 Task: Look for space in Canterbury, United Kingdom from 1st June, 2023 to 9th June, 2023 for 4 adults in price range Rs.6000 to Rs.12000. Place can be entire place with 2 bedrooms having 2 beds and 2 bathrooms. Property type can be house, flat, guest house. Booking option can be shelf check-in. Required host language is English.
Action: Mouse moved to (501, 74)
Screenshot: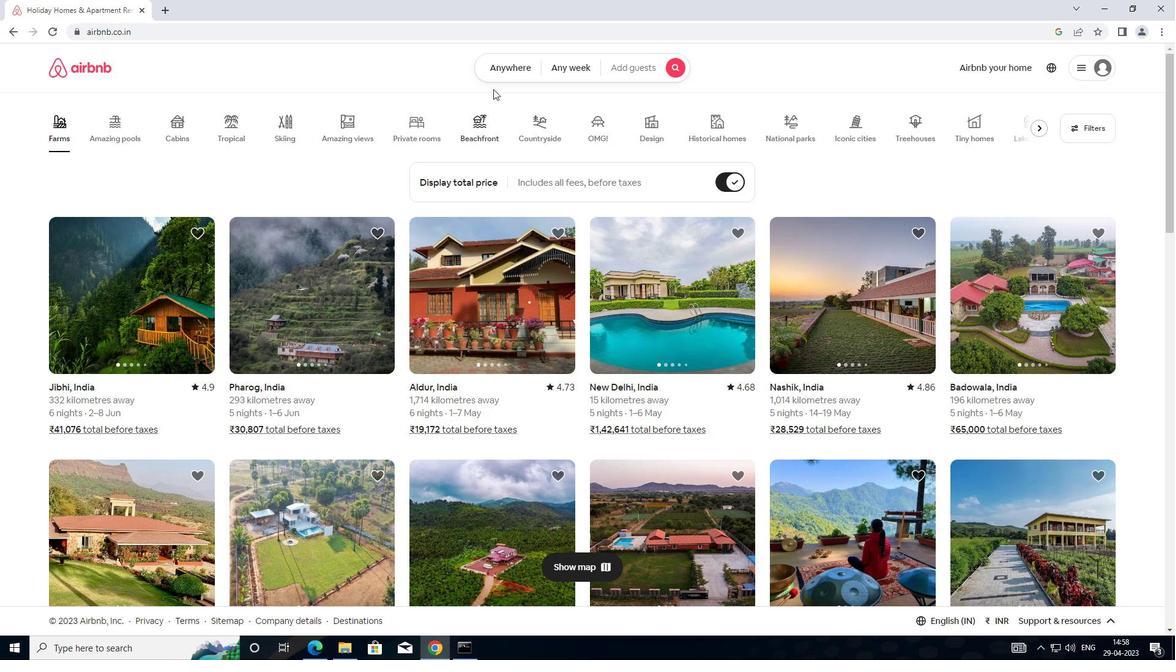 
Action: Mouse pressed left at (501, 74)
Screenshot: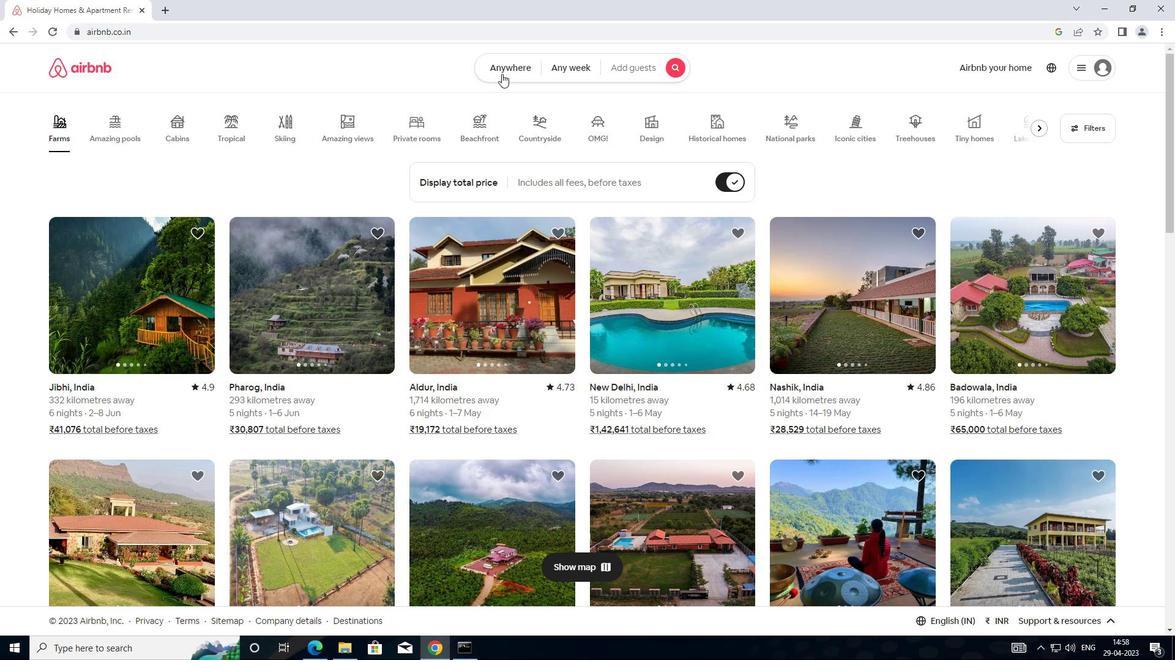
Action: Mouse moved to (400, 119)
Screenshot: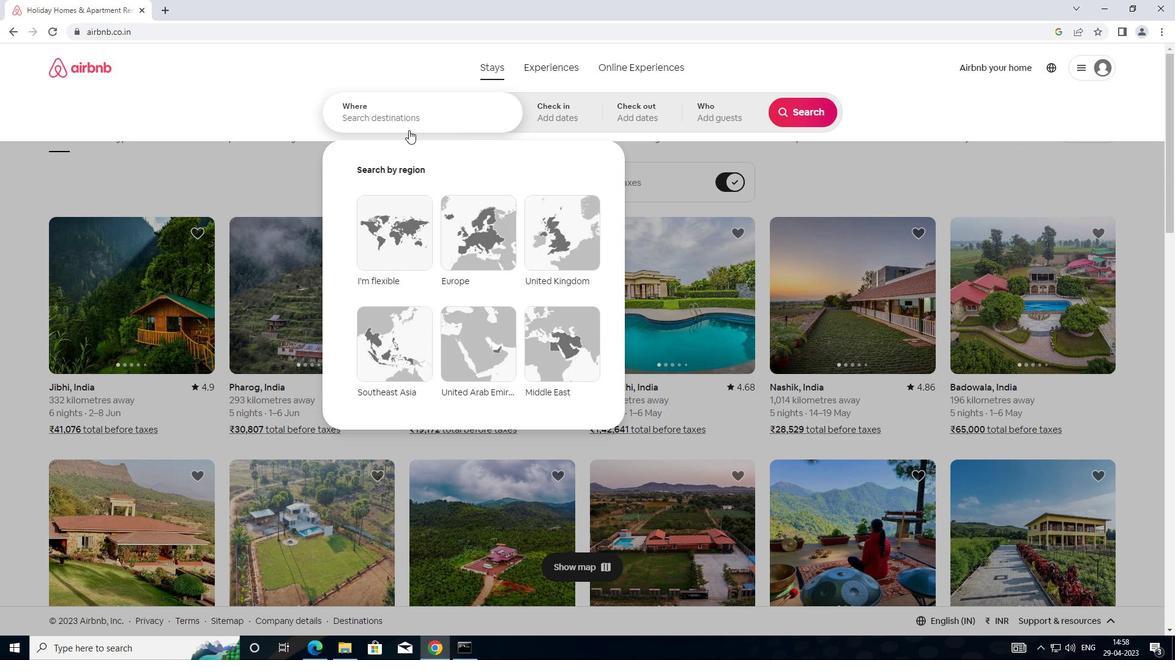 
Action: Mouse pressed left at (400, 119)
Screenshot: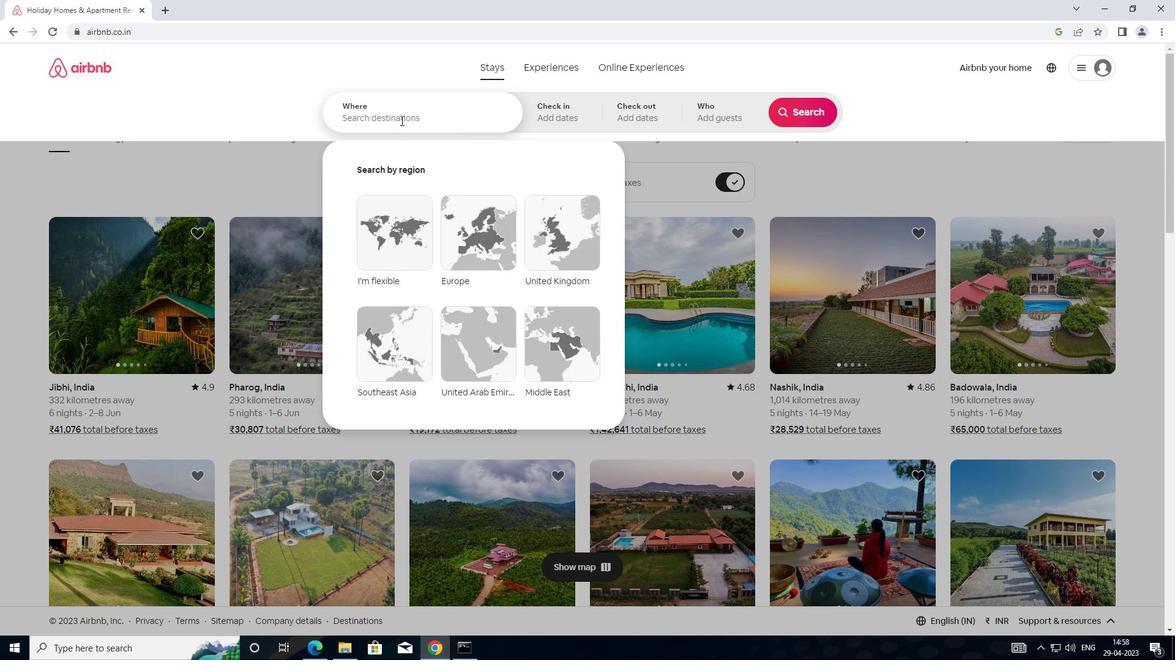 
Action: Mouse moved to (505, 126)
Screenshot: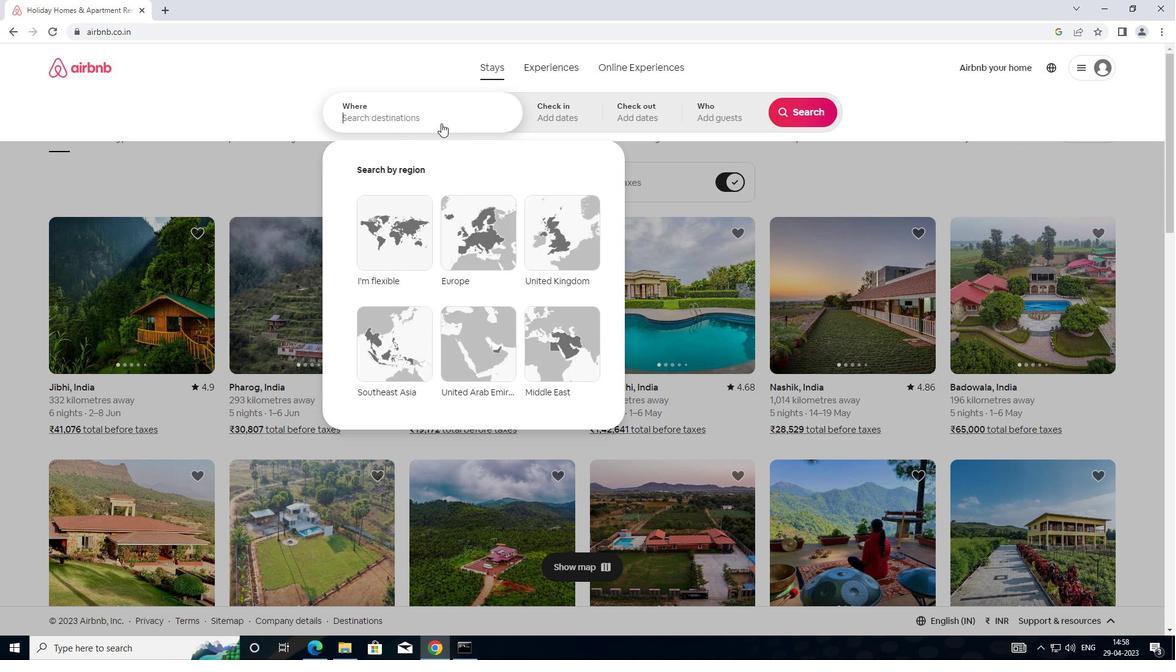 
Action: Key pressed <Key.shift>CANTERBURY,<Key.shift>UNITED<Key.space>KIN
Screenshot: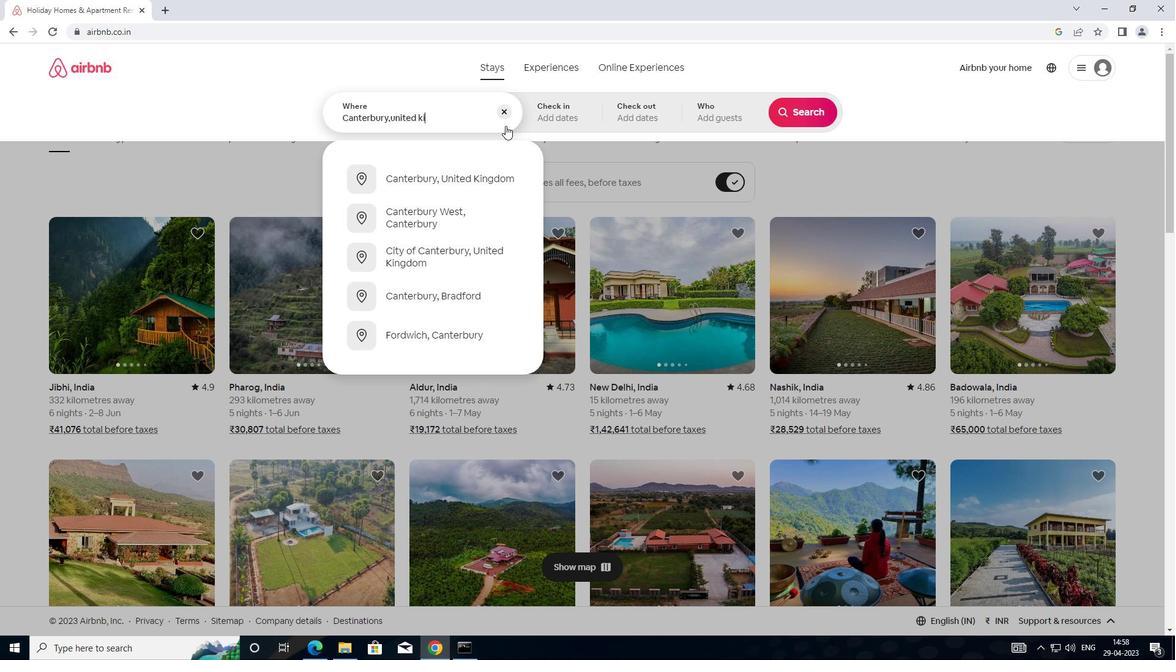 
Action: Mouse moved to (470, 181)
Screenshot: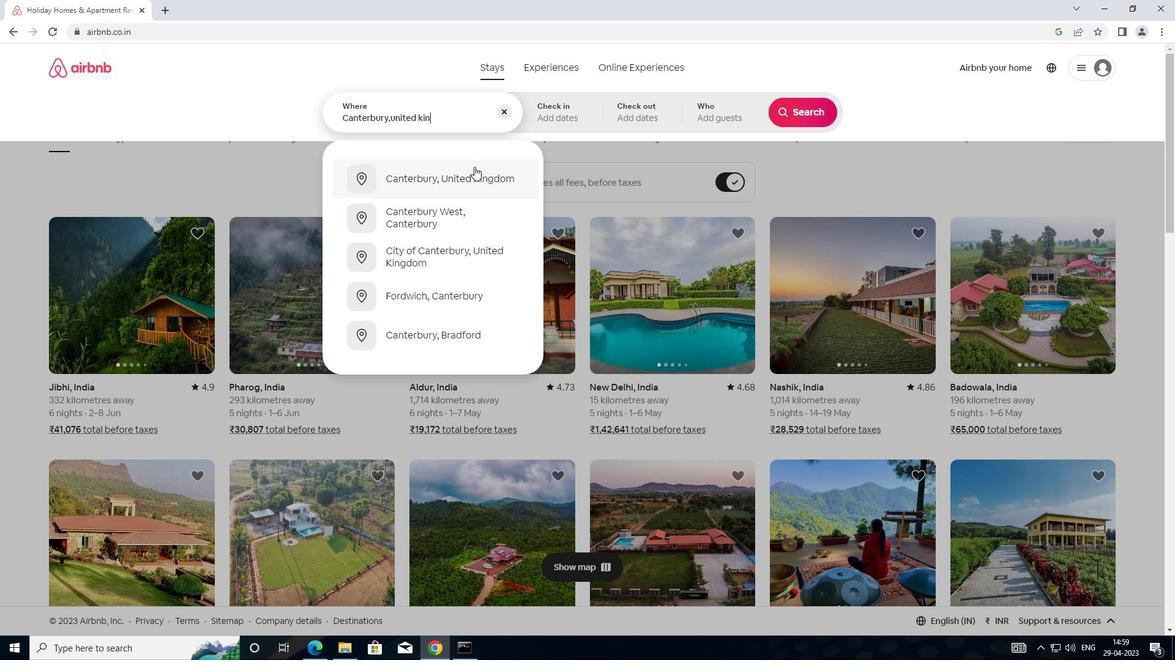 
Action: Mouse pressed left at (470, 181)
Screenshot: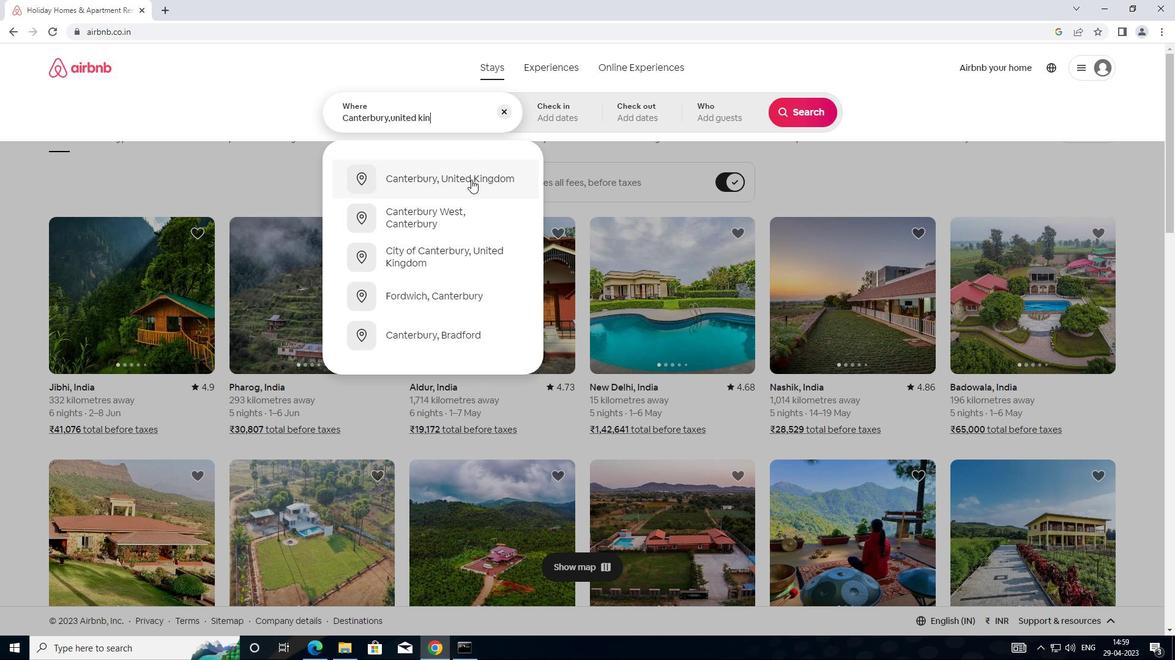 
Action: Mouse moved to (805, 206)
Screenshot: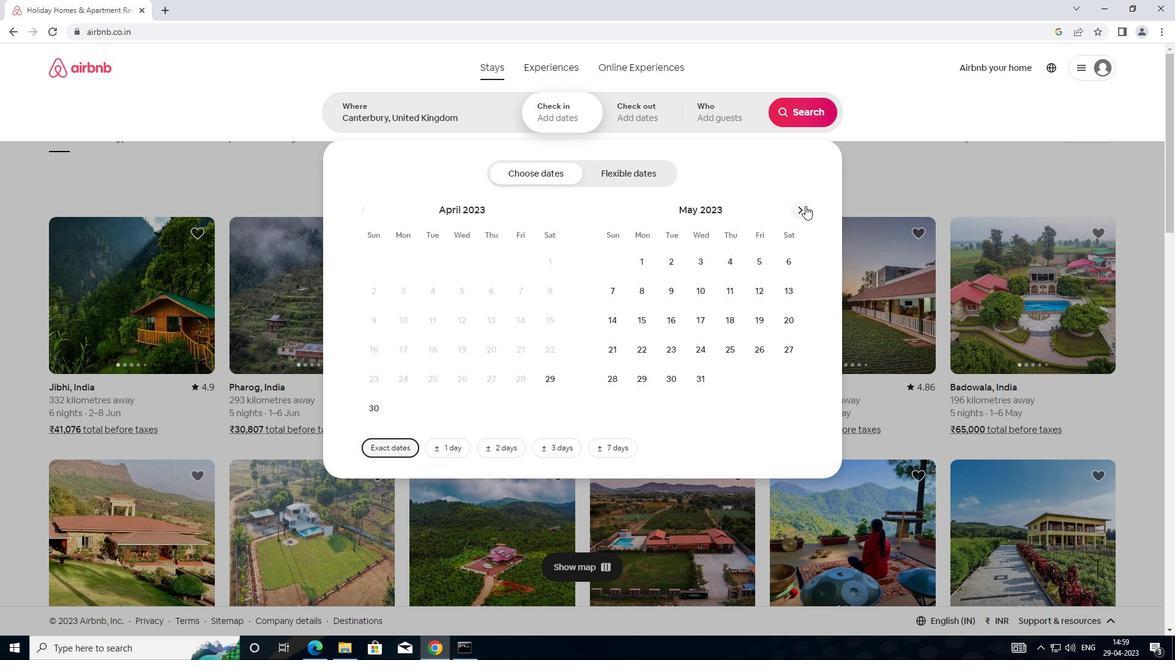 
Action: Mouse pressed left at (805, 206)
Screenshot: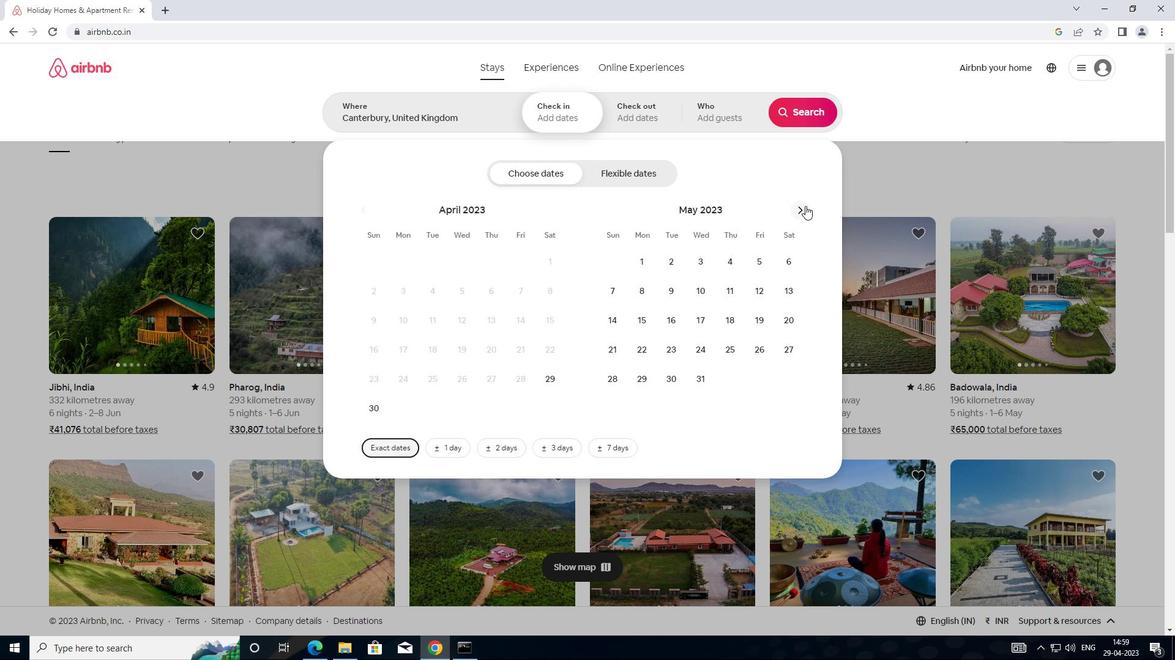 
Action: Mouse pressed left at (805, 206)
Screenshot: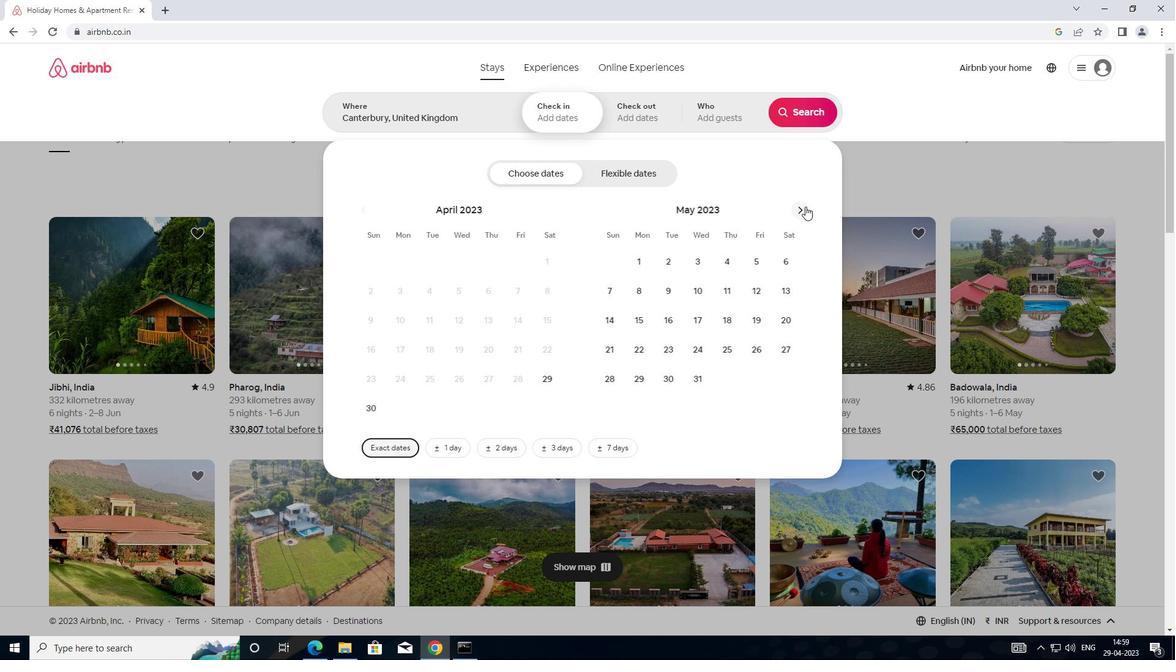 
Action: Mouse moved to (498, 257)
Screenshot: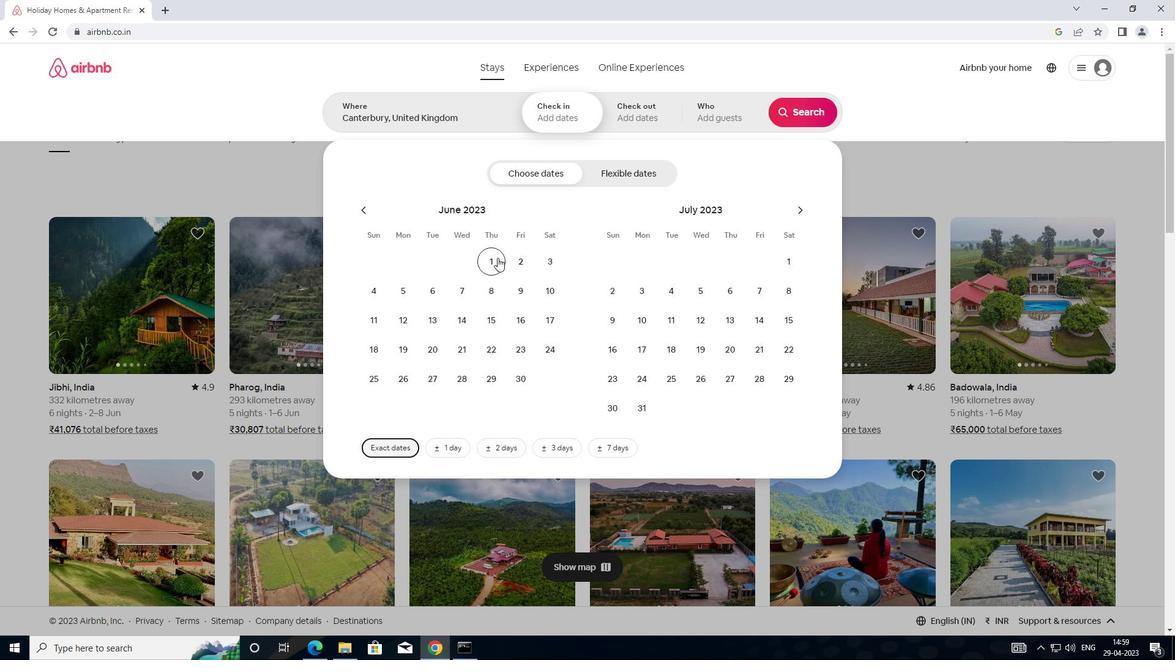 
Action: Mouse pressed left at (498, 257)
Screenshot: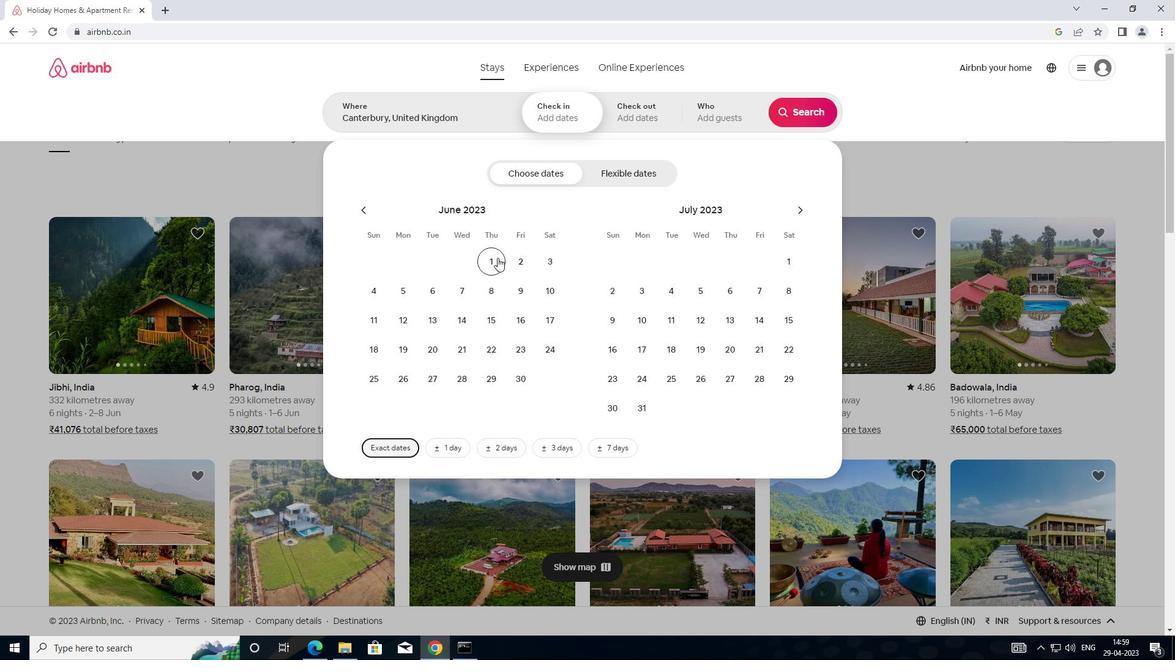 
Action: Mouse moved to (525, 288)
Screenshot: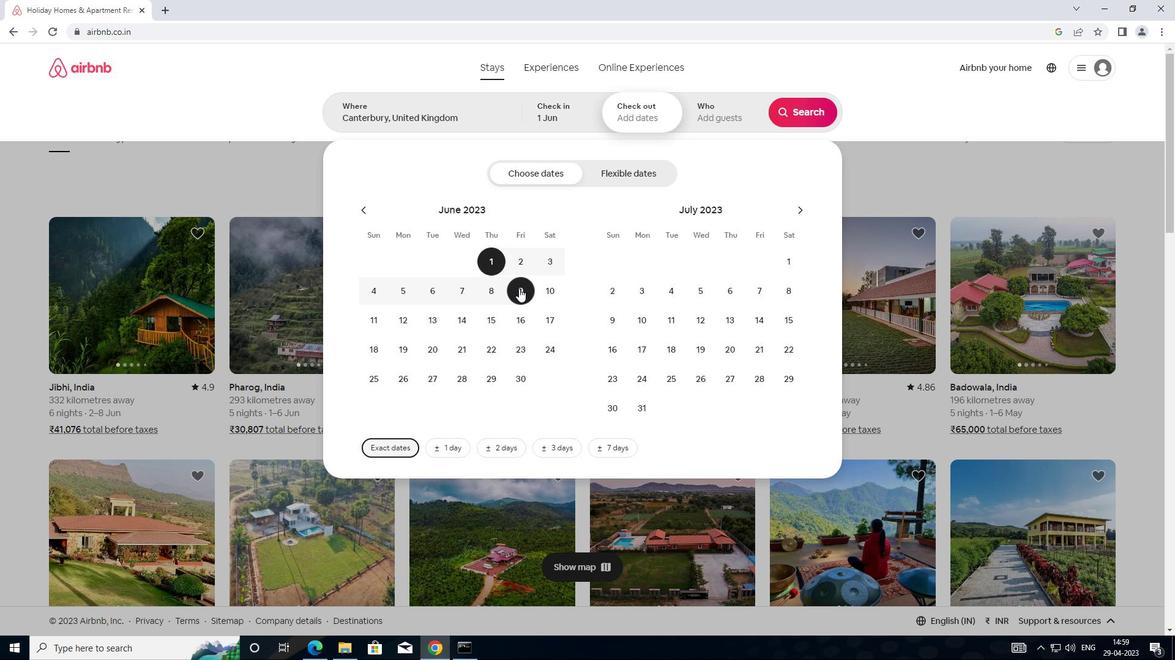 
Action: Mouse pressed left at (525, 288)
Screenshot: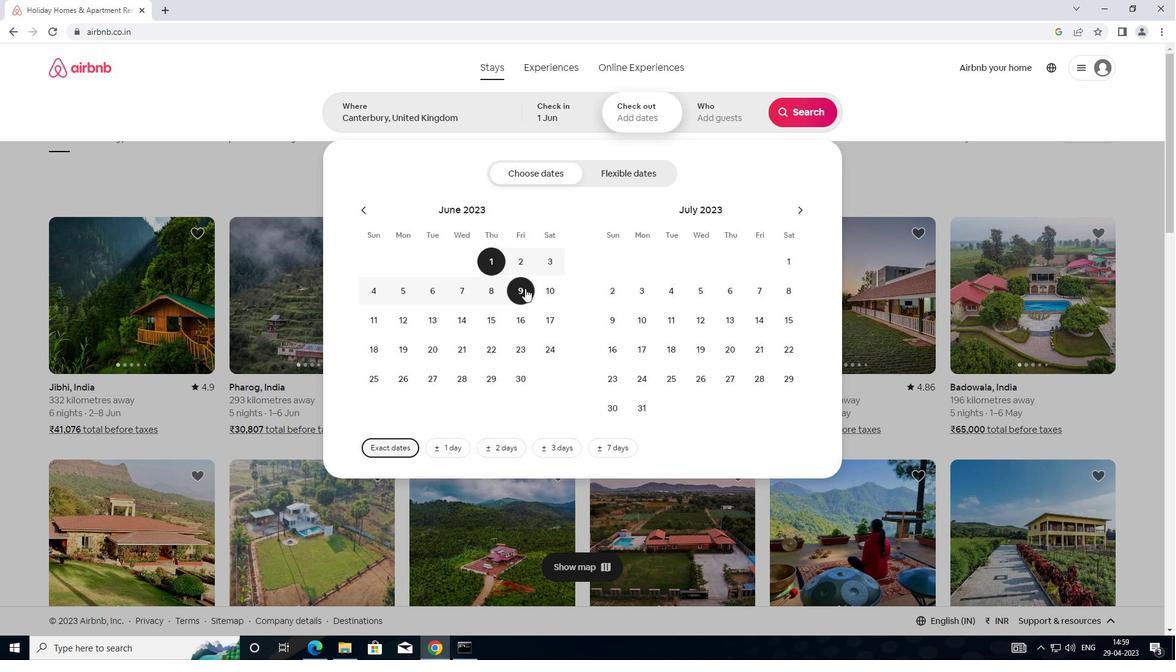 
Action: Mouse moved to (734, 107)
Screenshot: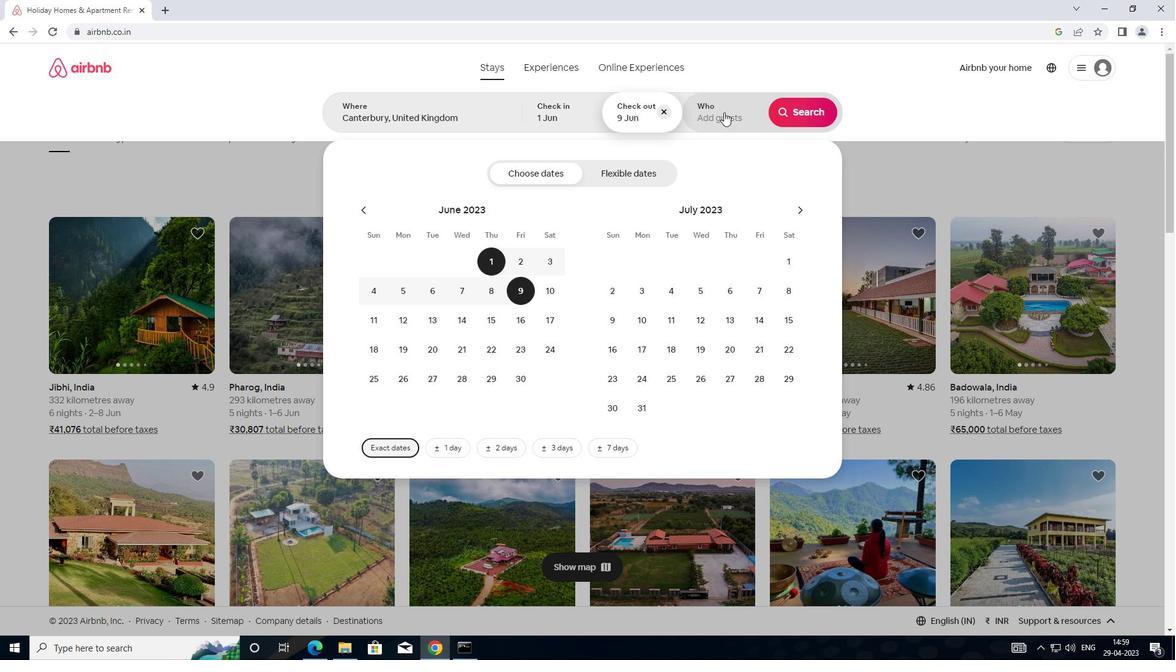 
Action: Mouse pressed left at (734, 107)
Screenshot: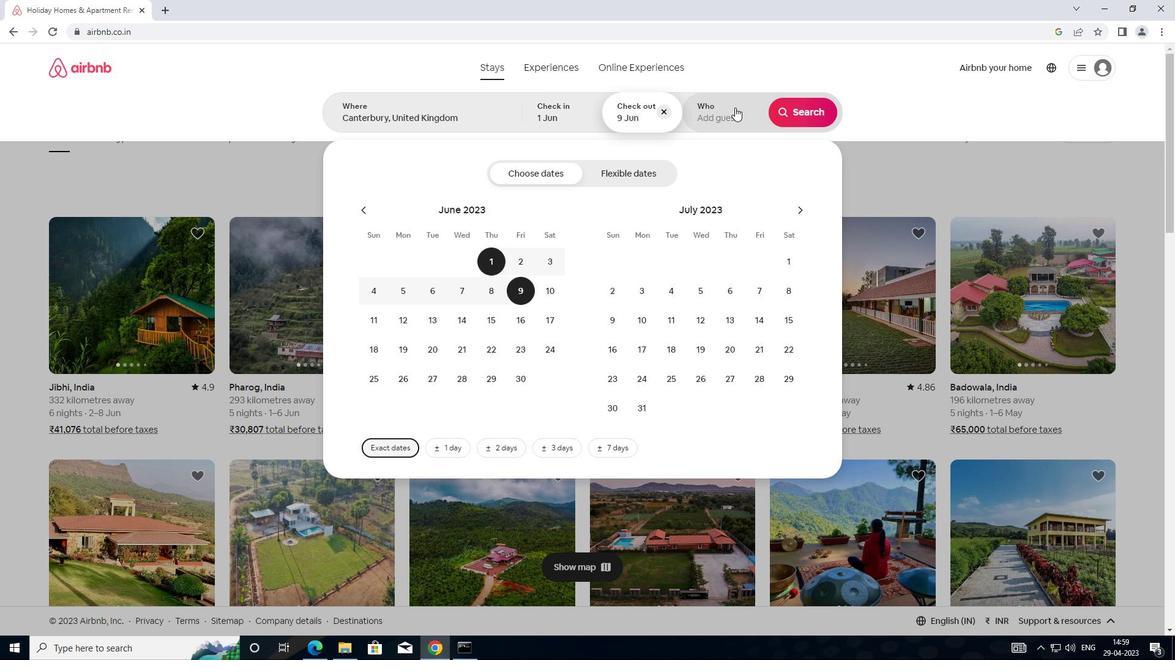 
Action: Mouse moved to (805, 179)
Screenshot: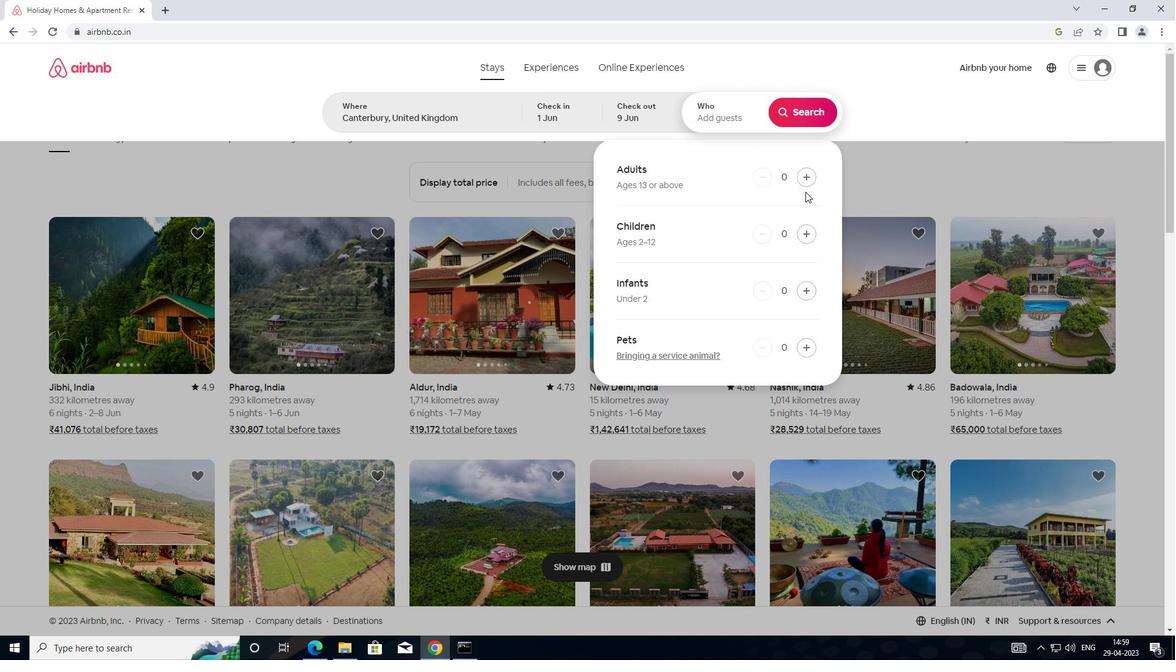 
Action: Mouse pressed left at (805, 179)
Screenshot: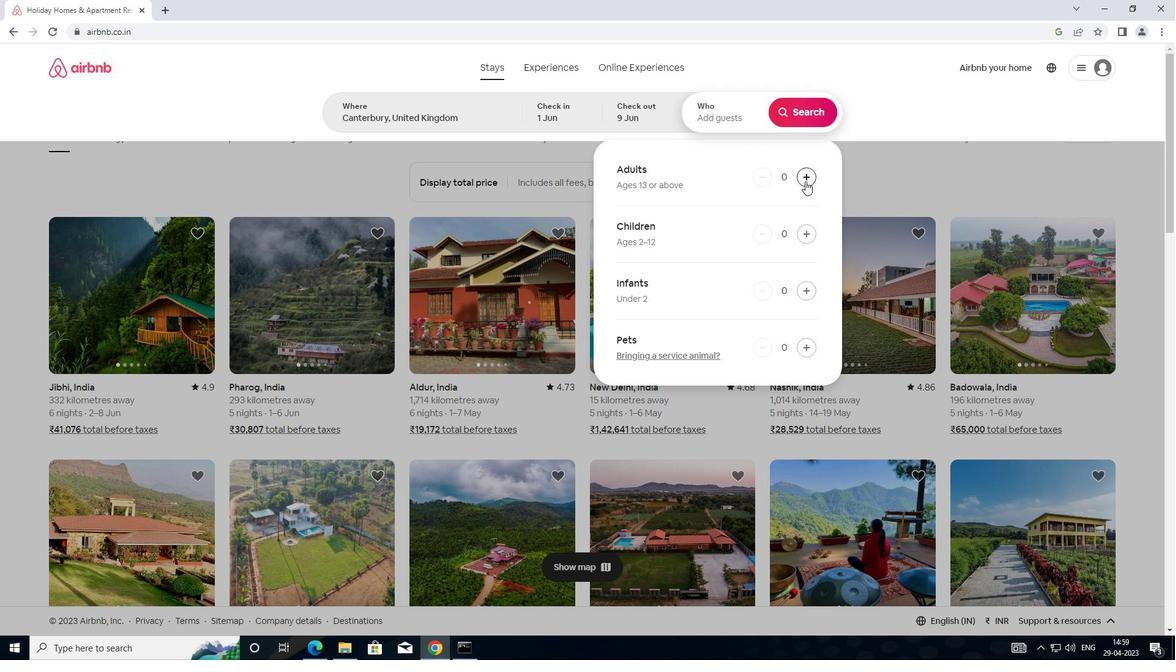 
Action: Mouse moved to (805, 179)
Screenshot: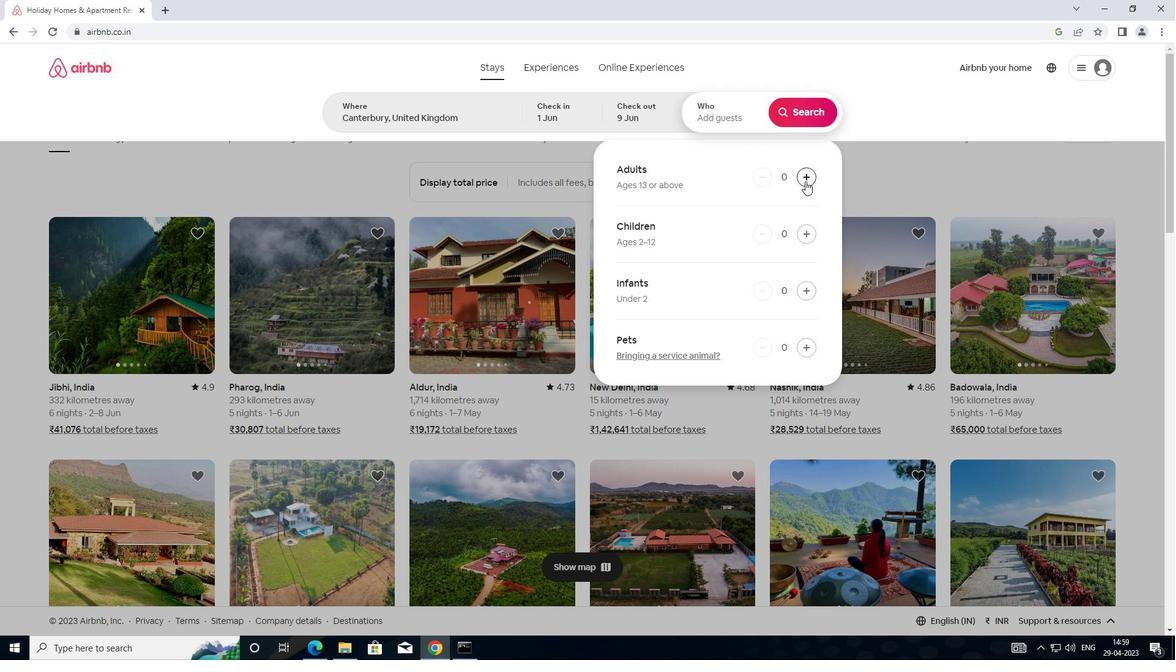 
Action: Mouse pressed left at (805, 179)
Screenshot: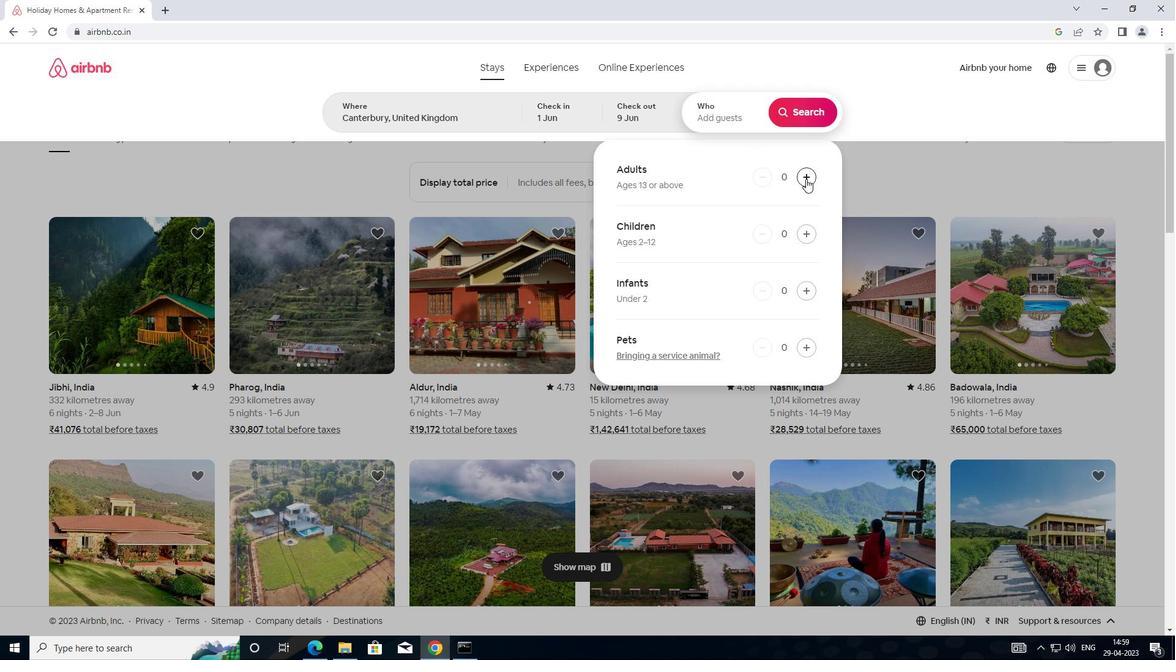 
Action: Mouse pressed left at (805, 179)
Screenshot: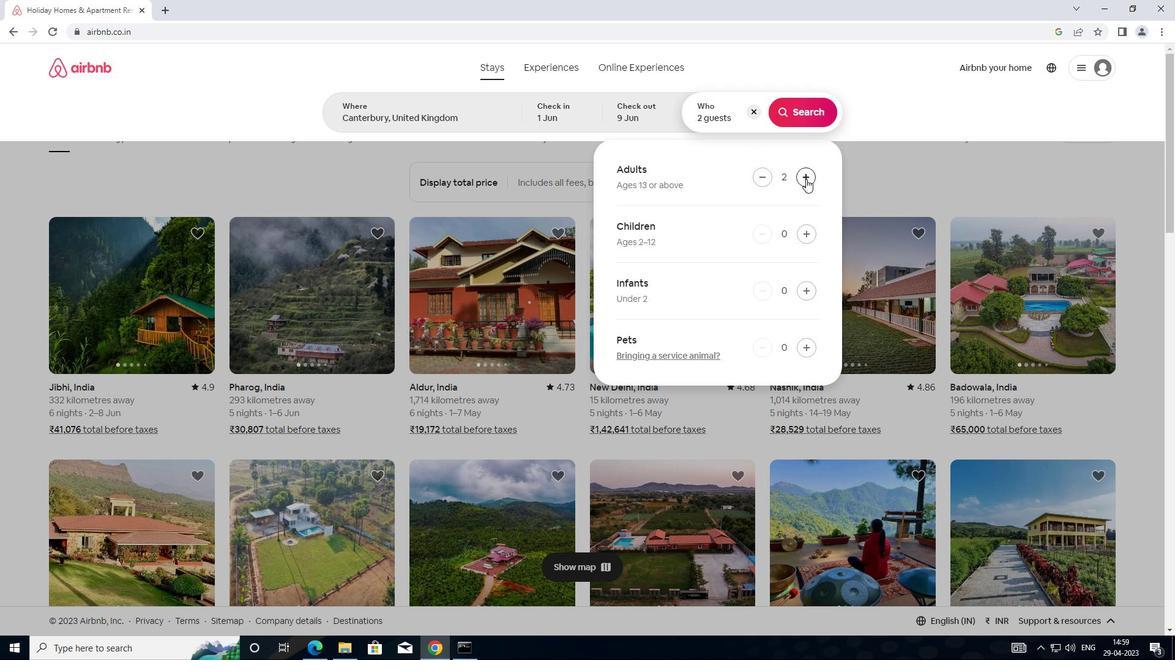 
Action: Mouse moved to (807, 179)
Screenshot: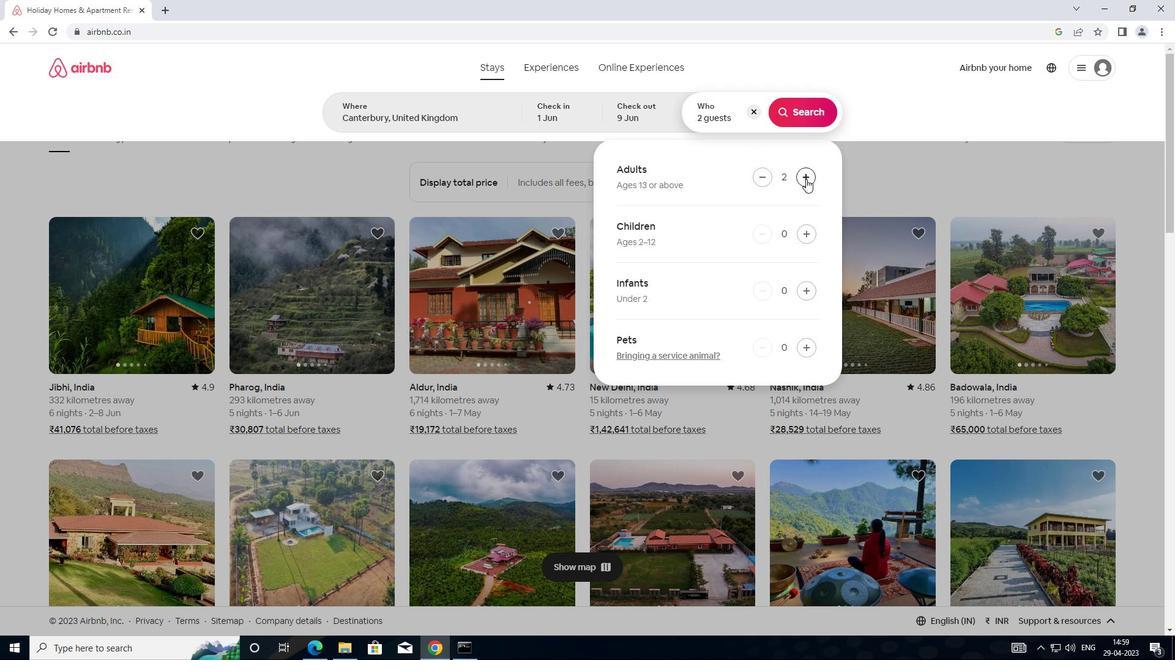 
Action: Mouse pressed left at (807, 179)
Screenshot: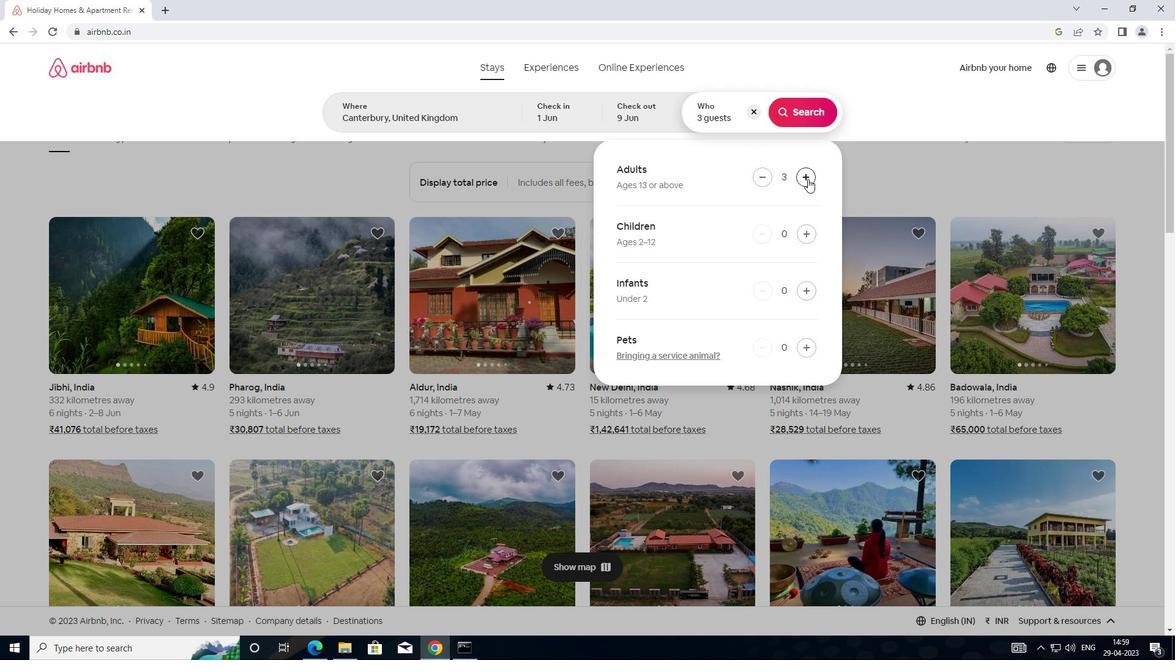 
Action: Mouse moved to (788, 110)
Screenshot: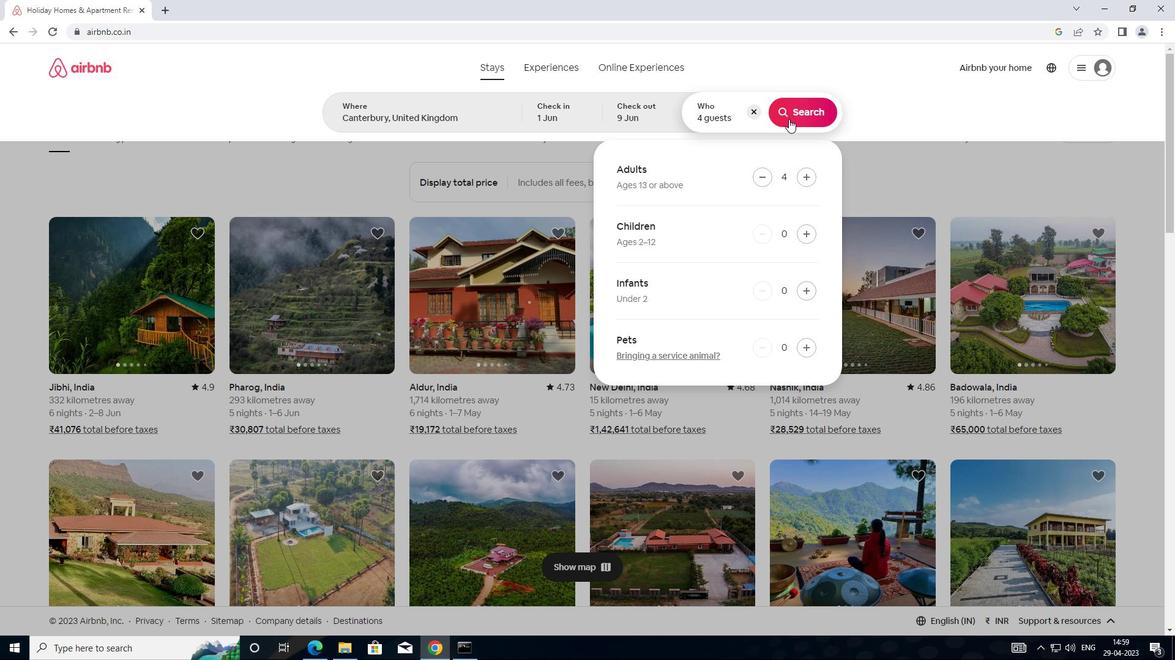 
Action: Mouse pressed left at (788, 110)
Screenshot: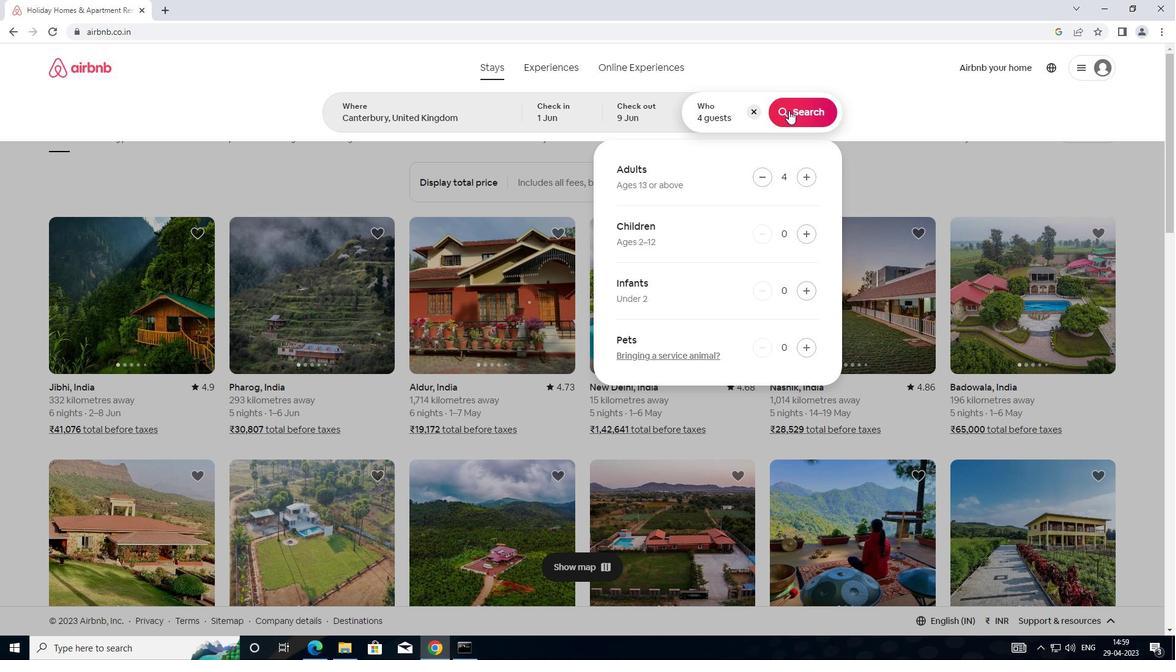 
Action: Mouse moved to (1106, 119)
Screenshot: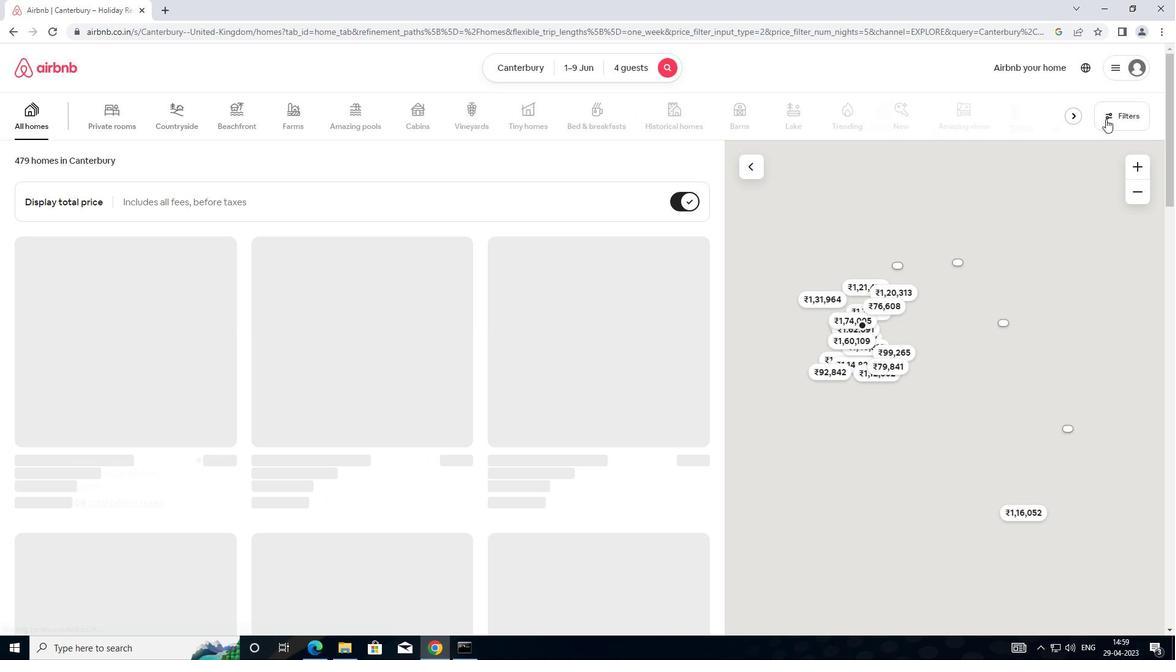 
Action: Mouse pressed left at (1106, 119)
Screenshot: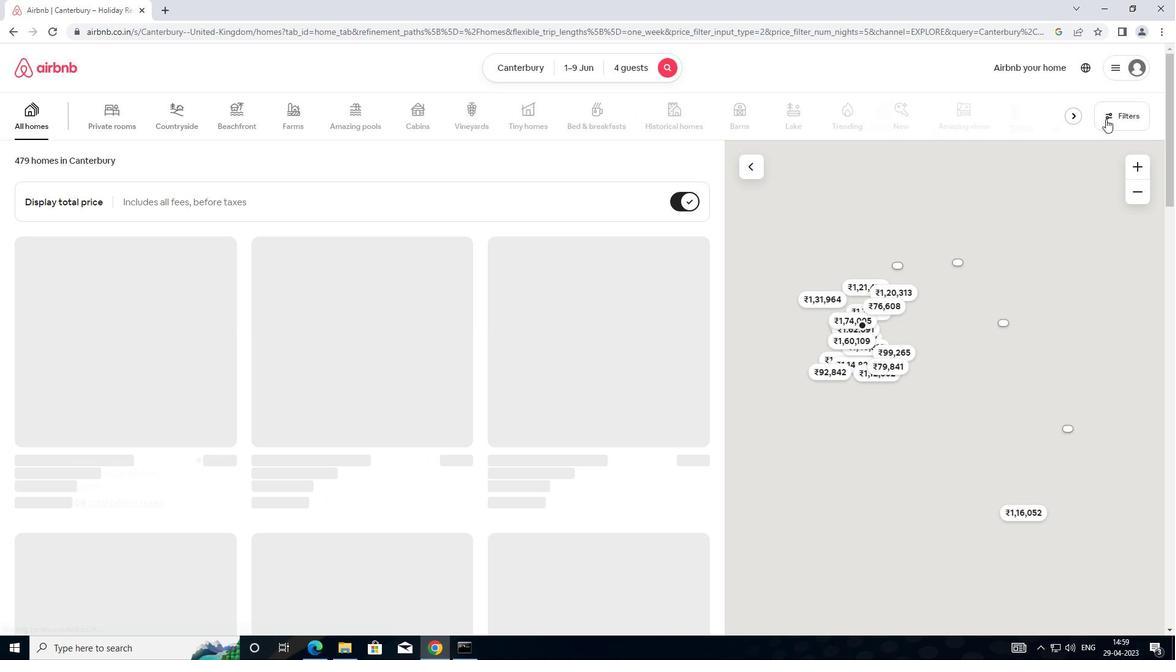 
Action: Mouse moved to (438, 271)
Screenshot: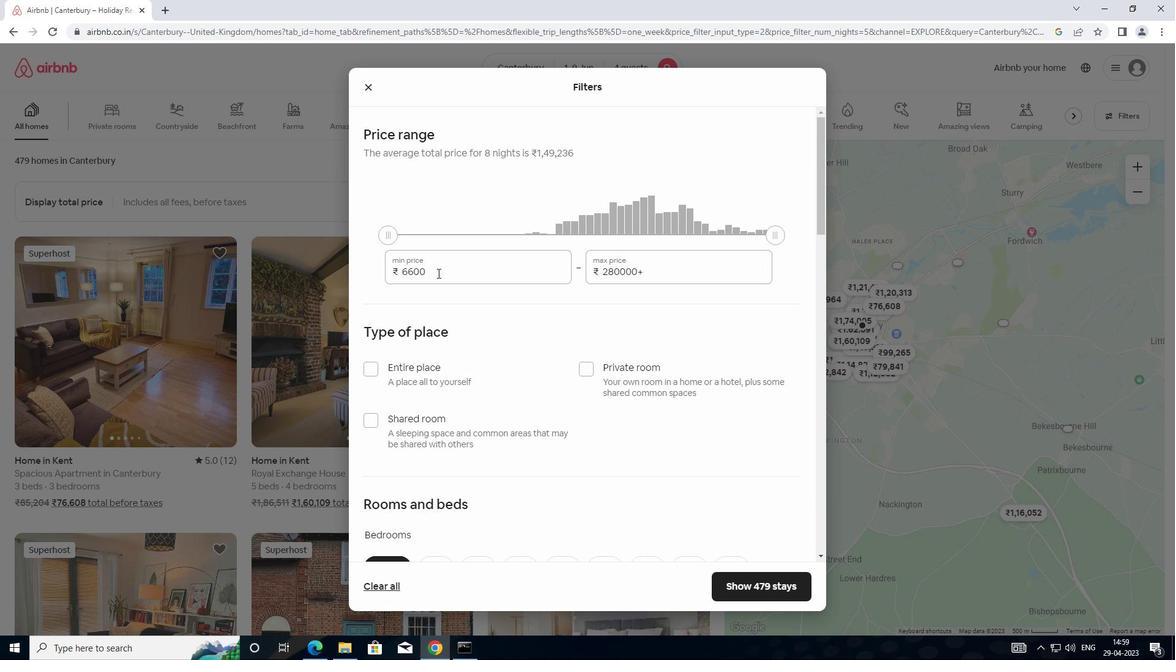 
Action: Mouse pressed left at (438, 271)
Screenshot: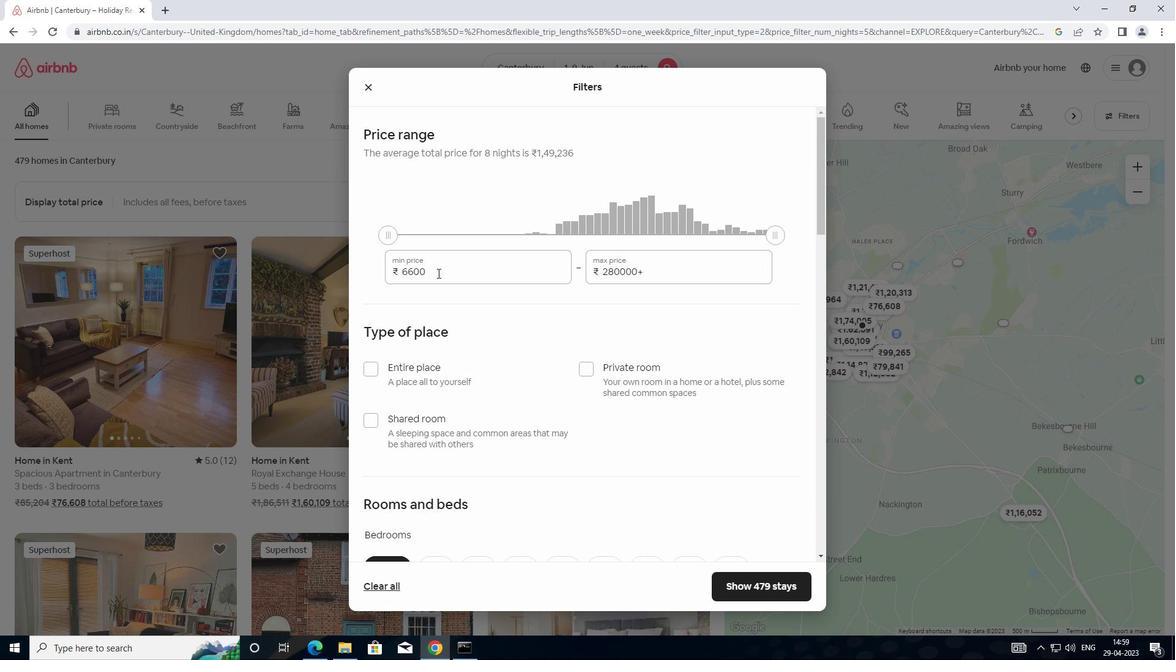 
Action: Mouse moved to (413, 269)
Screenshot: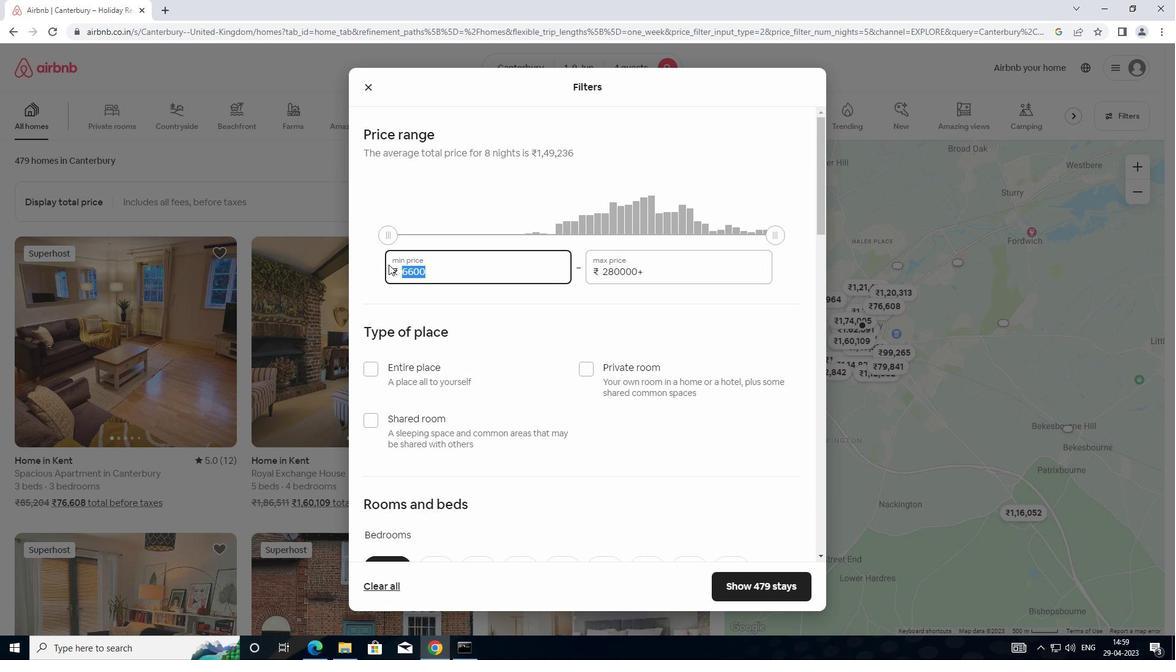 
Action: Key pressed 60
Screenshot: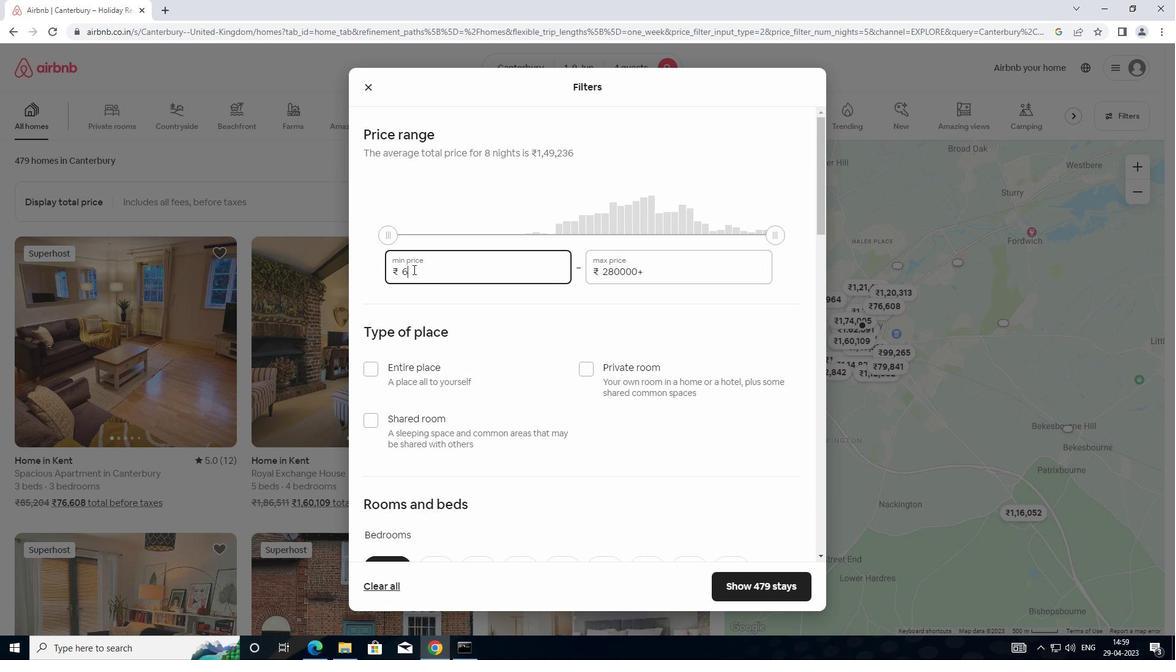 
Action: Mouse moved to (416, 269)
Screenshot: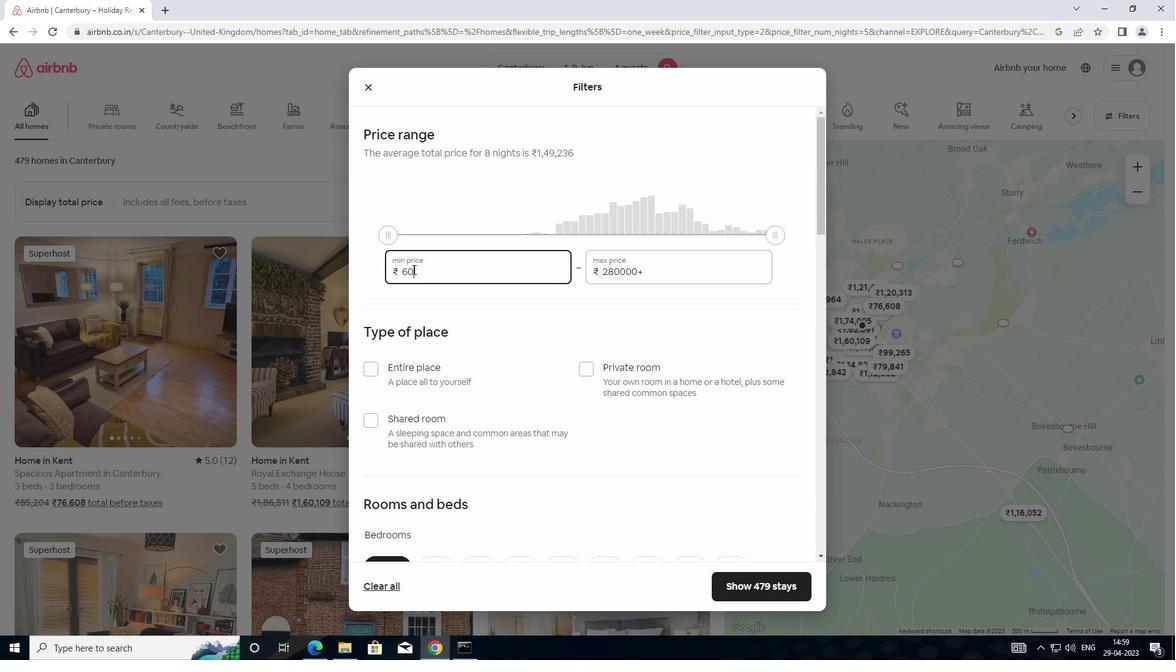 
Action: Key pressed 0
Screenshot: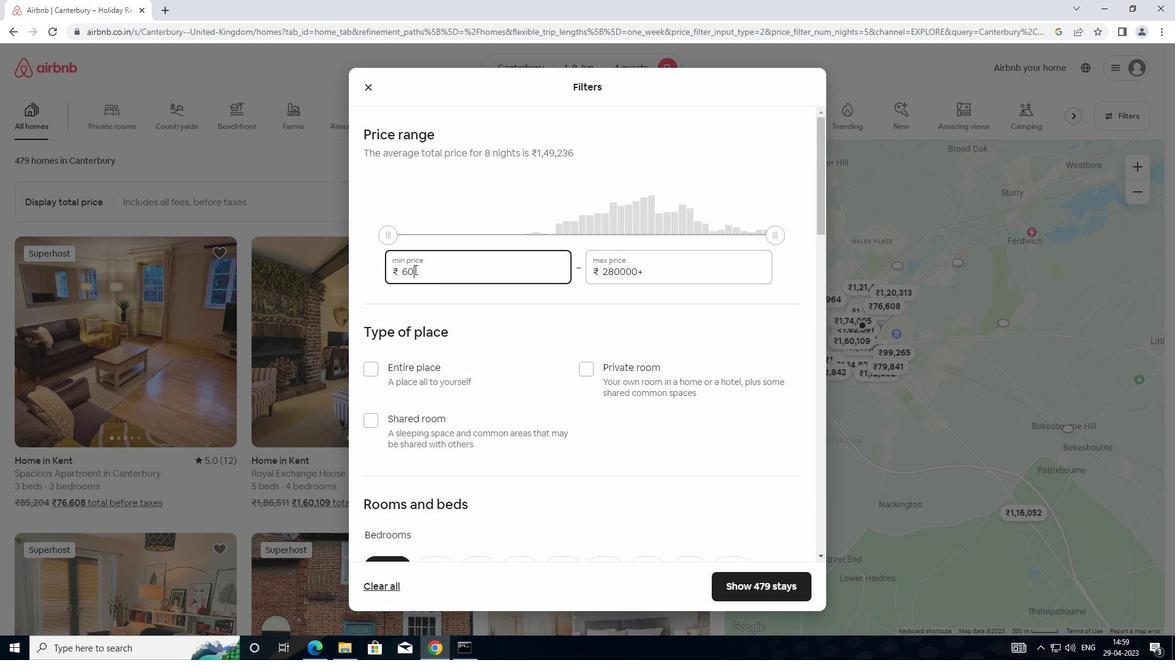 
Action: Mouse moved to (417, 269)
Screenshot: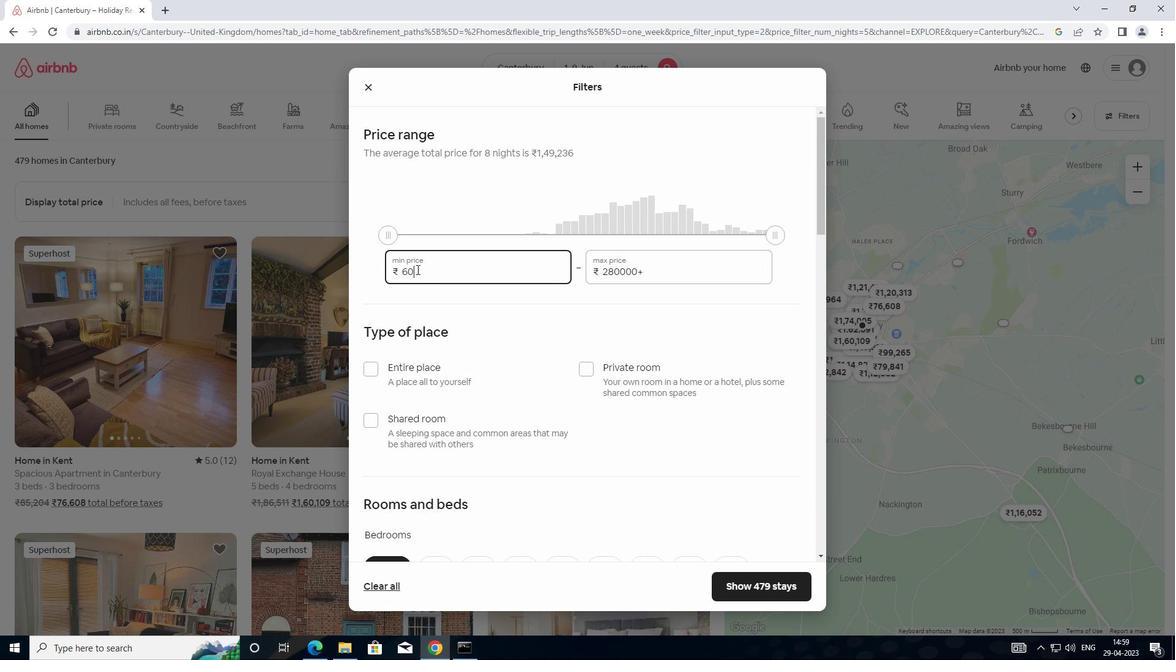 
Action: Key pressed 0
Screenshot: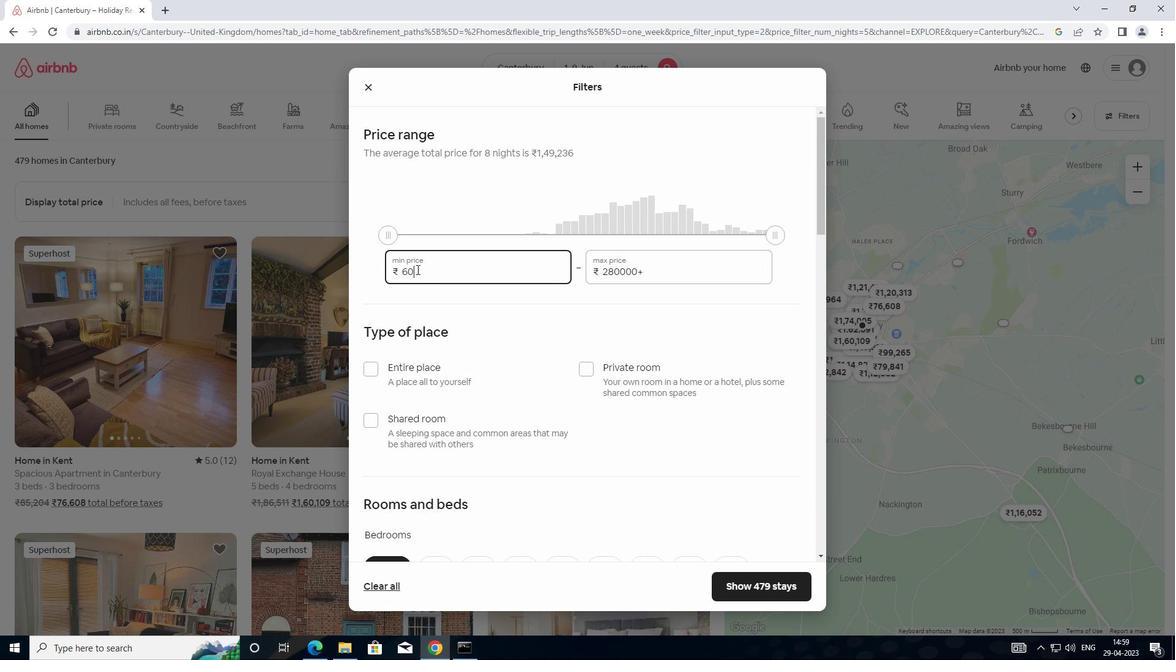 
Action: Mouse moved to (665, 270)
Screenshot: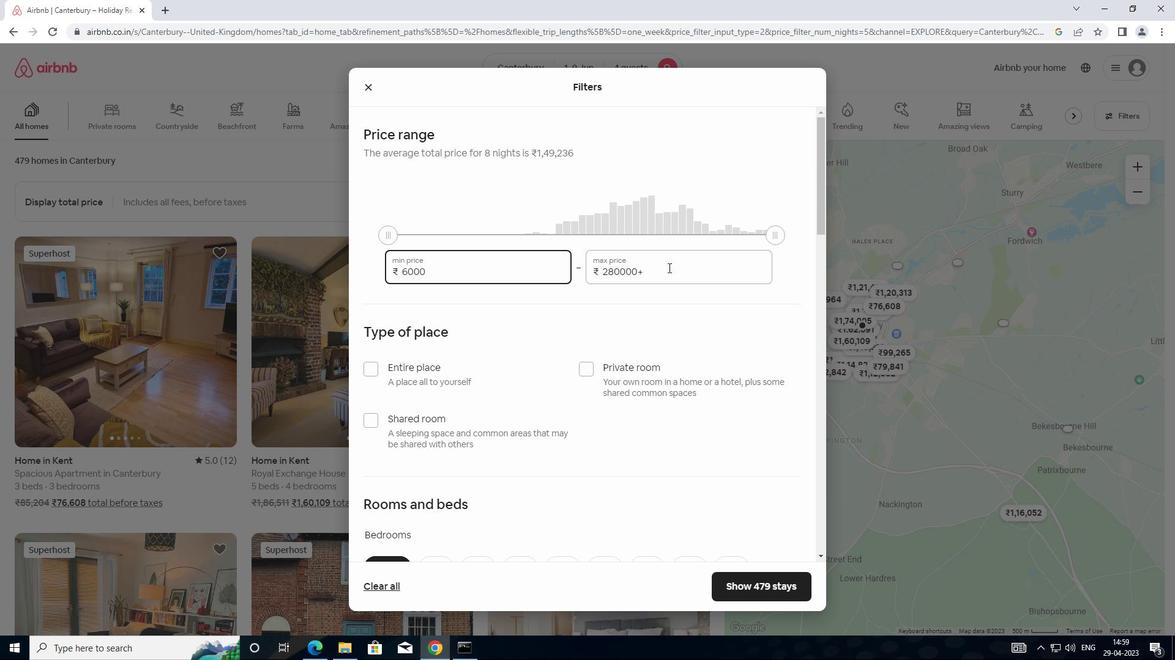 
Action: Mouse pressed left at (665, 270)
Screenshot: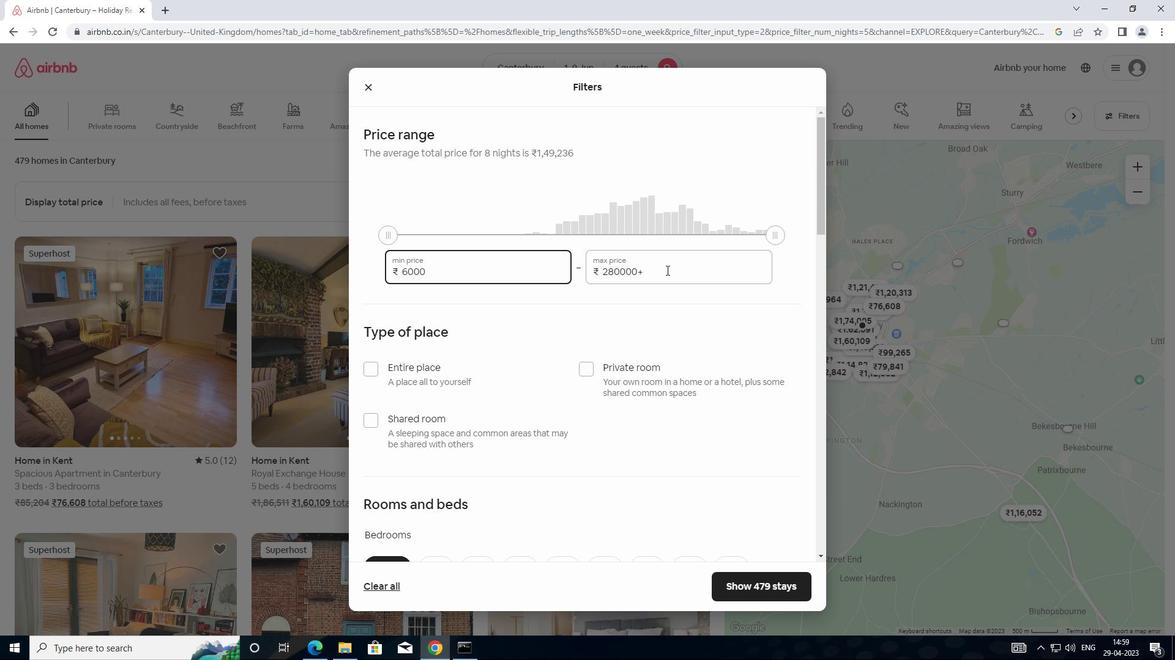 
Action: Mouse moved to (588, 270)
Screenshot: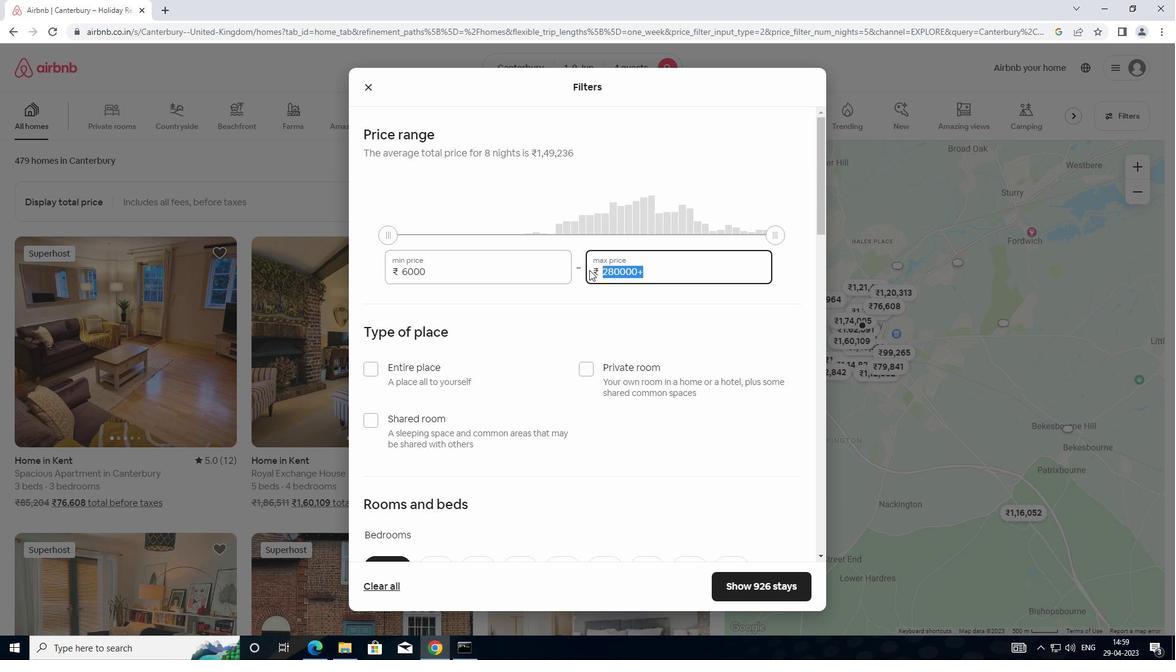 
Action: Key pressed 12000
Screenshot: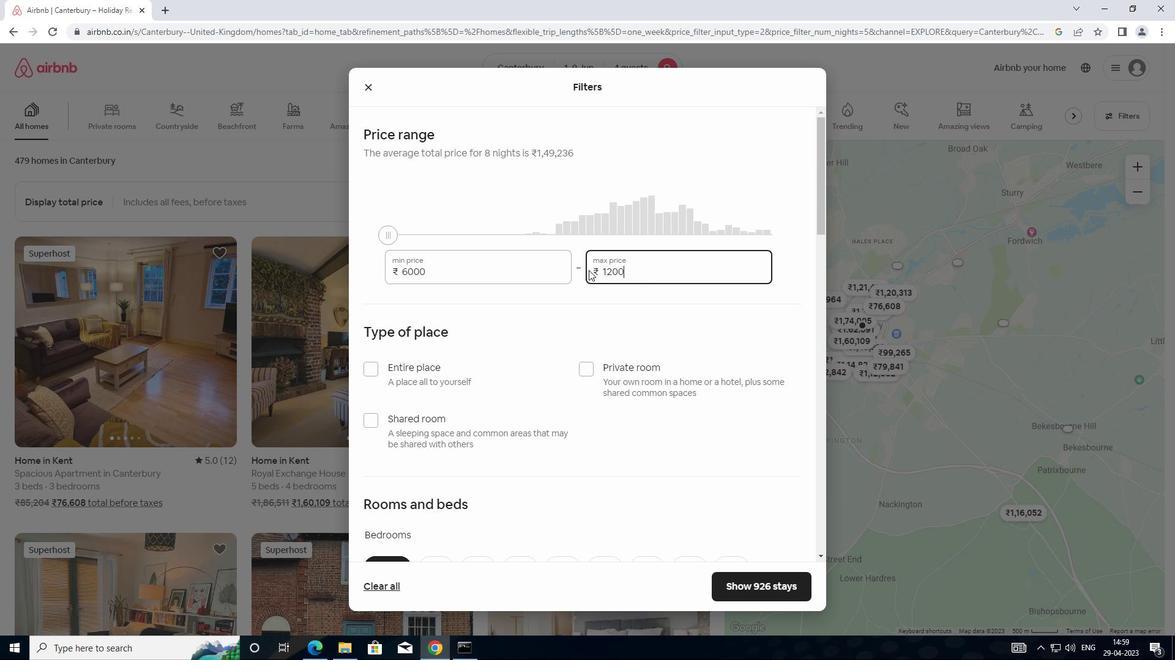 
Action: Mouse moved to (596, 283)
Screenshot: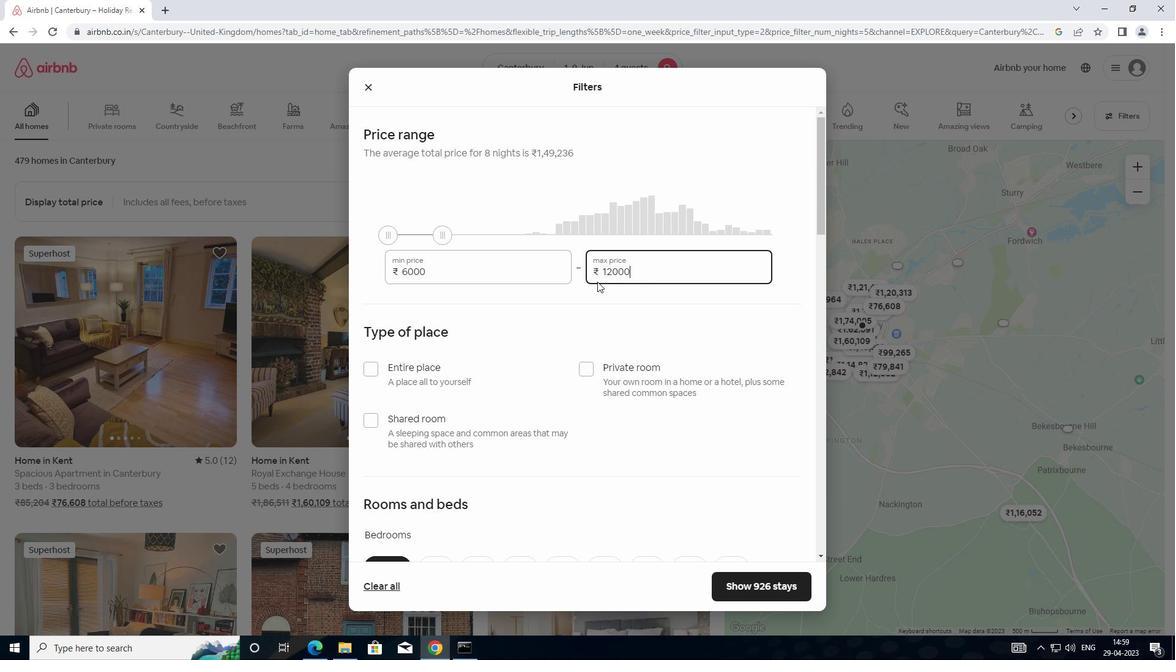 
Action: Mouse scrolled (596, 283) with delta (0, 0)
Screenshot: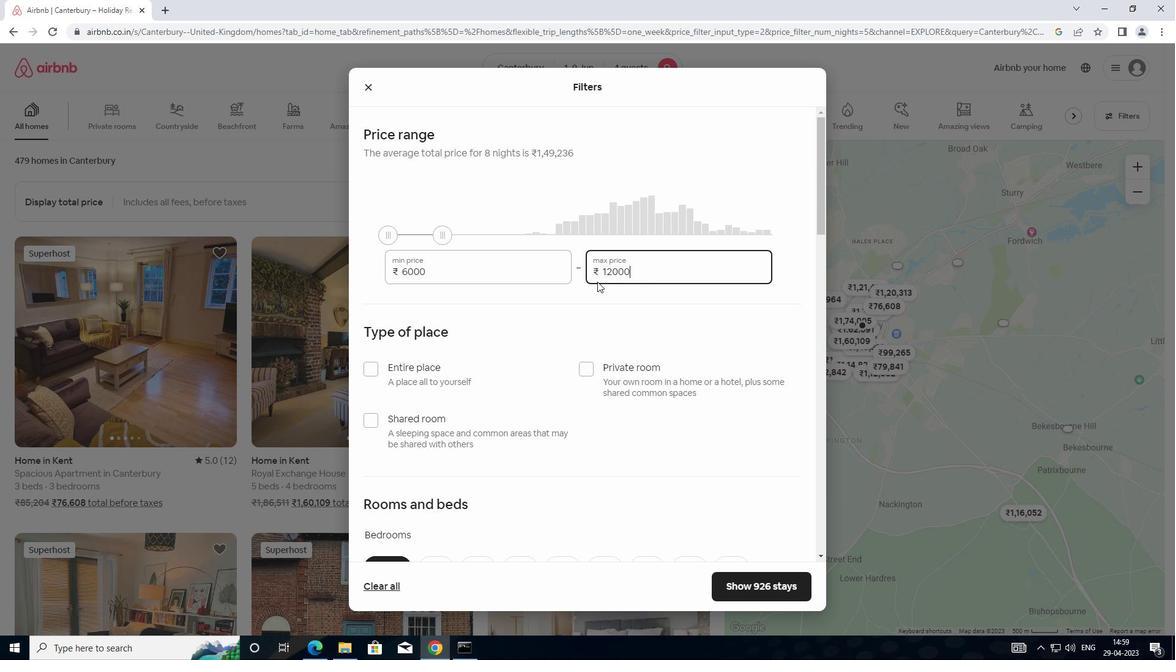 
Action: Mouse moved to (596, 285)
Screenshot: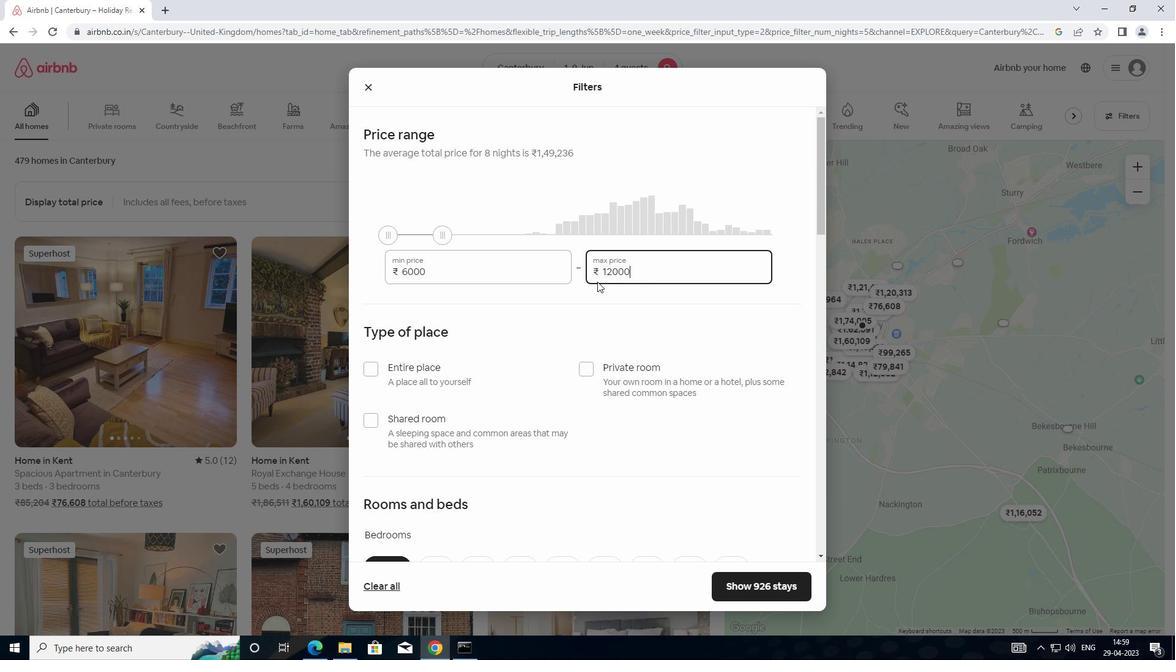
Action: Mouse scrolled (596, 284) with delta (0, 0)
Screenshot: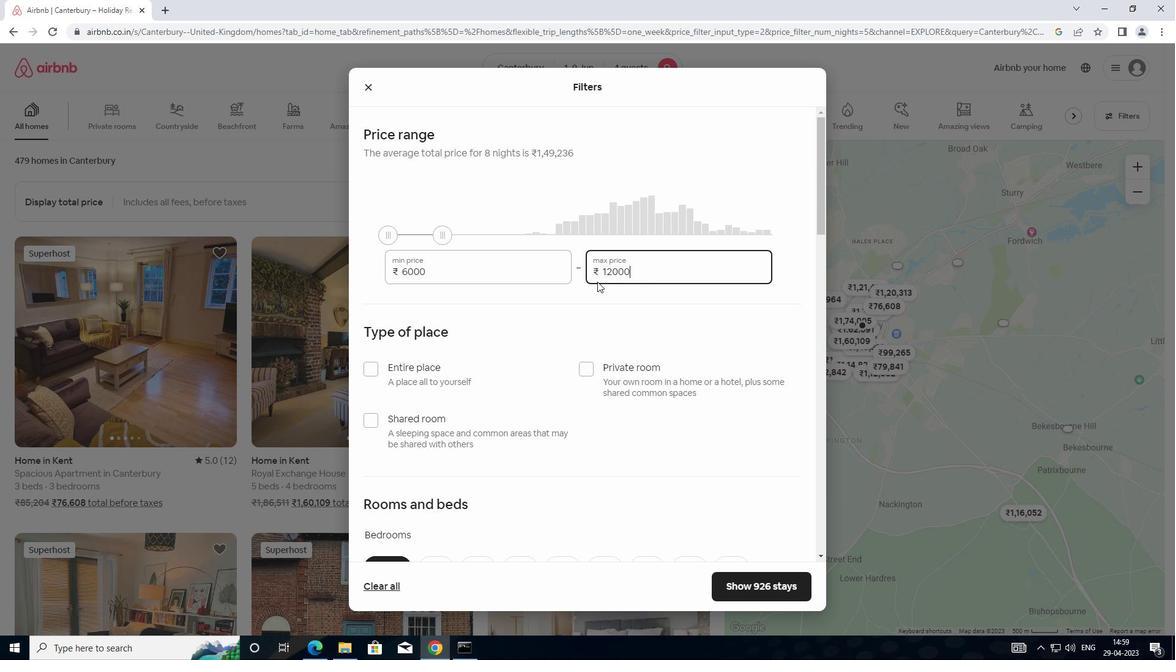 
Action: Mouse moved to (596, 285)
Screenshot: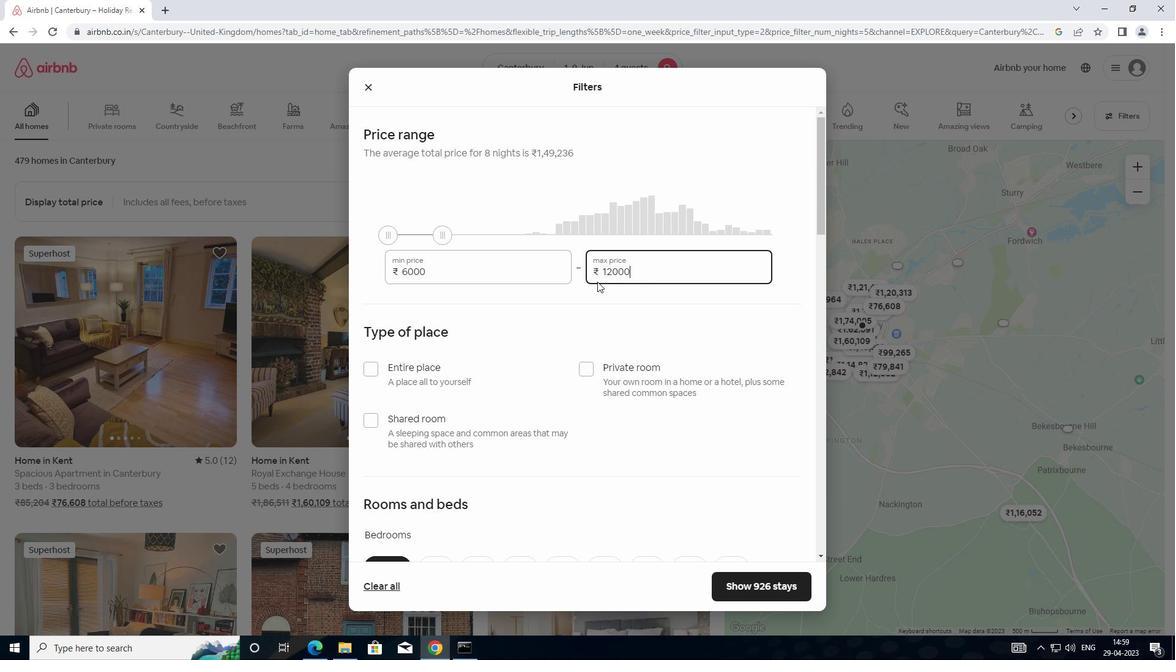 
Action: Mouse scrolled (596, 285) with delta (0, 0)
Screenshot: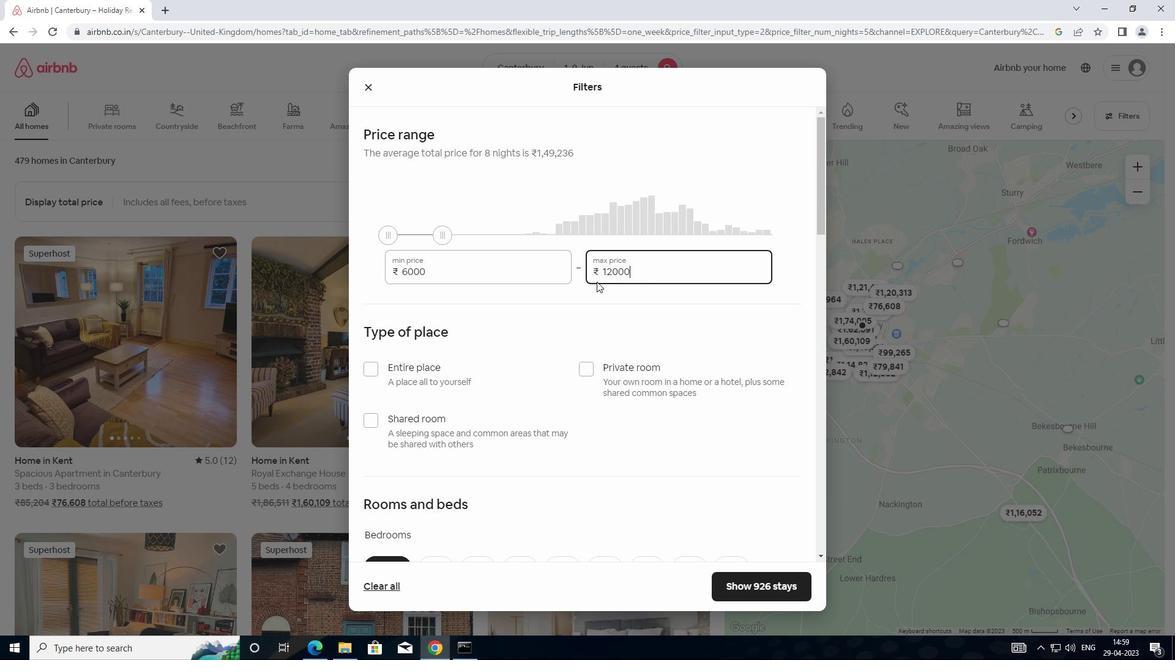 
Action: Mouse moved to (373, 189)
Screenshot: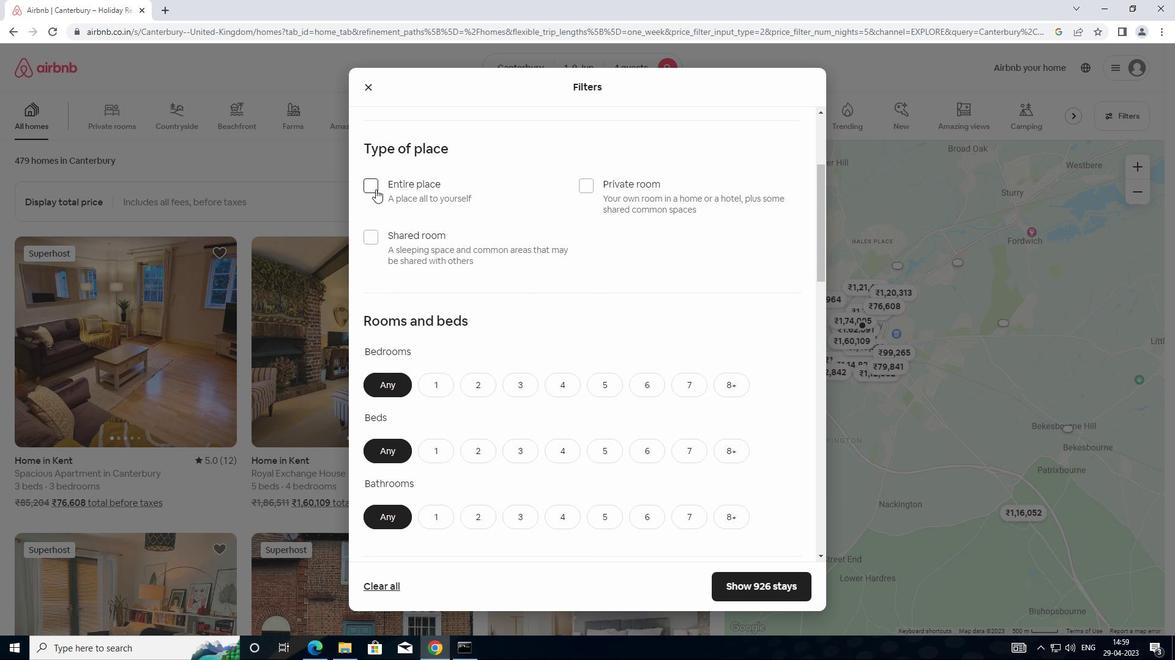 
Action: Mouse pressed left at (373, 189)
Screenshot: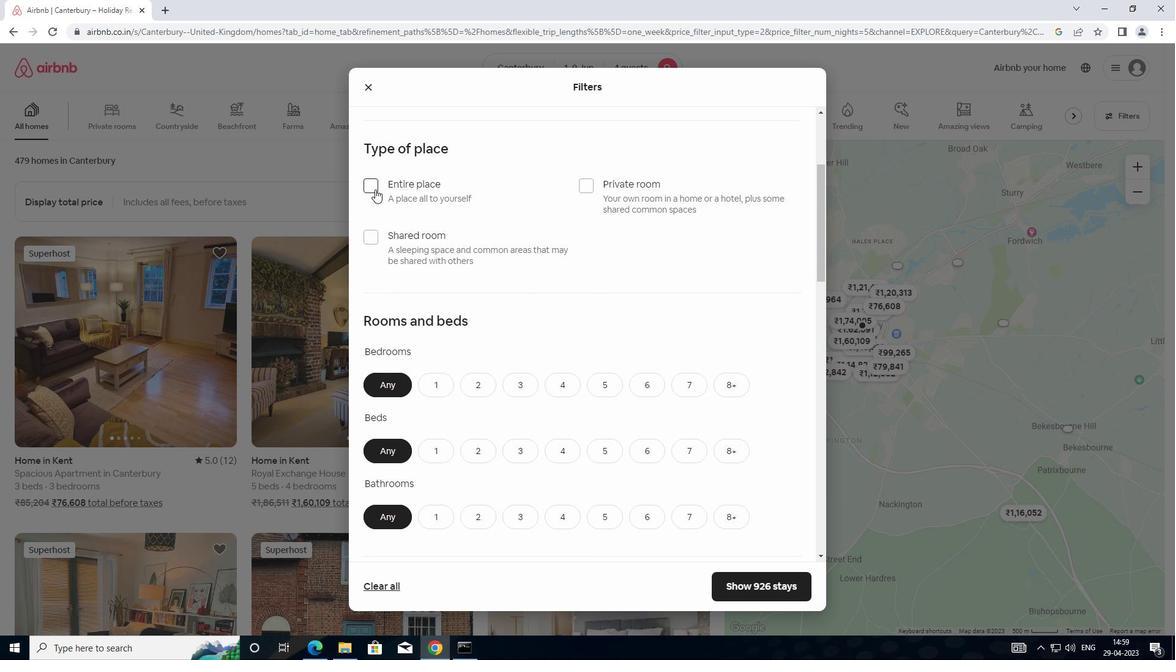 
Action: Mouse moved to (507, 363)
Screenshot: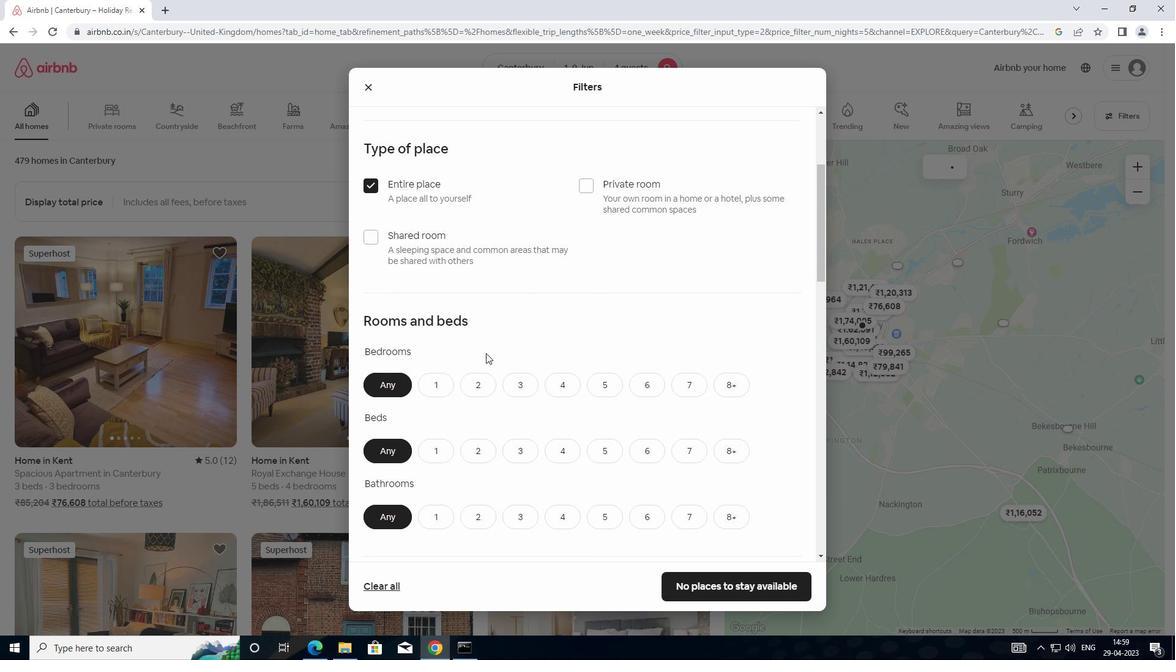 
Action: Mouse scrolled (507, 362) with delta (0, 0)
Screenshot: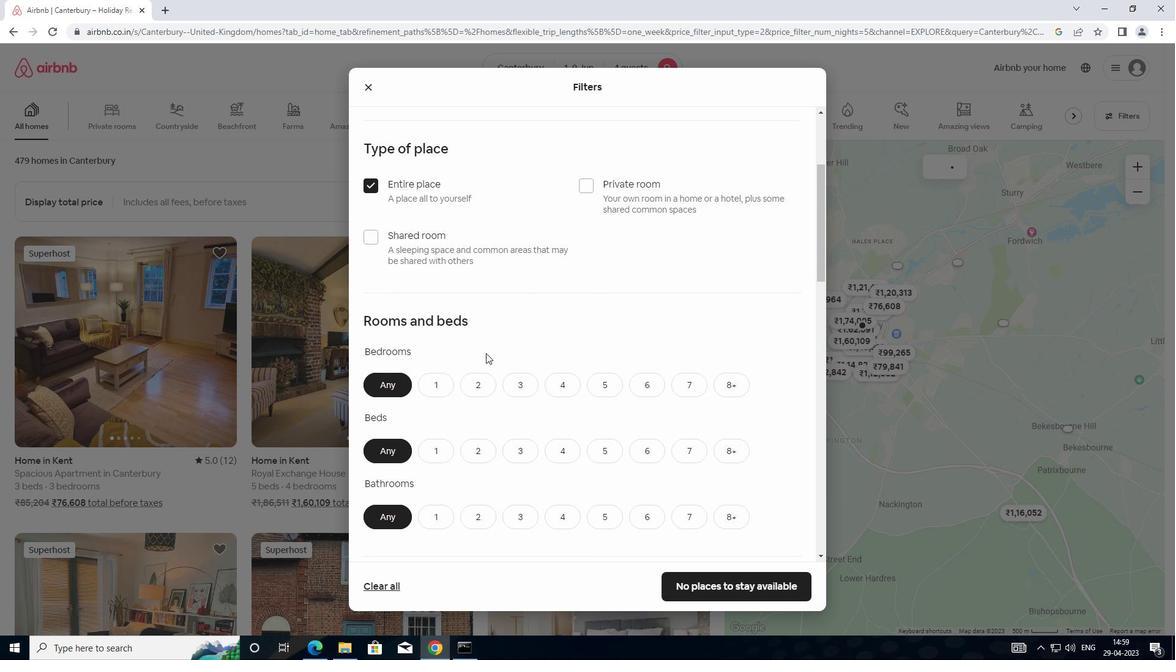 
Action: Mouse moved to (511, 364)
Screenshot: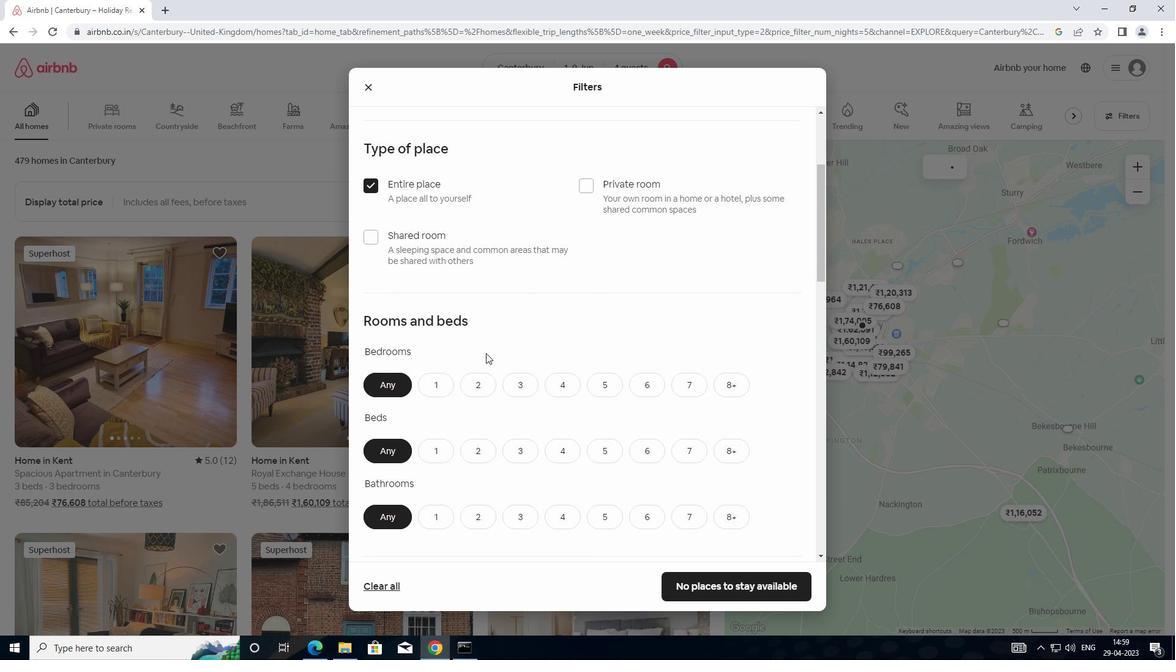 
Action: Mouse scrolled (511, 364) with delta (0, 0)
Screenshot: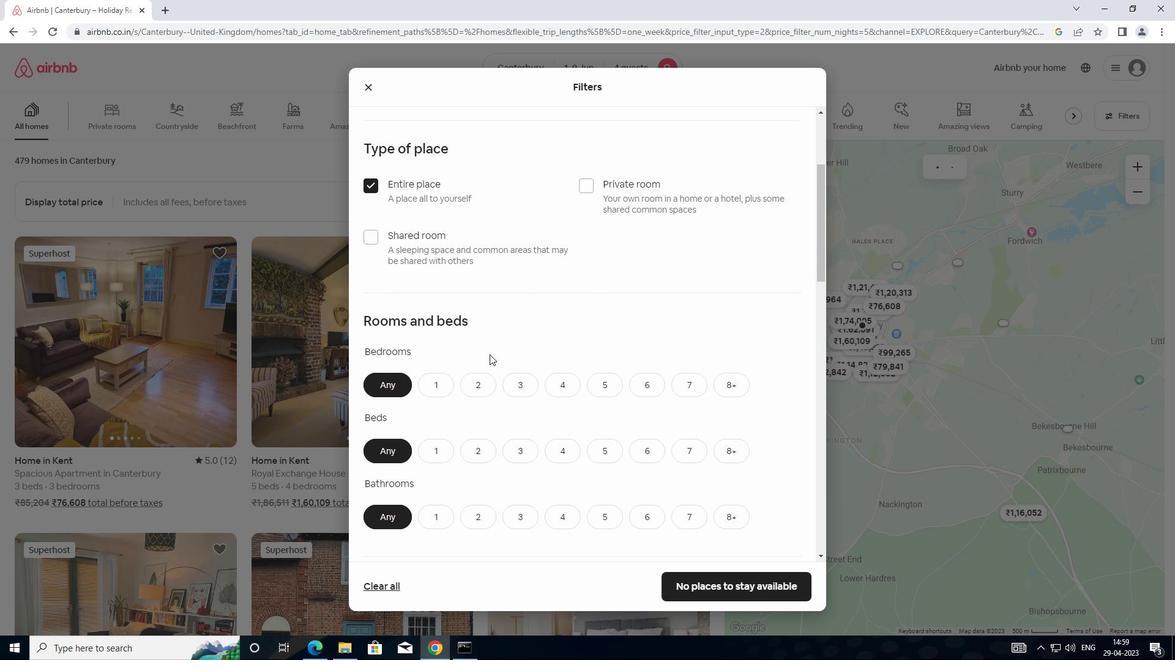 
Action: Mouse moved to (465, 263)
Screenshot: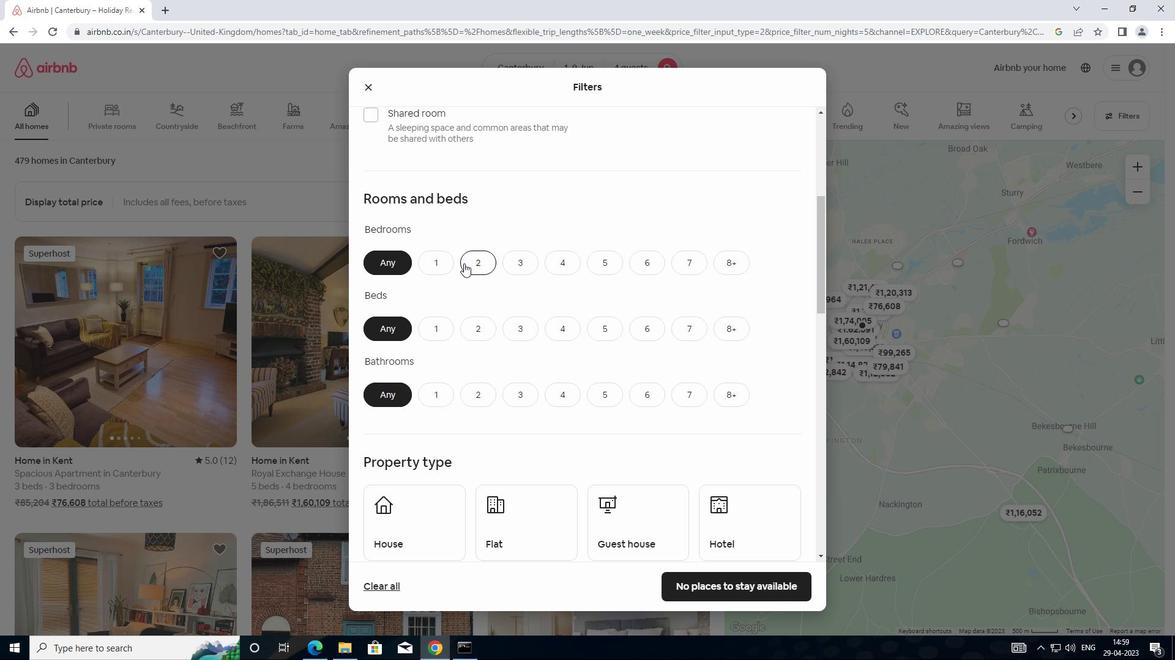 
Action: Mouse pressed left at (465, 263)
Screenshot: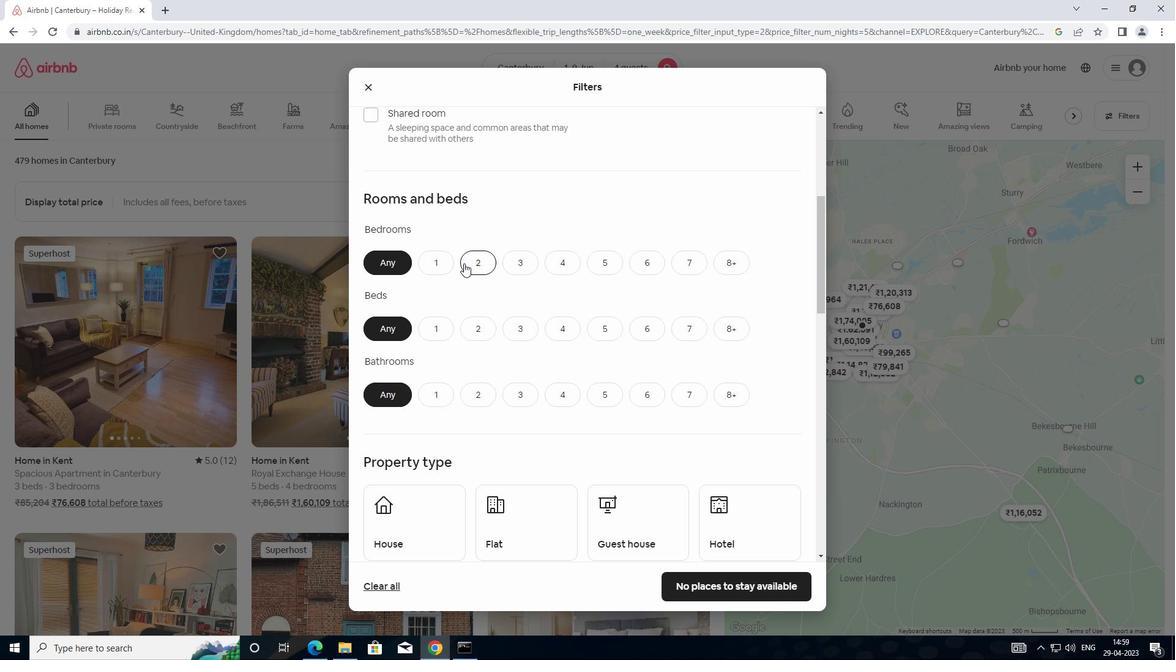 
Action: Mouse moved to (477, 322)
Screenshot: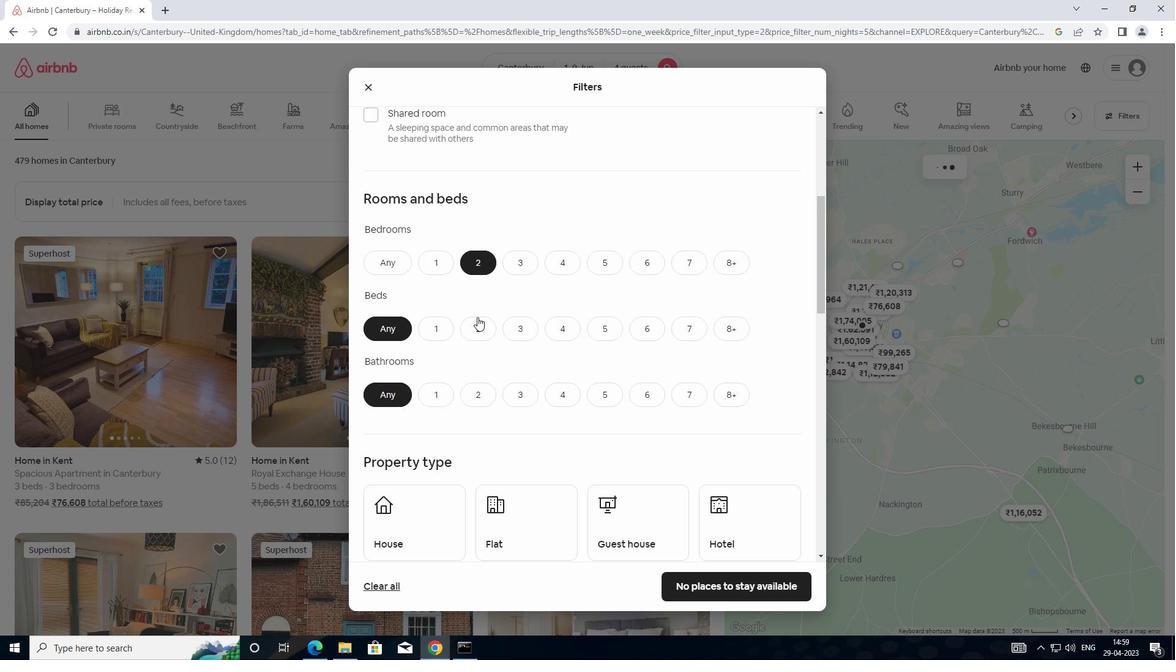 
Action: Mouse pressed left at (477, 322)
Screenshot: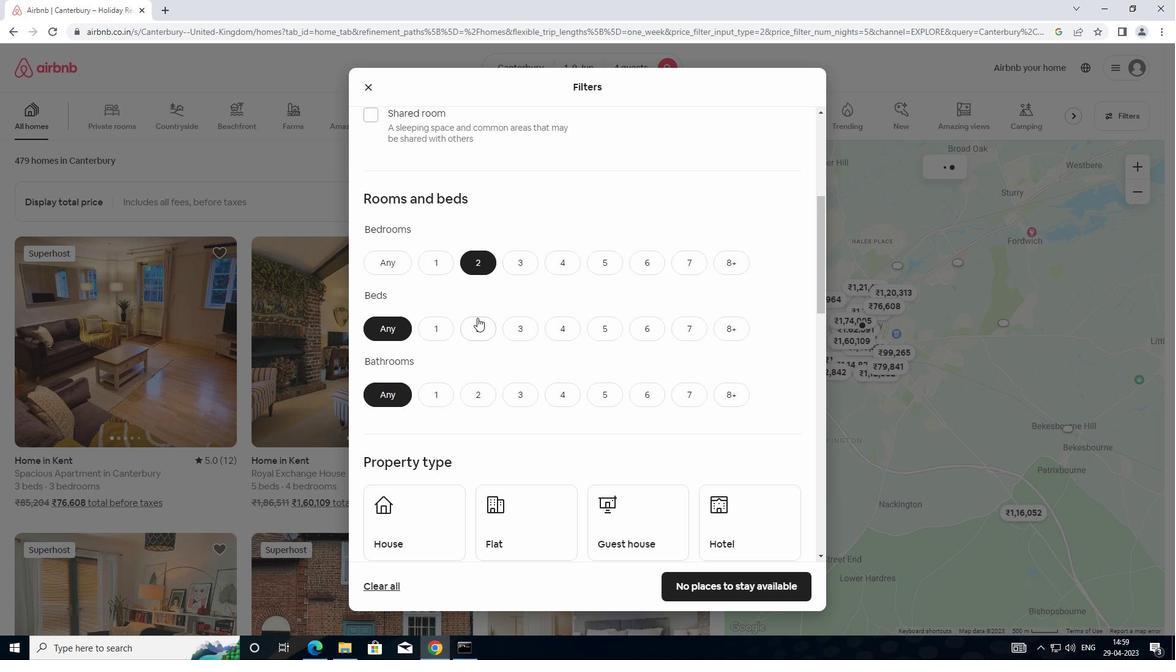 
Action: Mouse moved to (481, 398)
Screenshot: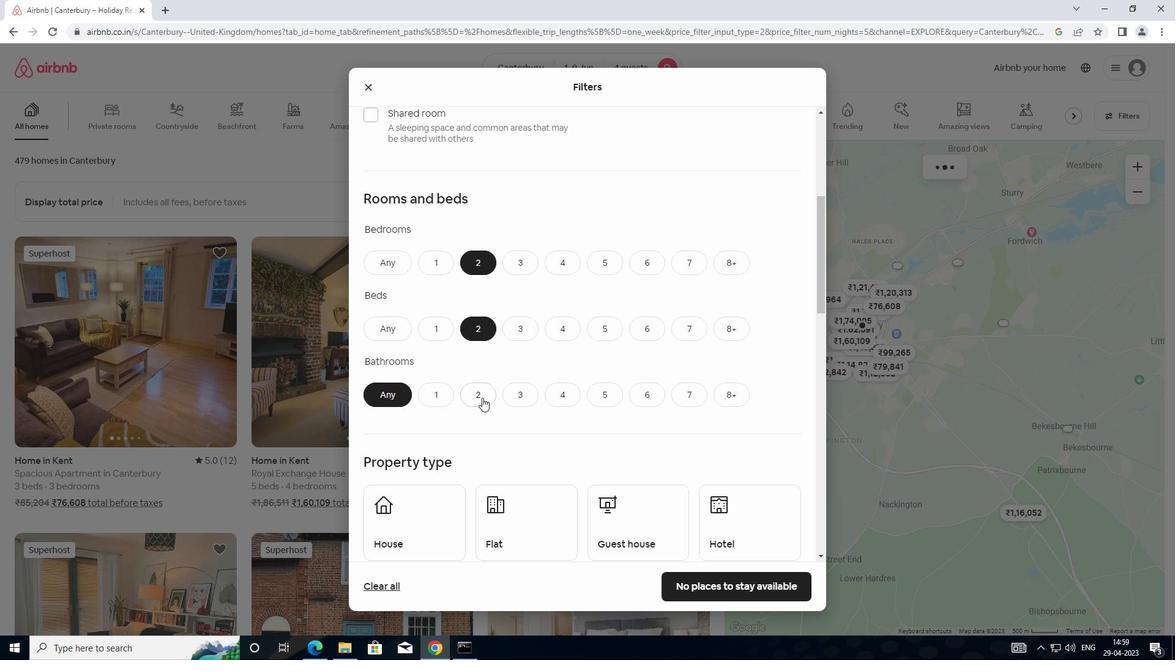 
Action: Mouse pressed left at (481, 398)
Screenshot: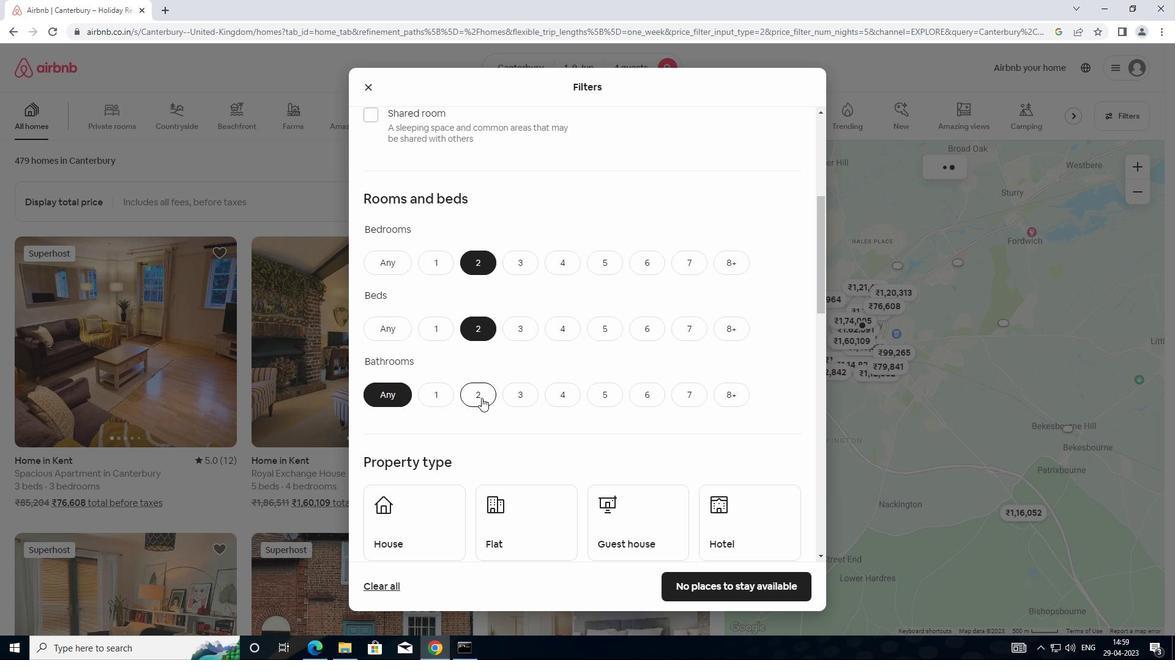 
Action: Mouse moved to (526, 373)
Screenshot: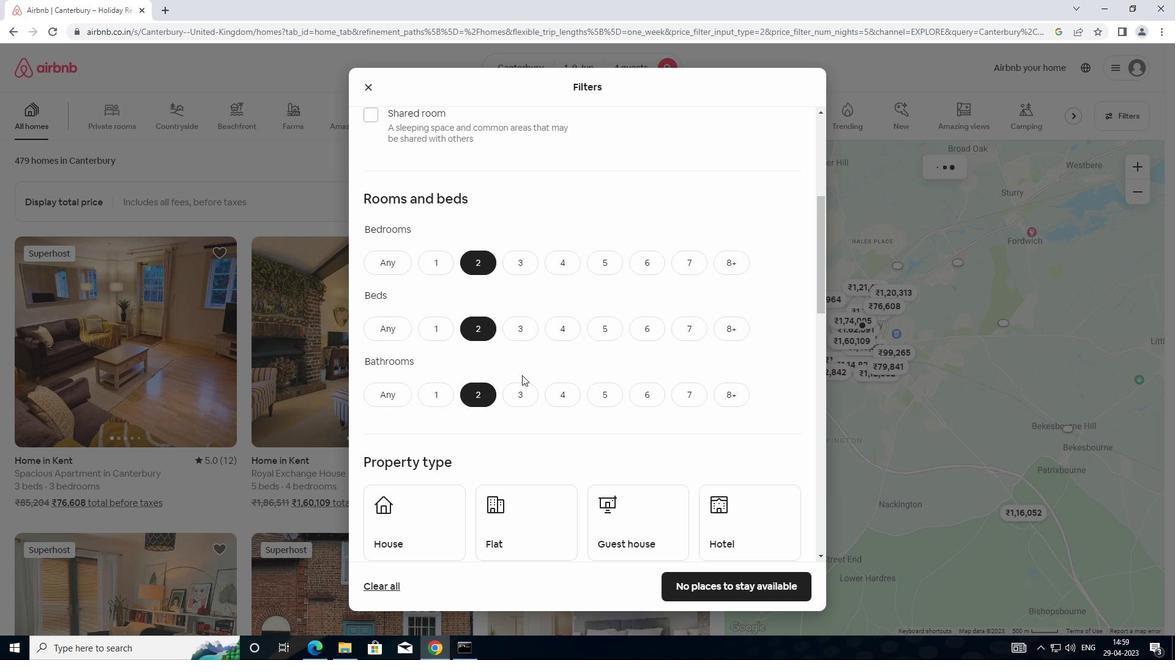 
Action: Mouse scrolled (526, 372) with delta (0, 0)
Screenshot: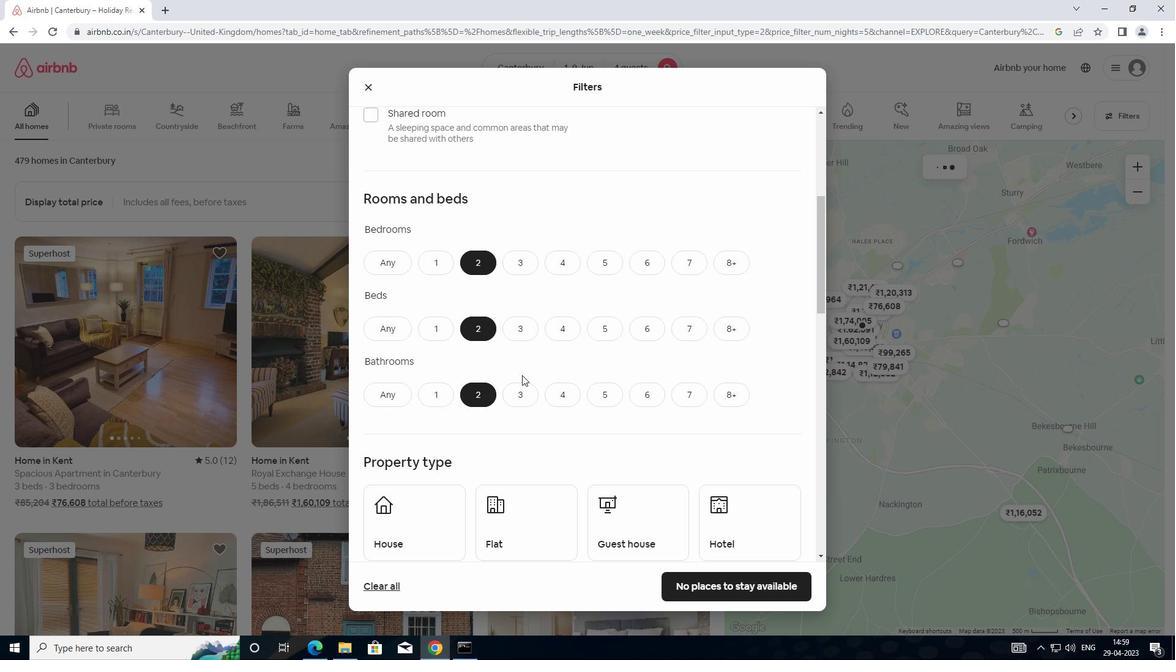 
Action: Mouse moved to (527, 372)
Screenshot: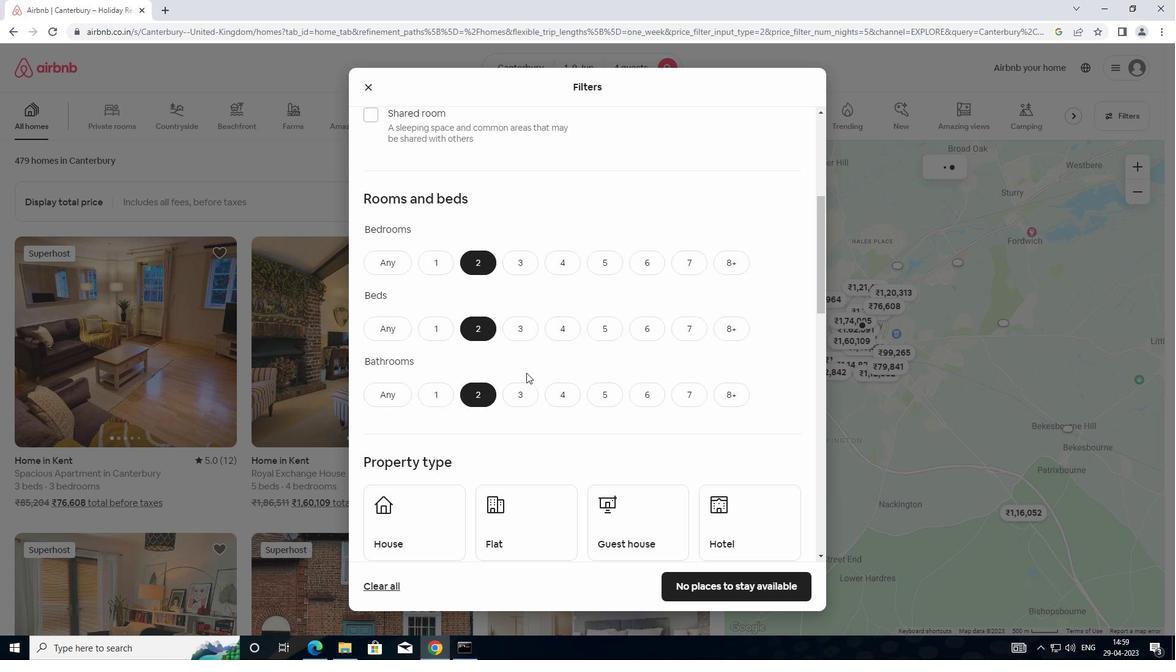 
Action: Mouse scrolled (527, 372) with delta (0, 0)
Screenshot: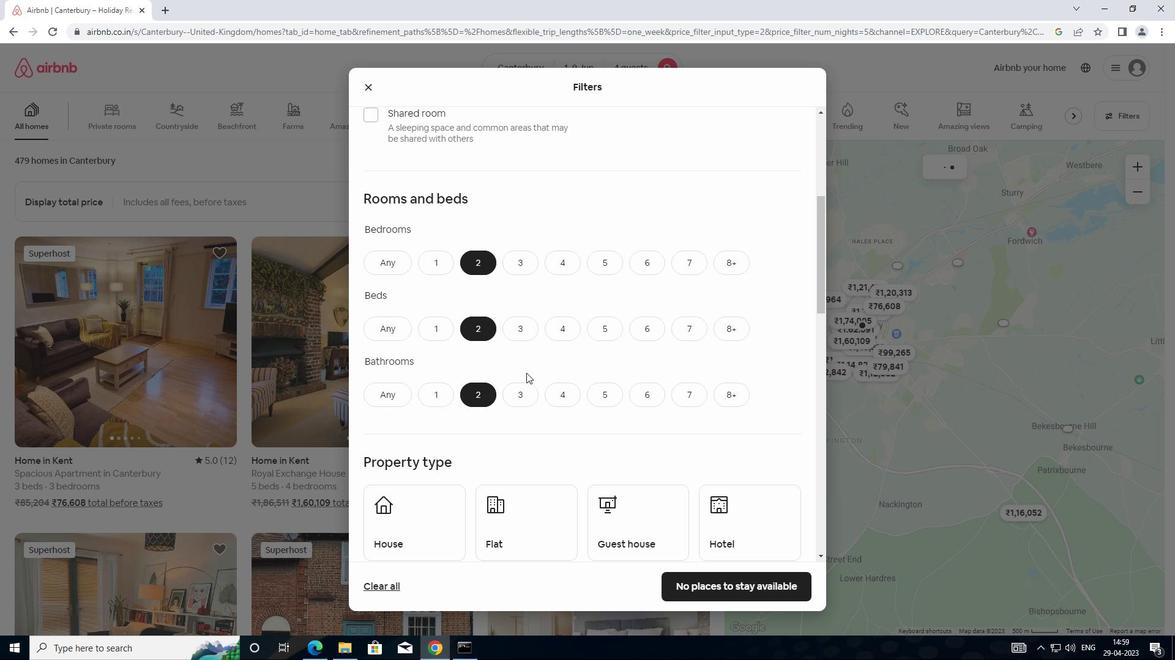 
Action: Mouse moved to (538, 356)
Screenshot: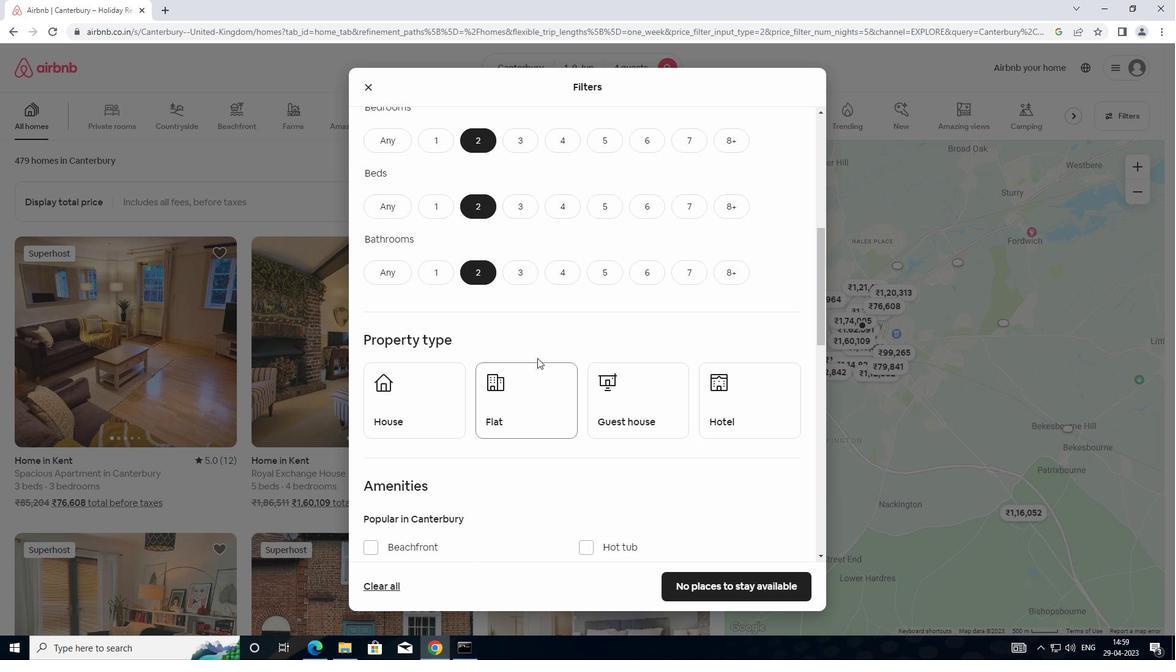 
Action: Mouse scrolled (538, 355) with delta (0, 0)
Screenshot: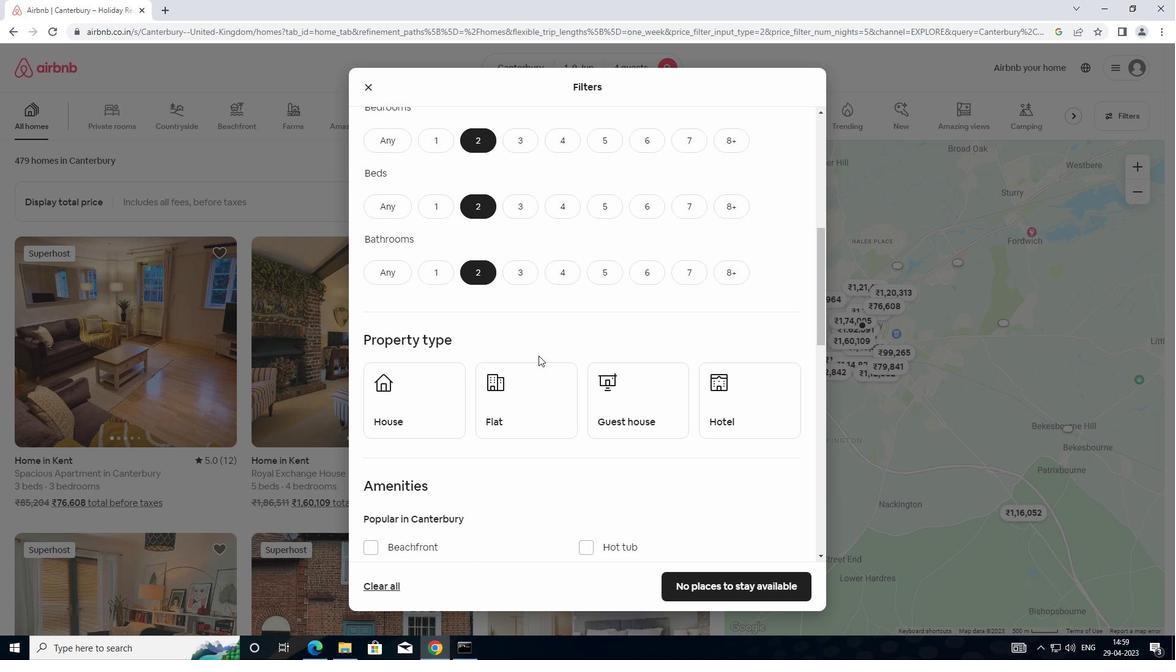 
Action: Mouse scrolled (538, 355) with delta (0, 0)
Screenshot: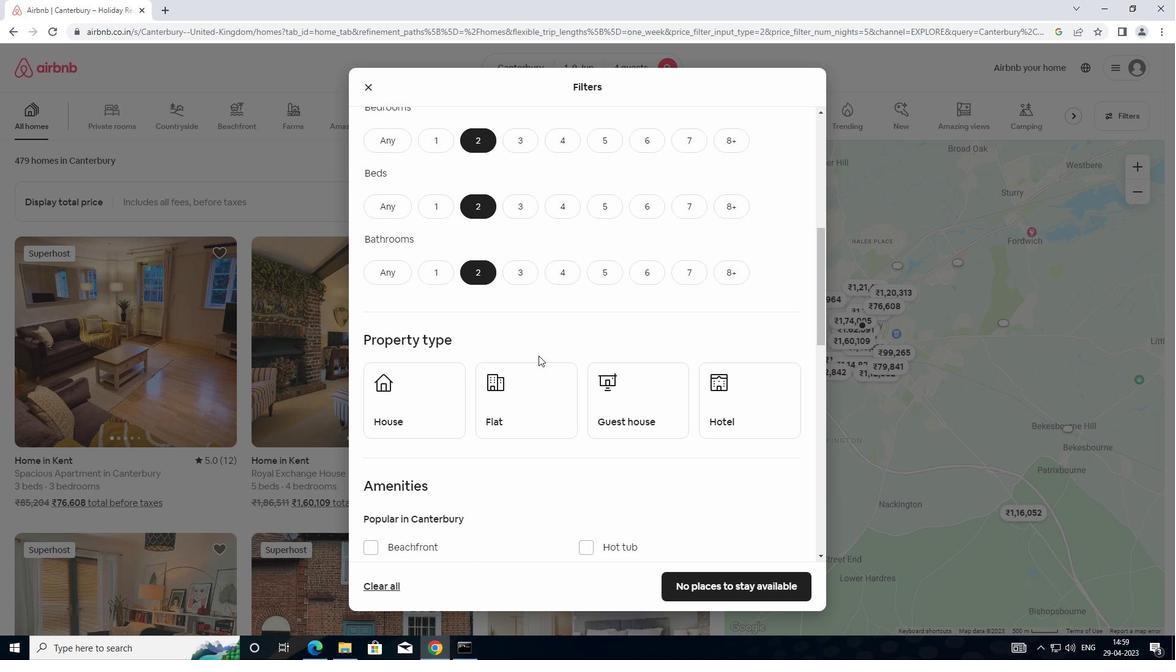 
Action: Mouse moved to (430, 289)
Screenshot: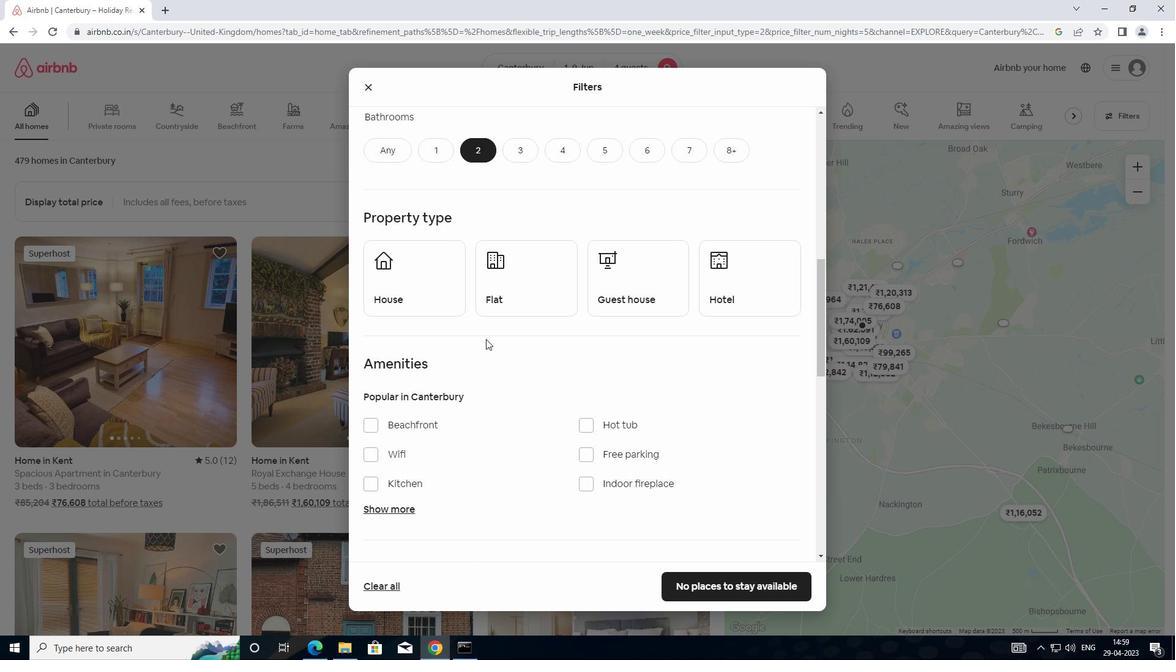 
Action: Mouse pressed left at (430, 289)
Screenshot: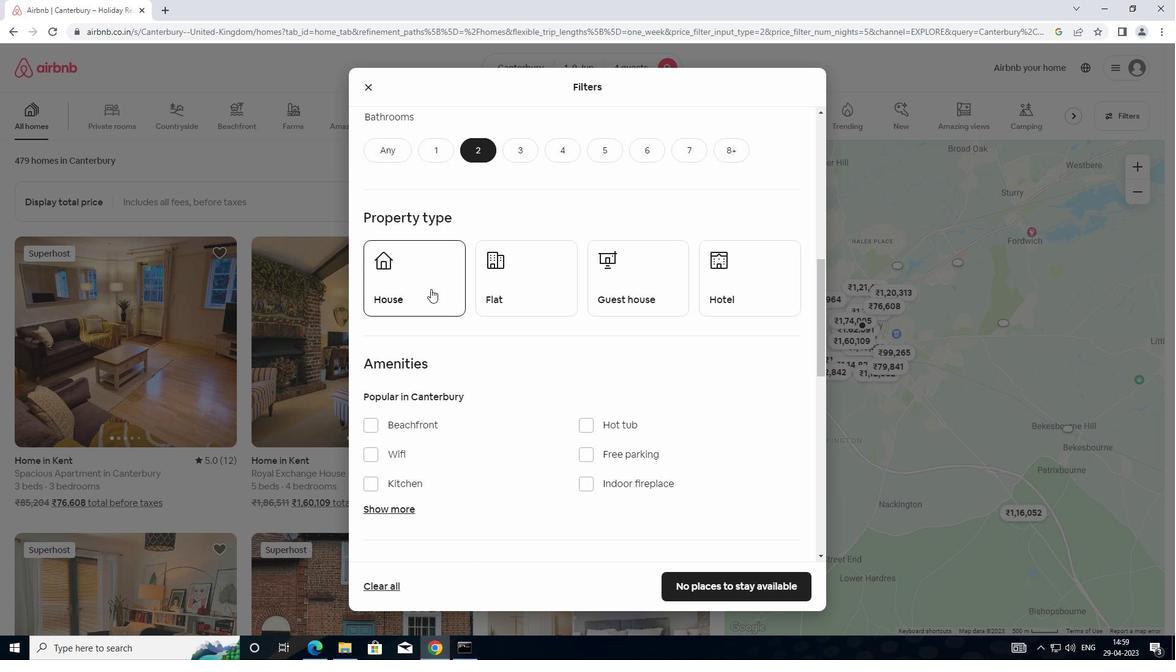 
Action: Mouse moved to (520, 291)
Screenshot: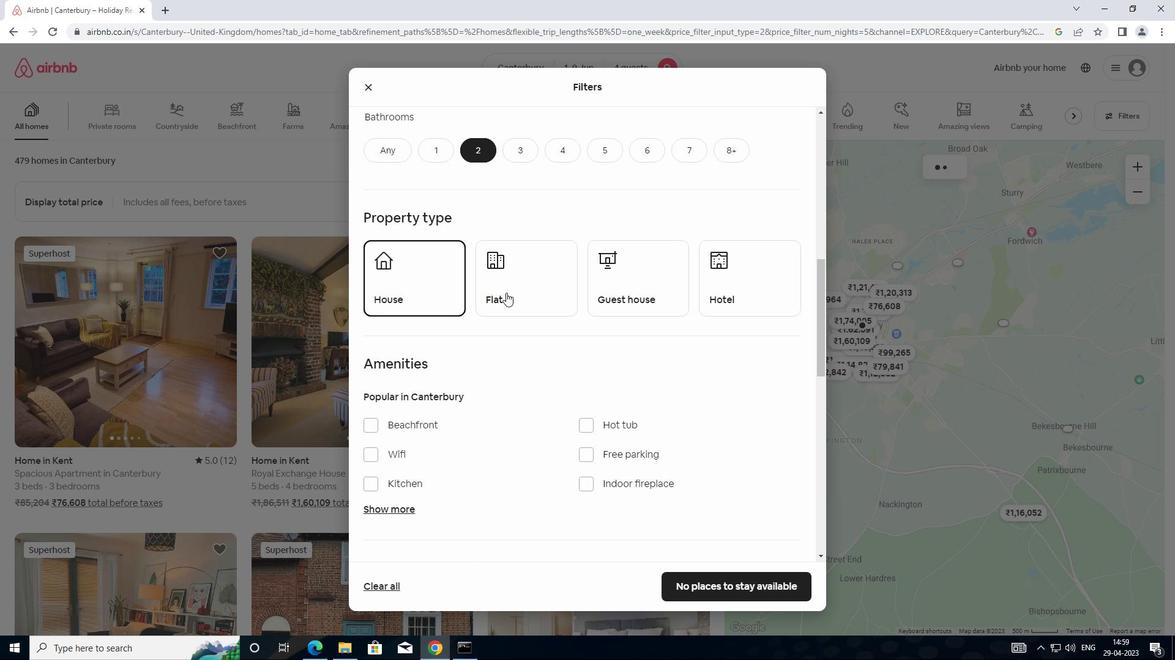 
Action: Mouse pressed left at (520, 291)
Screenshot: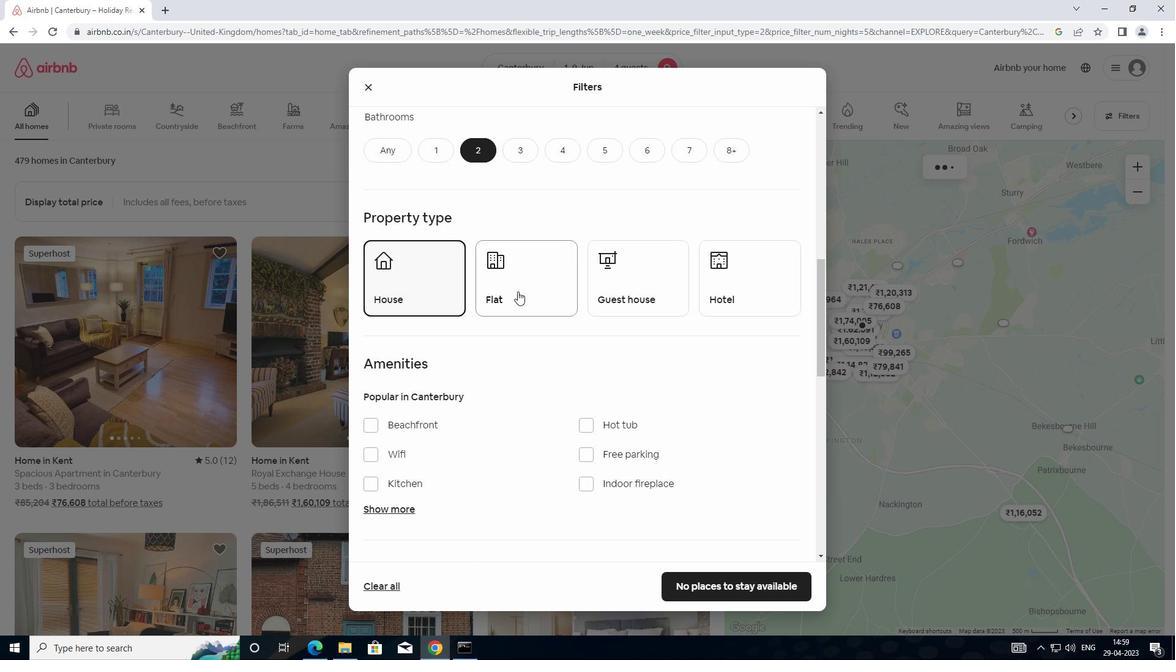 
Action: Mouse moved to (621, 288)
Screenshot: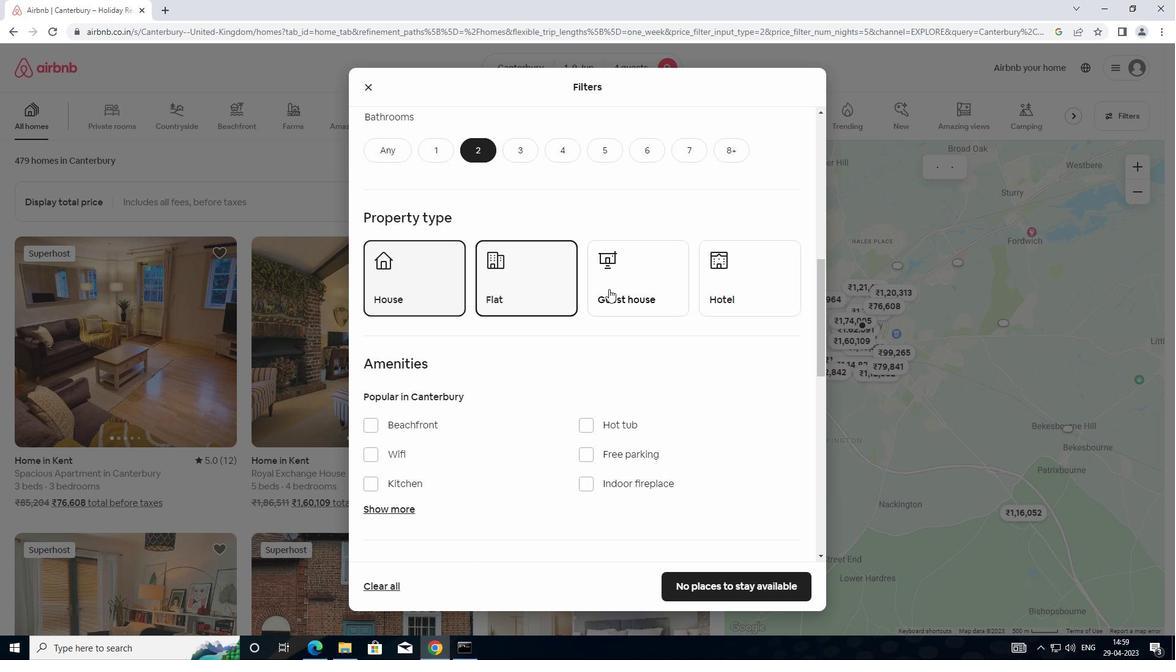 
Action: Mouse pressed left at (621, 288)
Screenshot: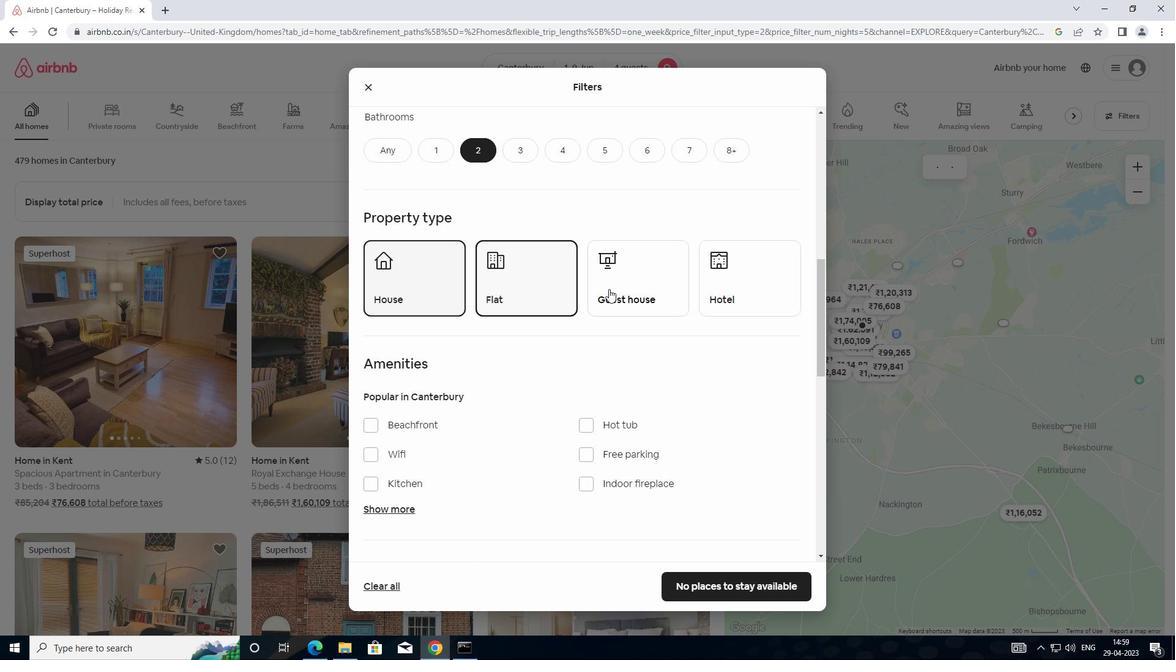
Action: Mouse moved to (596, 354)
Screenshot: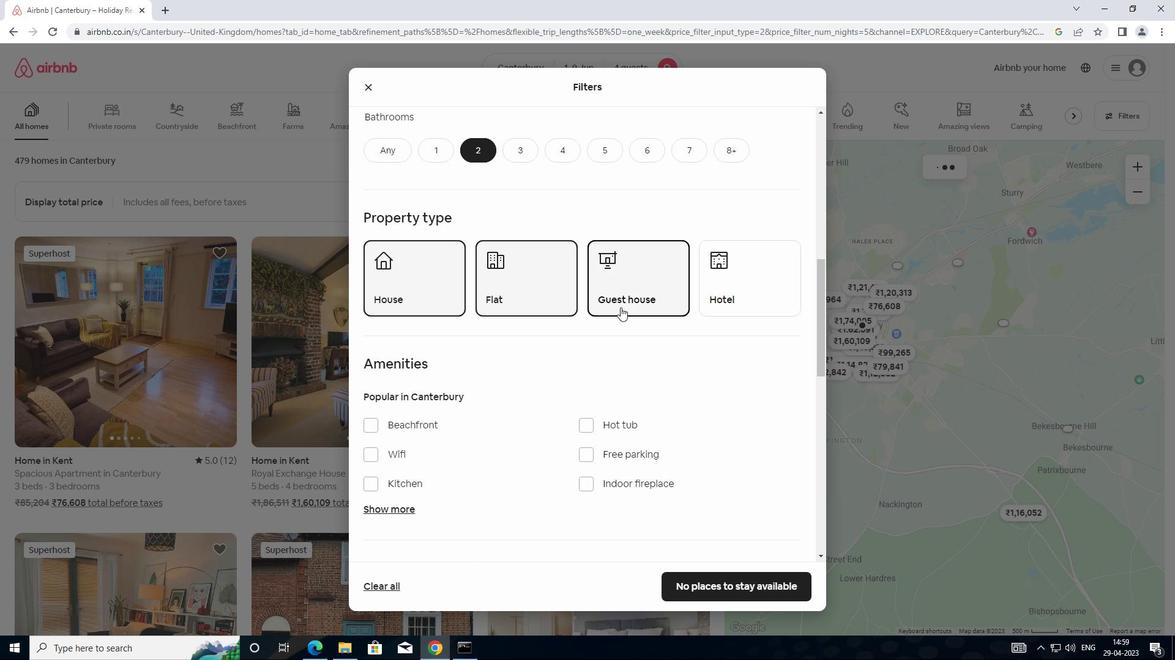 
Action: Mouse scrolled (596, 354) with delta (0, 0)
Screenshot: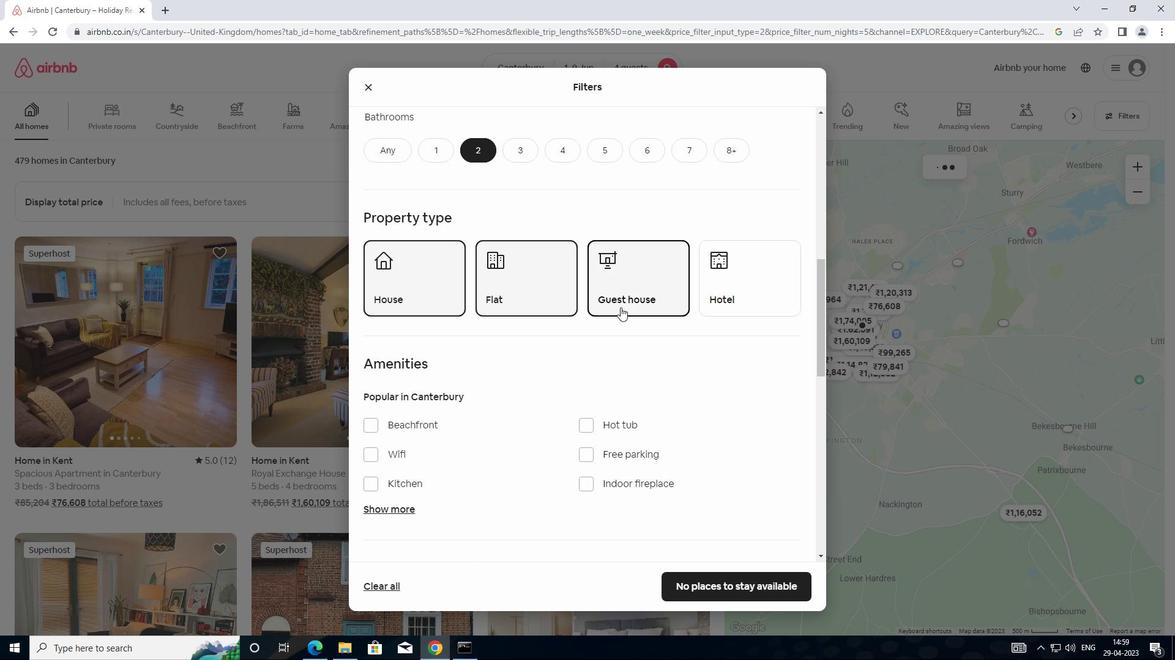
Action: Mouse moved to (593, 359)
Screenshot: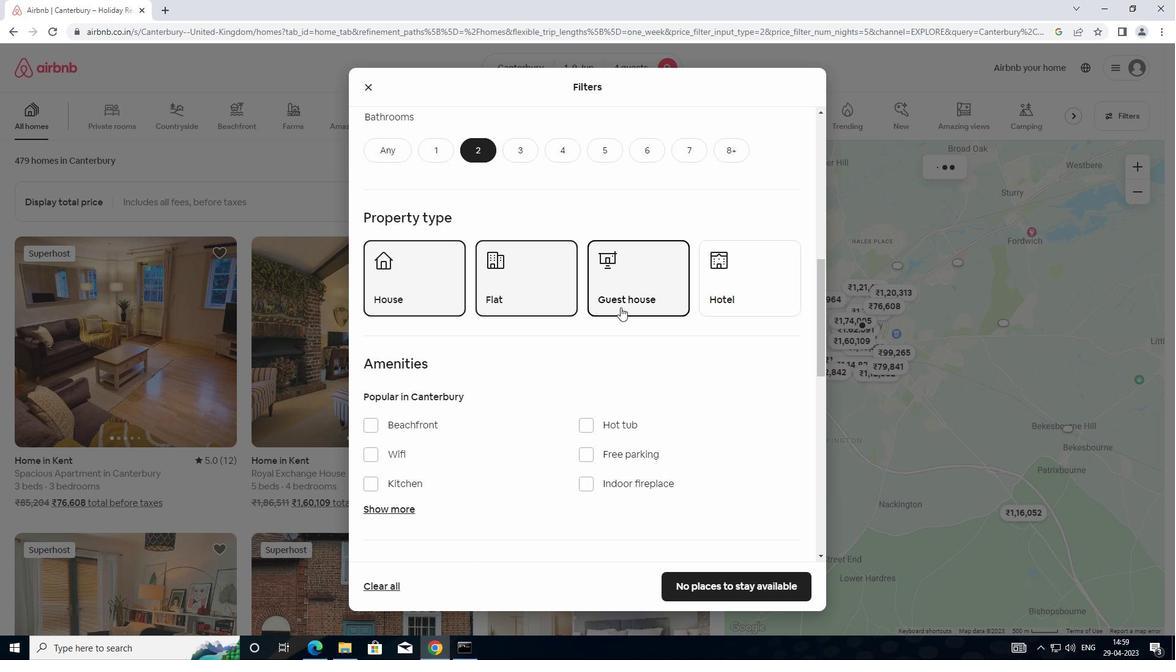 
Action: Mouse scrolled (593, 359) with delta (0, 0)
Screenshot: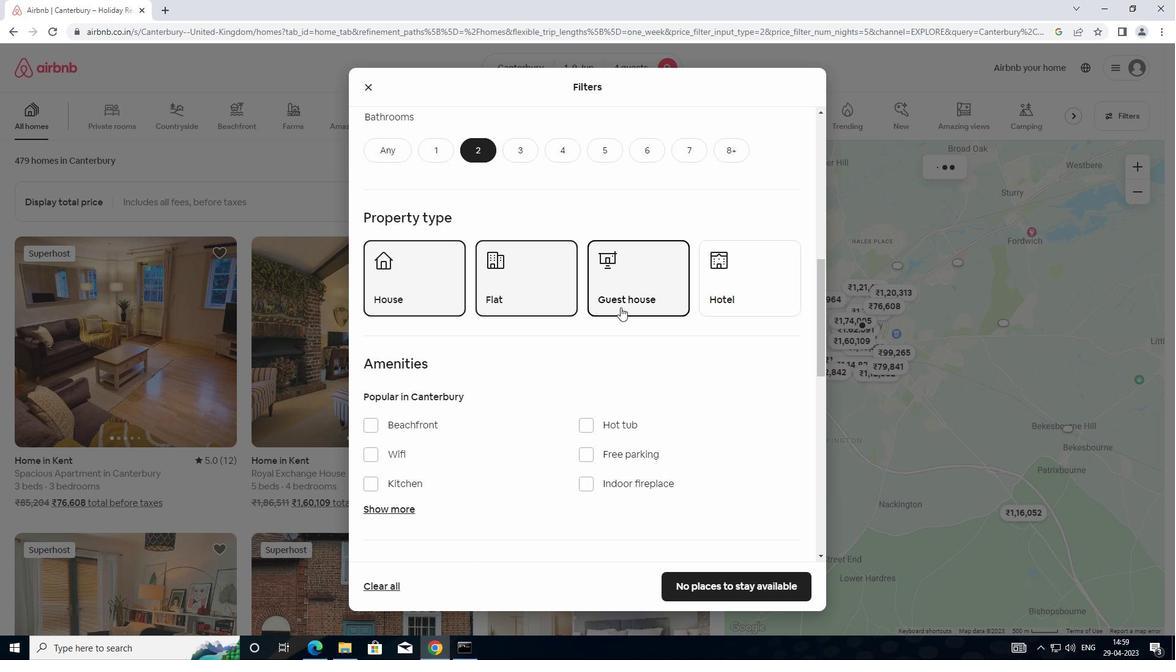 
Action: Mouse moved to (592, 361)
Screenshot: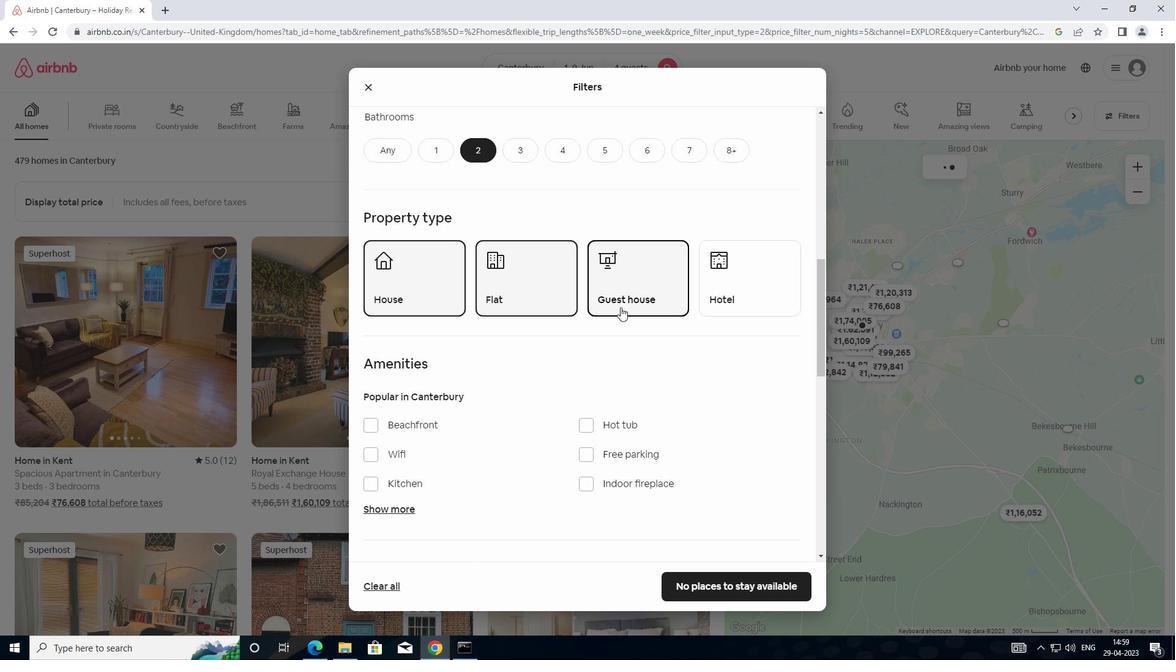 
Action: Mouse scrolled (592, 361) with delta (0, 0)
Screenshot: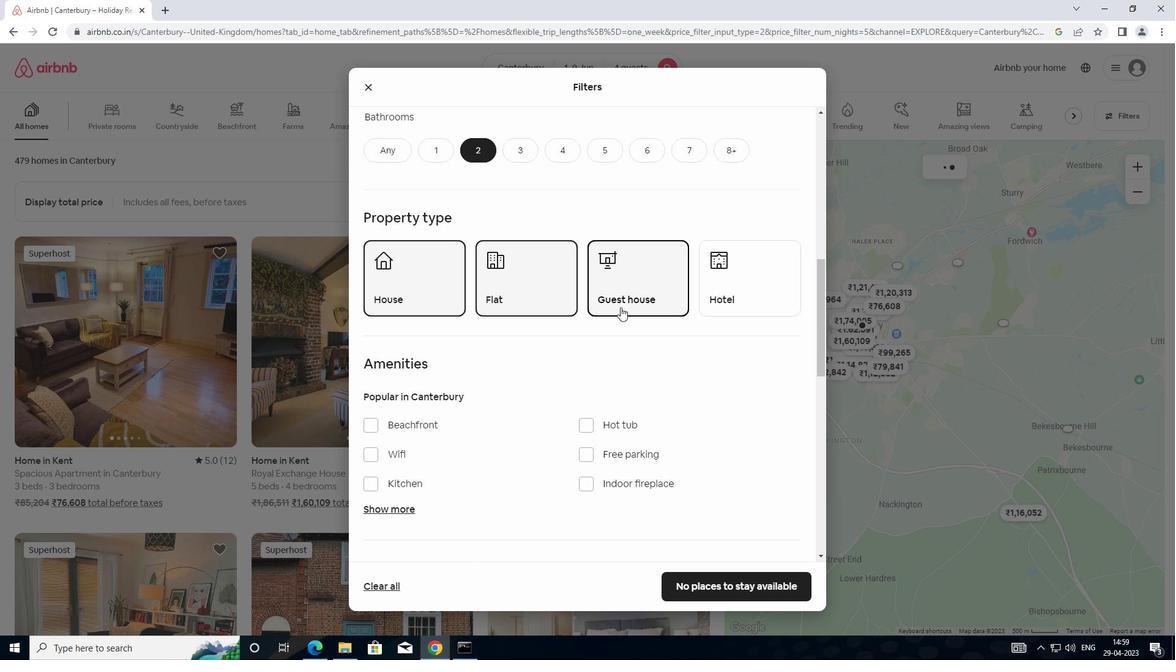 
Action: Mouse moved to (591, 363)
Screenshot: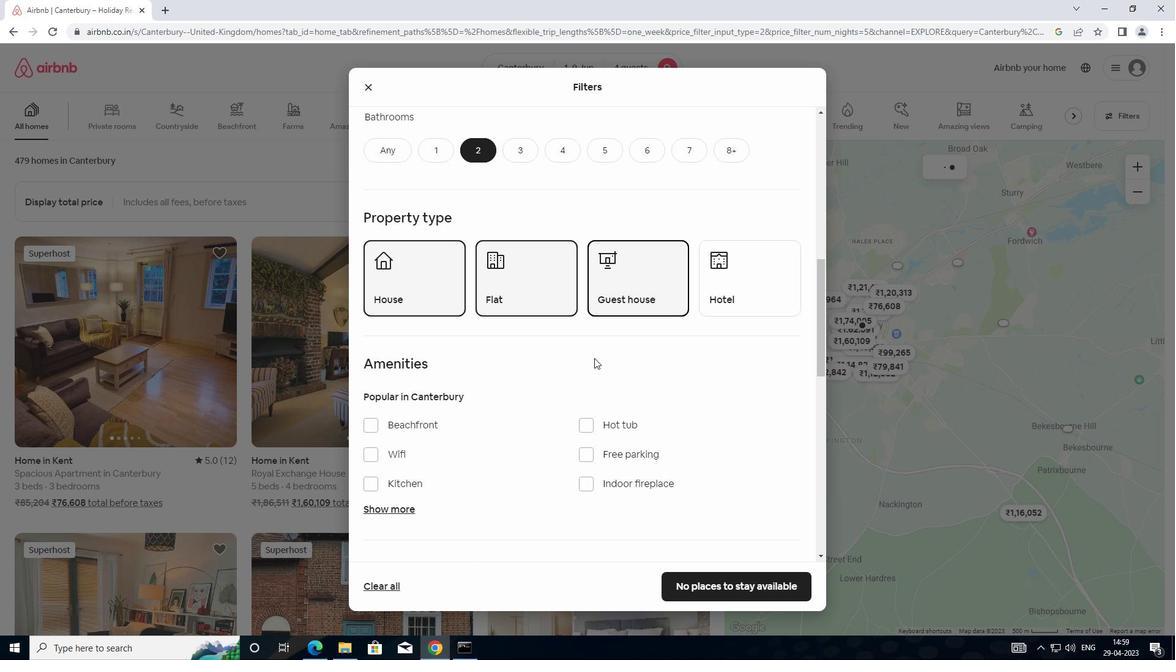 
Action: Mouse scrolled (591, 362) with delta (0, 0)
Screenshot: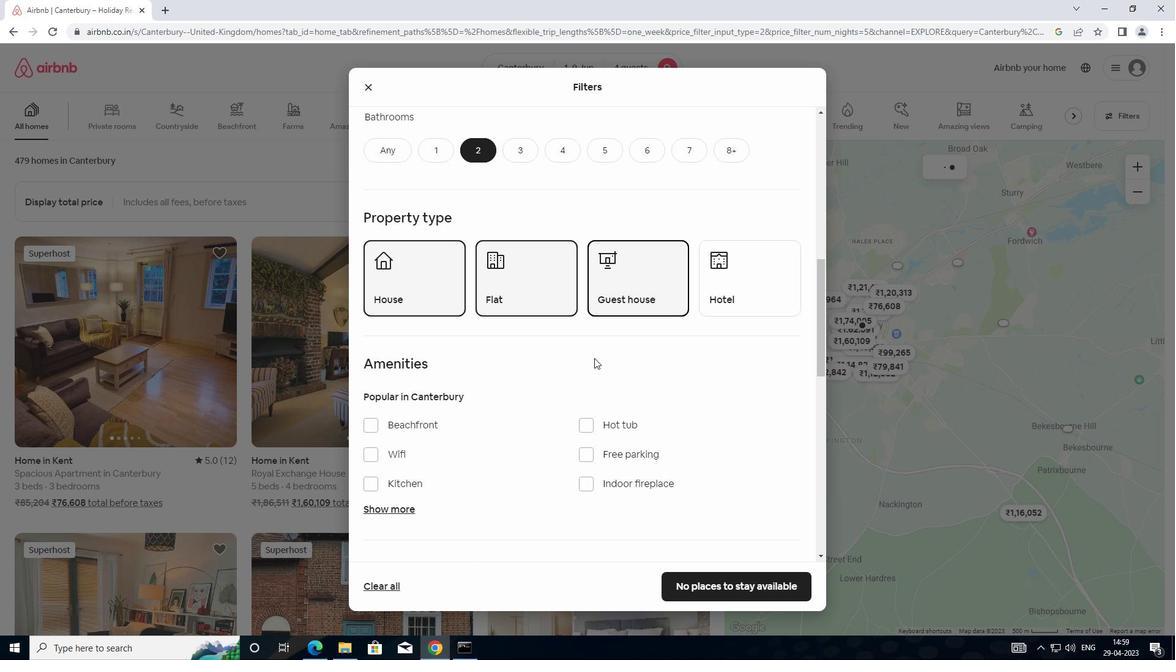 
Action: Mouse moved to (593, 363)
Screenshot: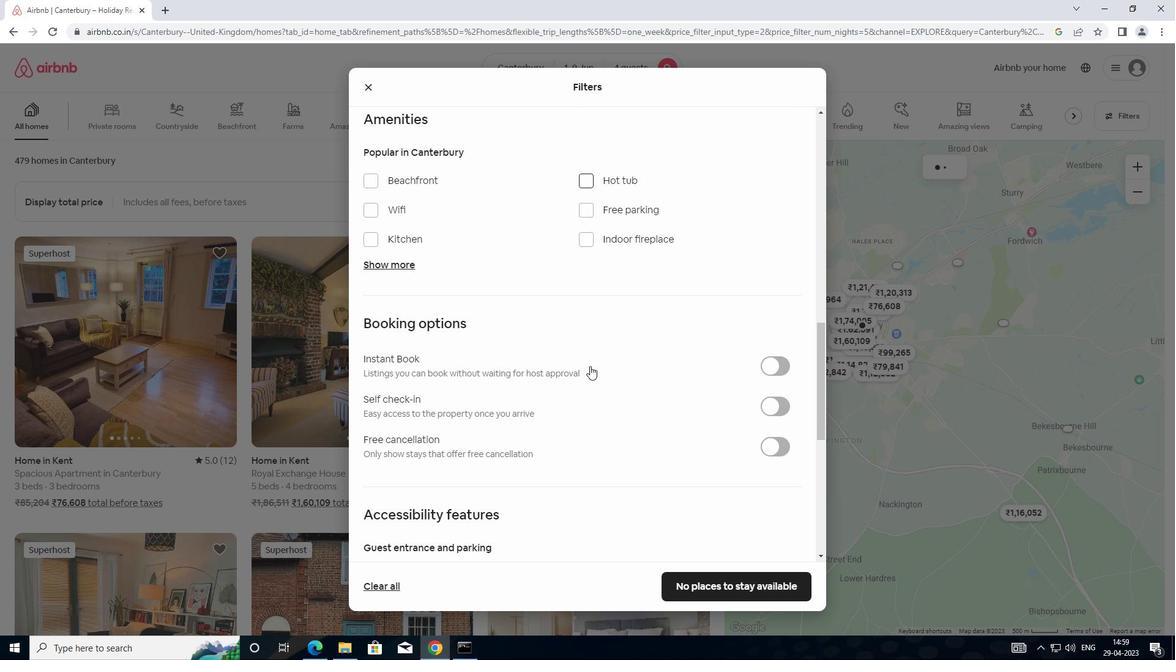 
Action: Mouse scrolled (593, 362) with delta (0, 0)
Screenshot: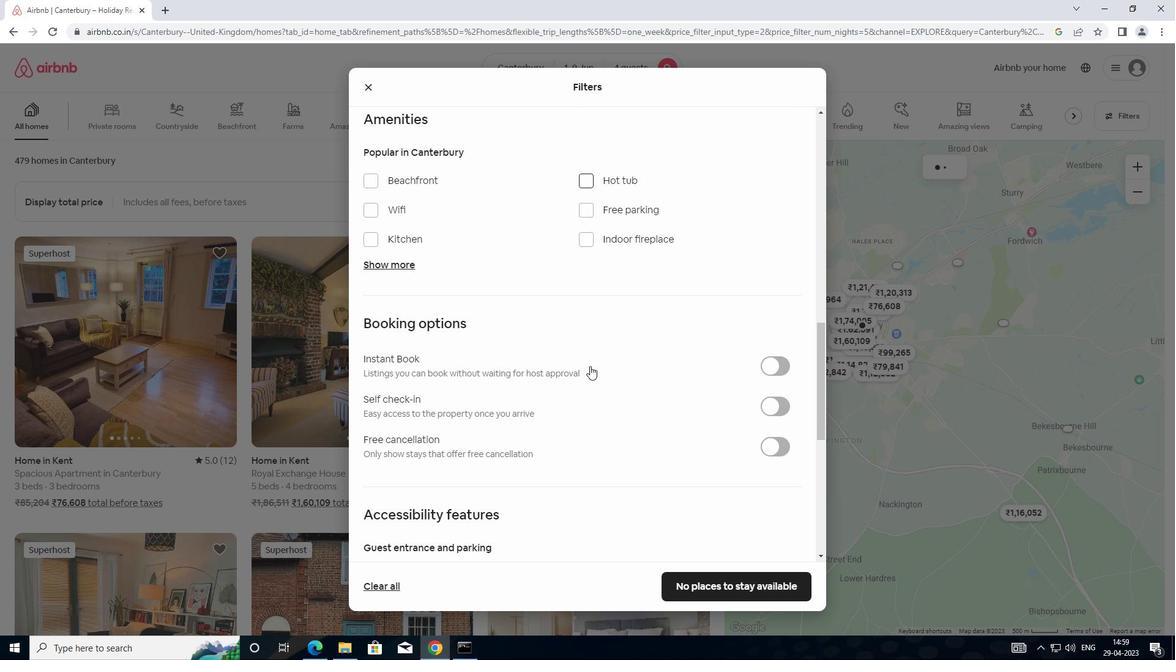 
Action: Mouse moved to (630, 369)
Screenshot: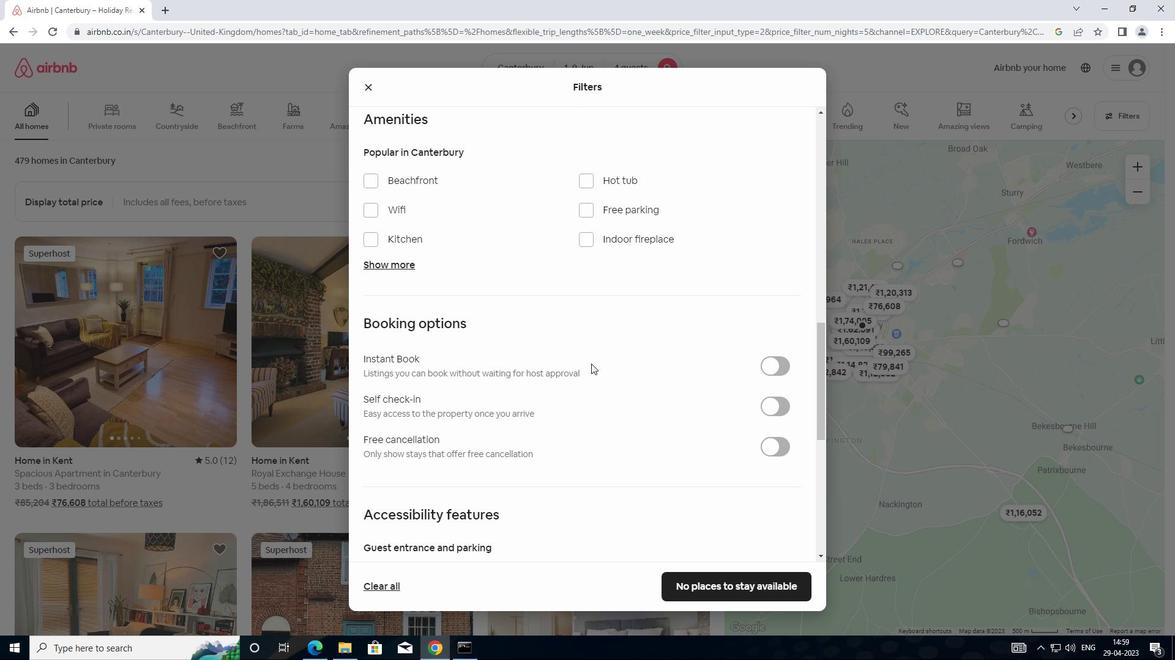 
Action: Mouse scrolled (630, 368) with delta (0, 0)
Screenshot: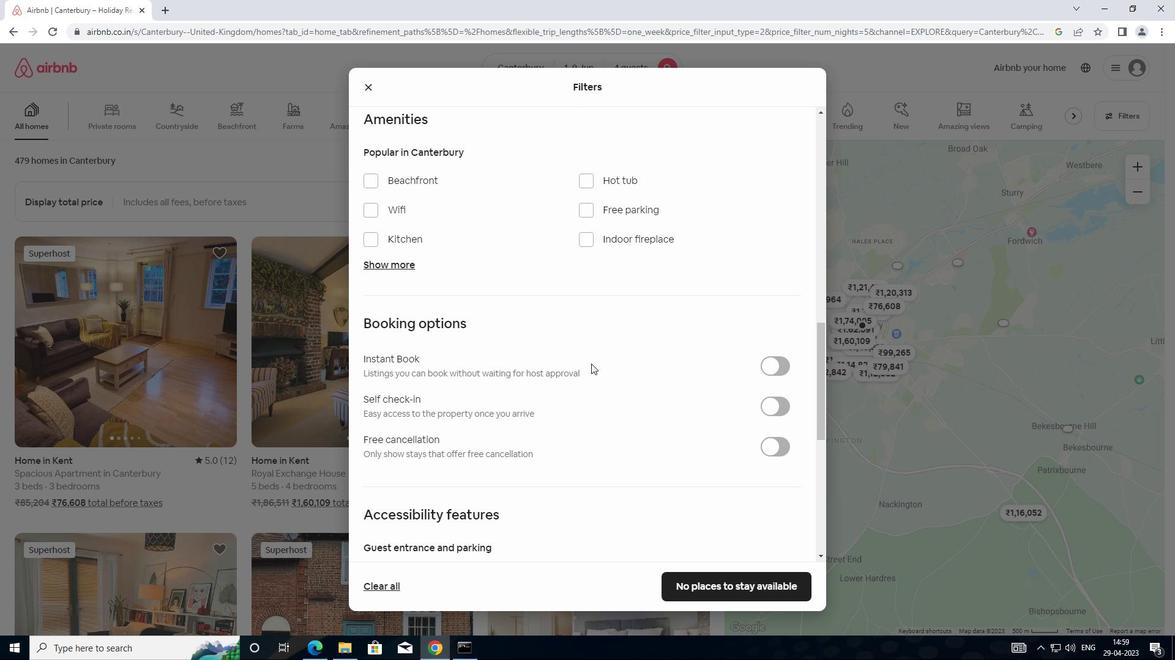 
Action: Mouse moved to (645, 370)
Screenshot: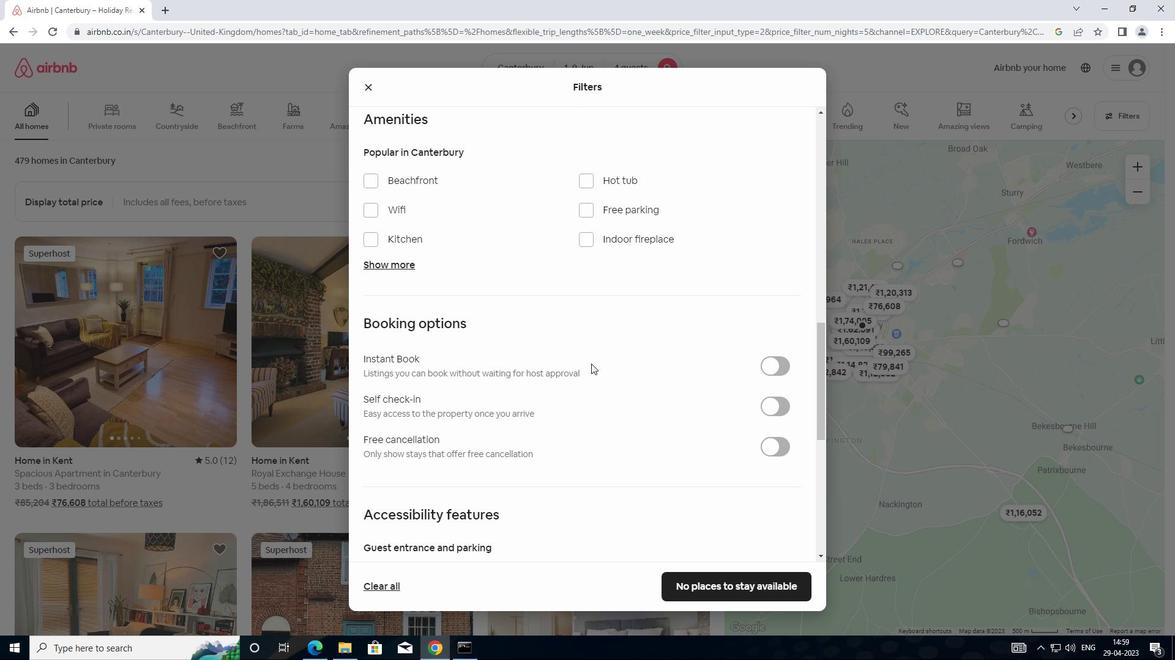 
Action: Mouse scrolled (645, 369) with delta (0, 0)
Screenshot: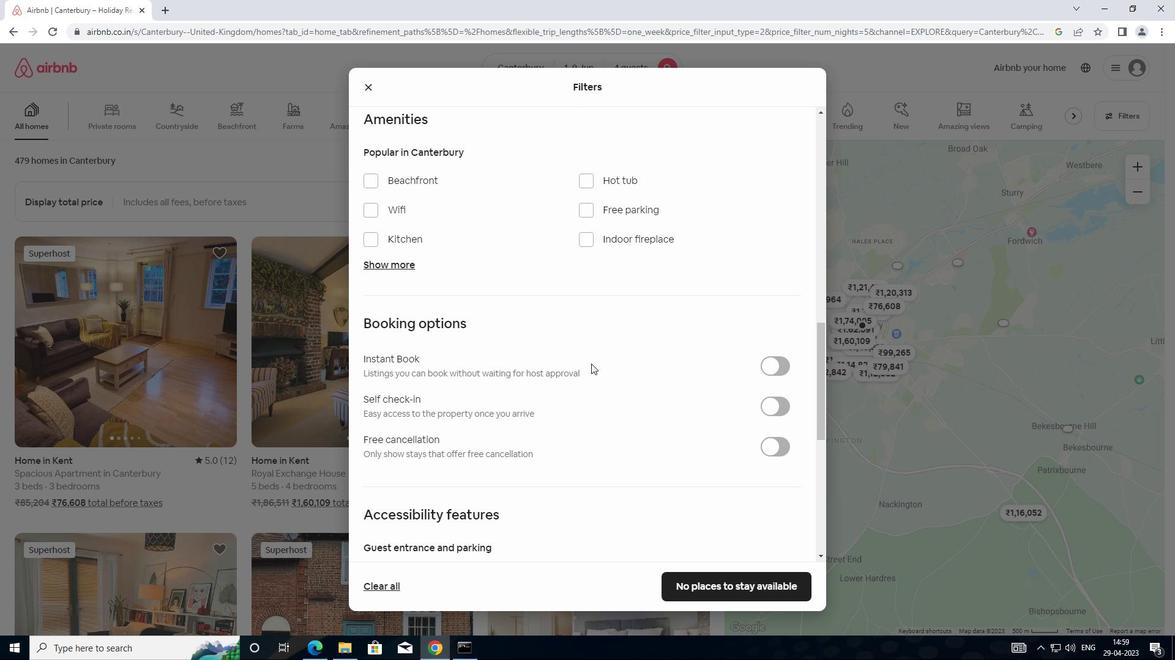 
Action: Mouse moved to (782, 223)
Screenshot: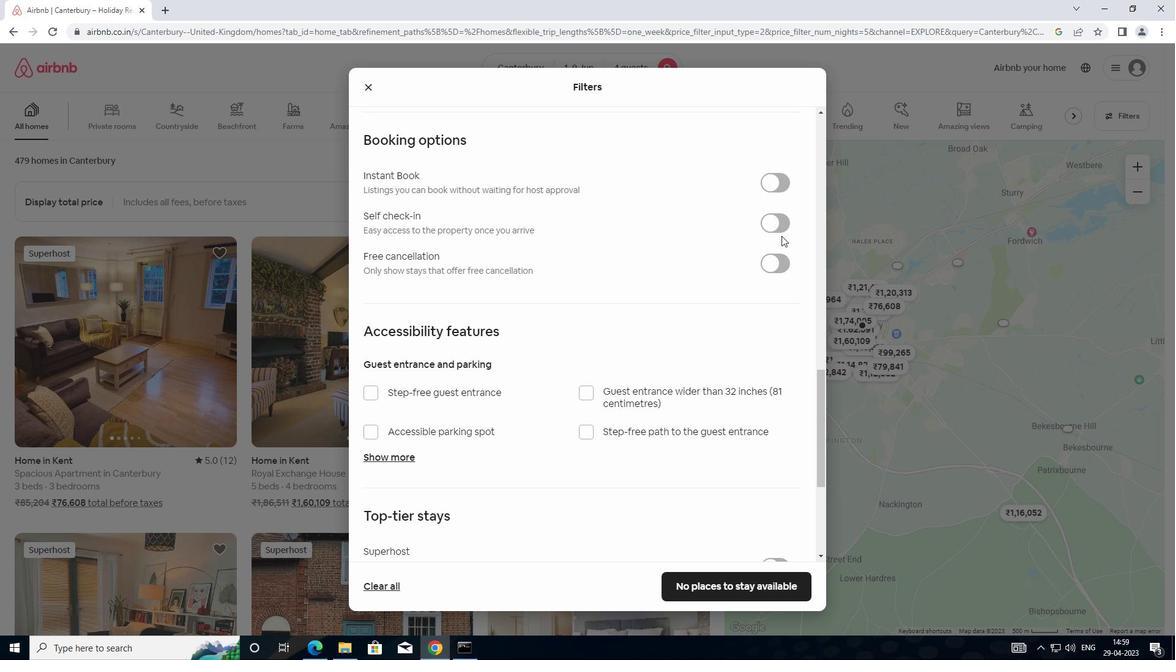 
Action: Mouse pressed left at (782, 223)
Screenshot: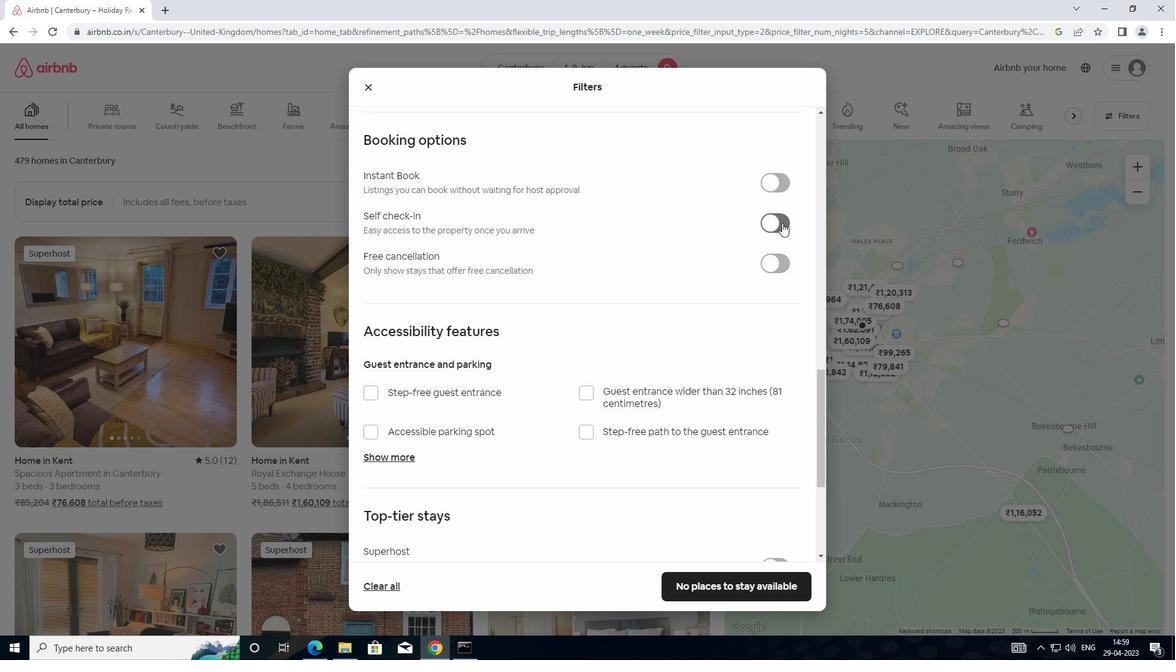 
Action: Mouse moved to (548, 476)
Screenshot: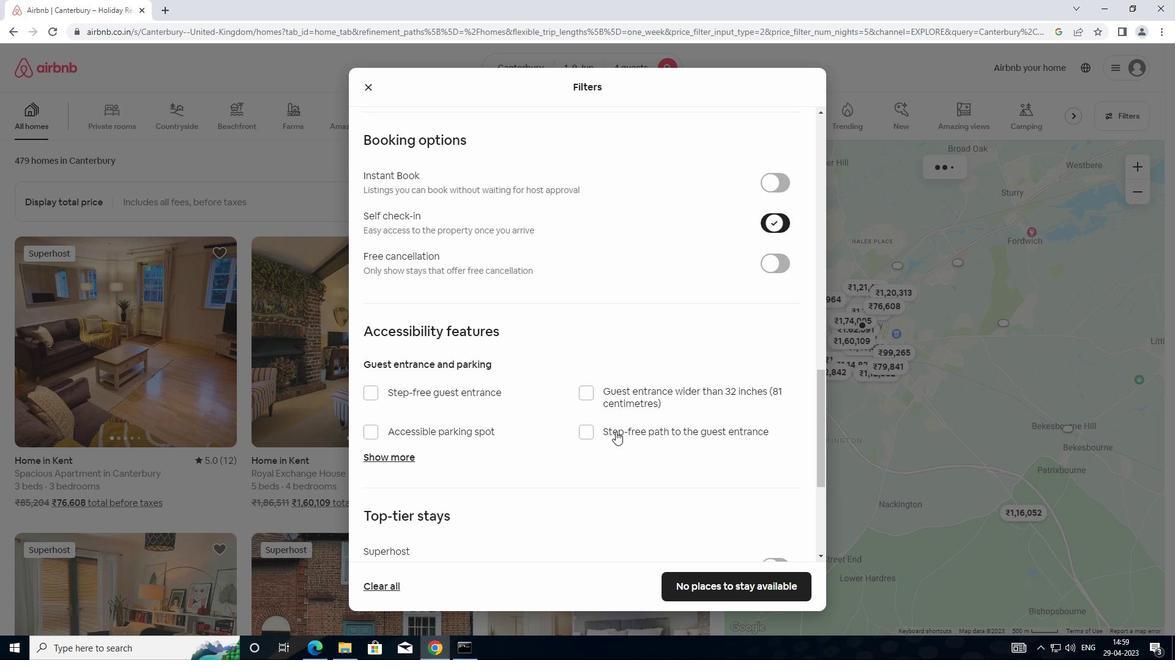 
Action: Mouse scrolled (548, 475) with delta (0, 0)
Screenshot: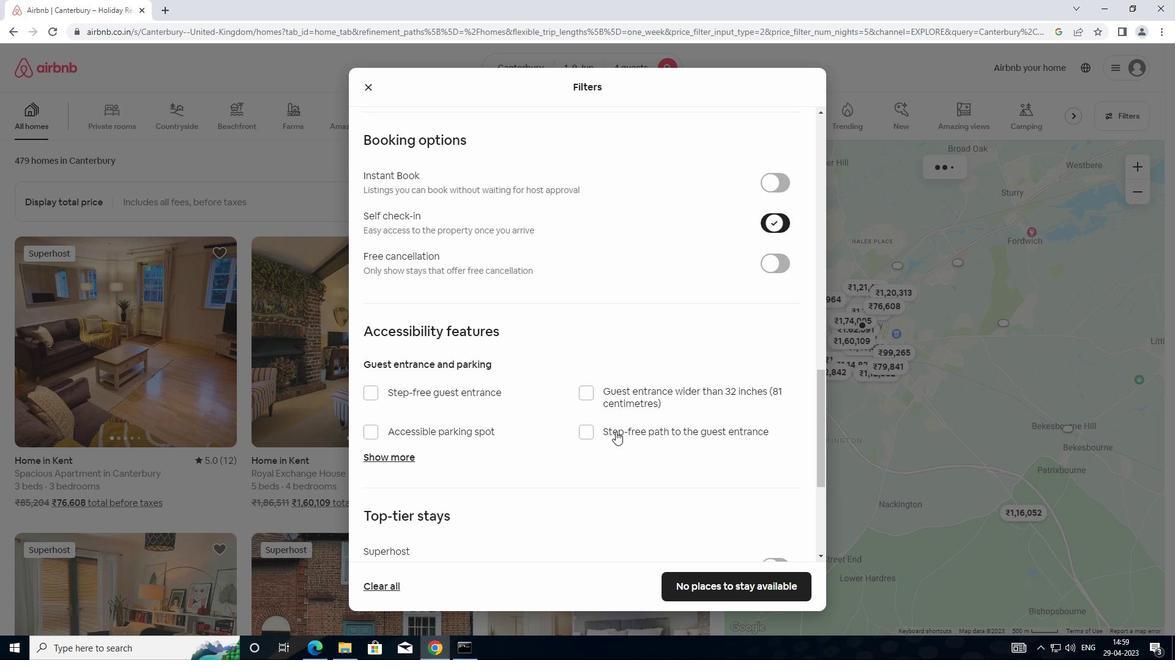 
Action: Mouse moved to (540, 489)
Screenshot: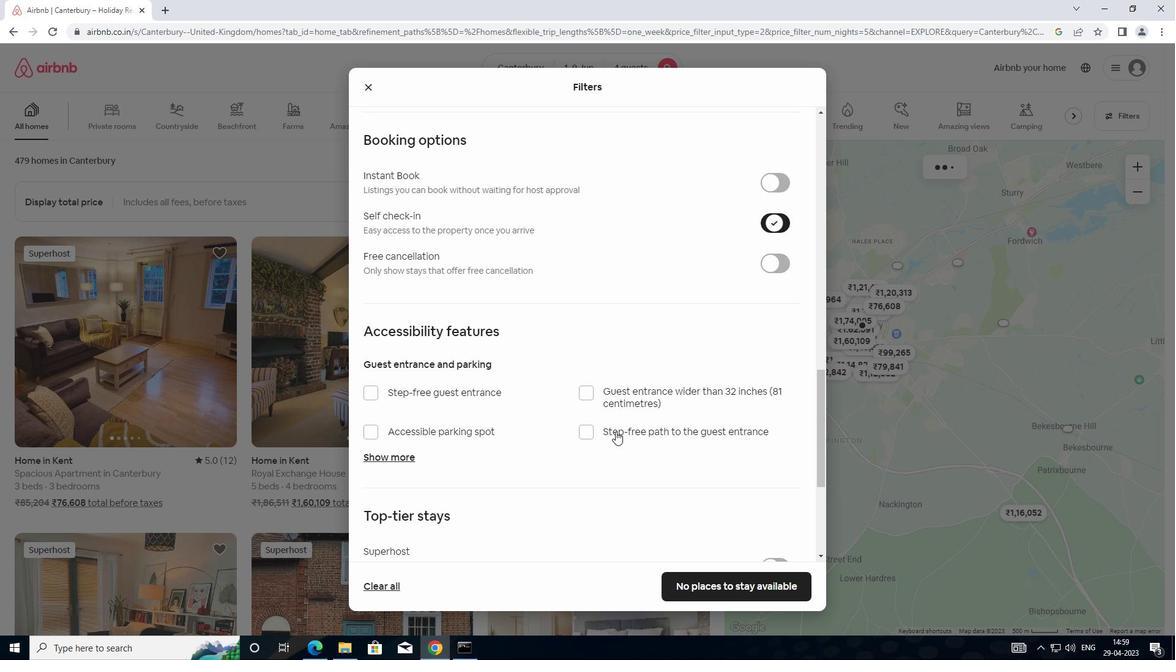 
Action: Mouse scrolled (540, 488) with delta (0, 0)
Screenshot: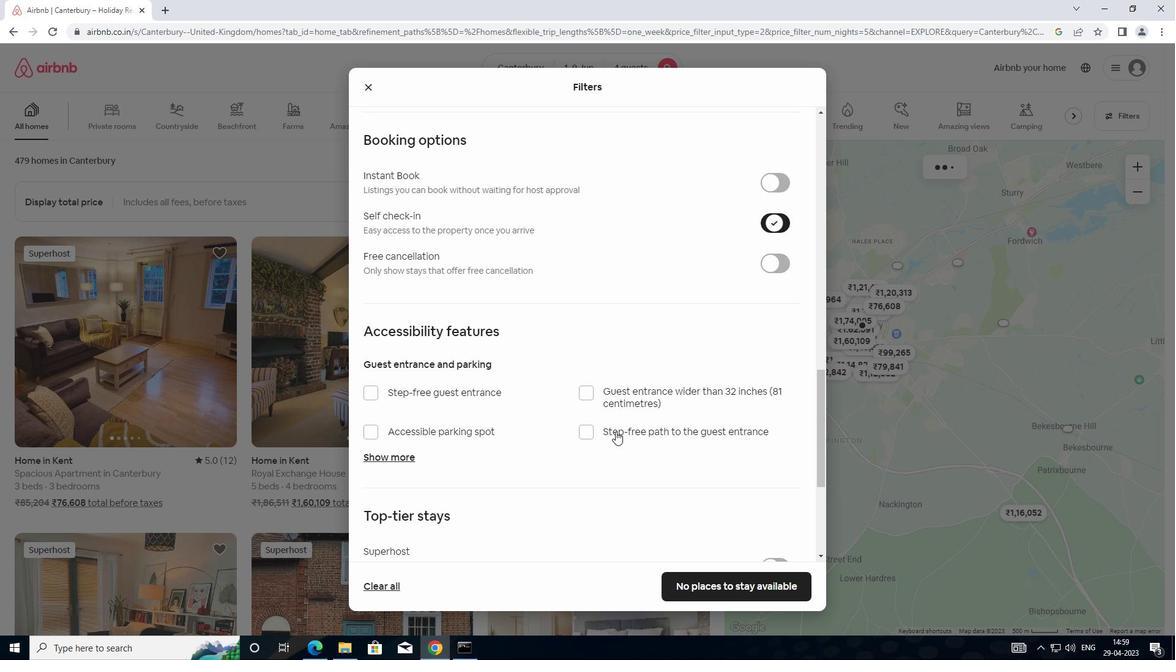 
Action: Mouse moved to (534, 497)
Screenshot: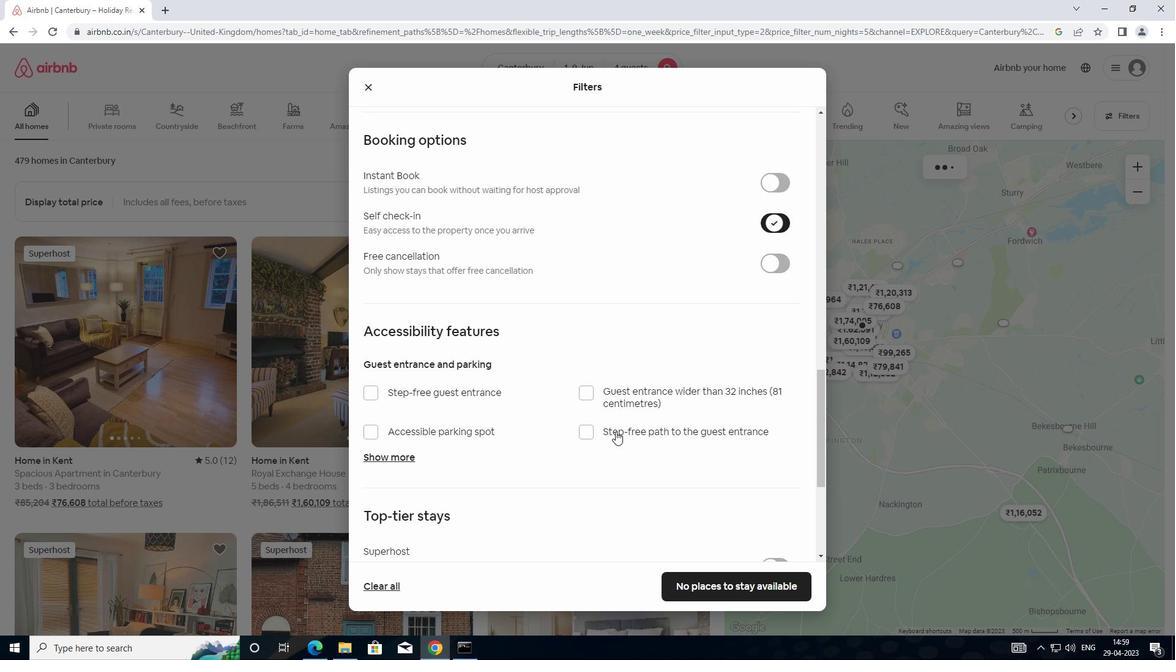 
Action: Mouse scrolled (534, 496) with delta (0, 0)
Screenshot: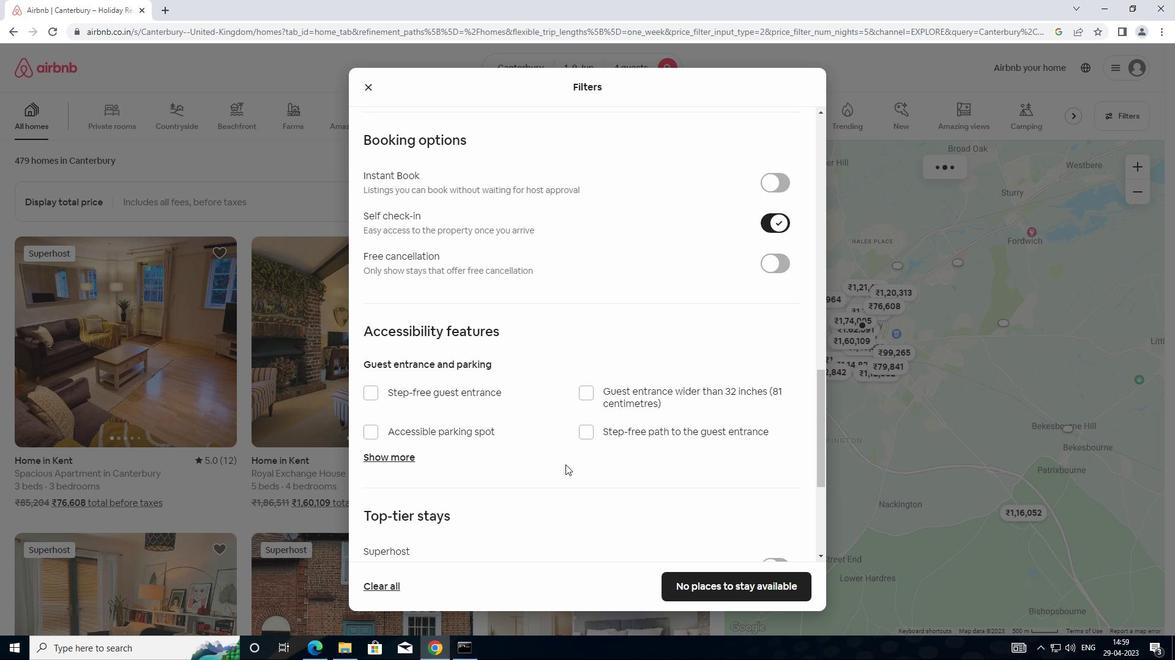 
Action: Mouse moved to (531, 502)
Screenshot: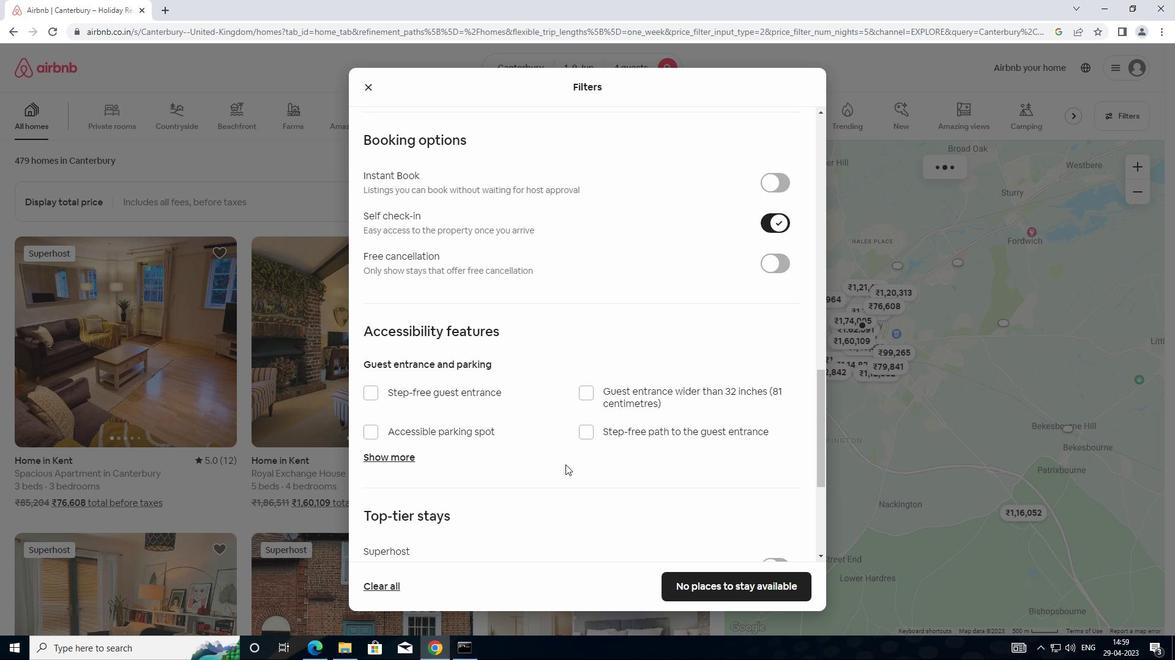 
Action: Mouse scrolled (531, 501) with delta (0, 0)
Screenshot: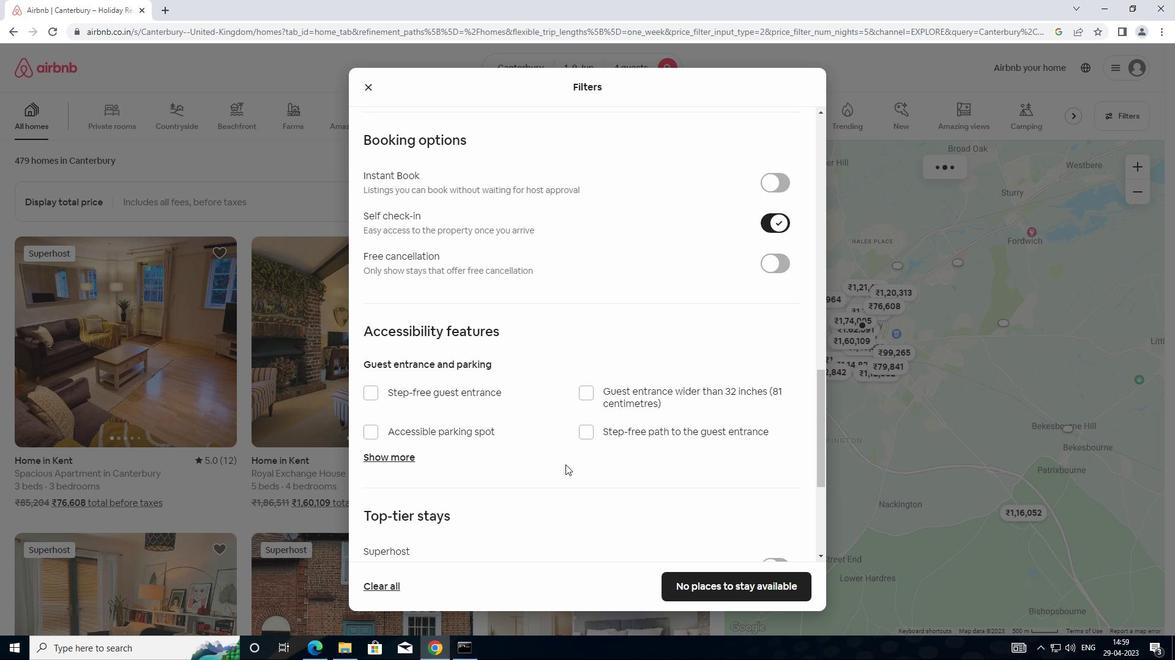 
Action: Mouse moved to (526, 504)
Screenshot: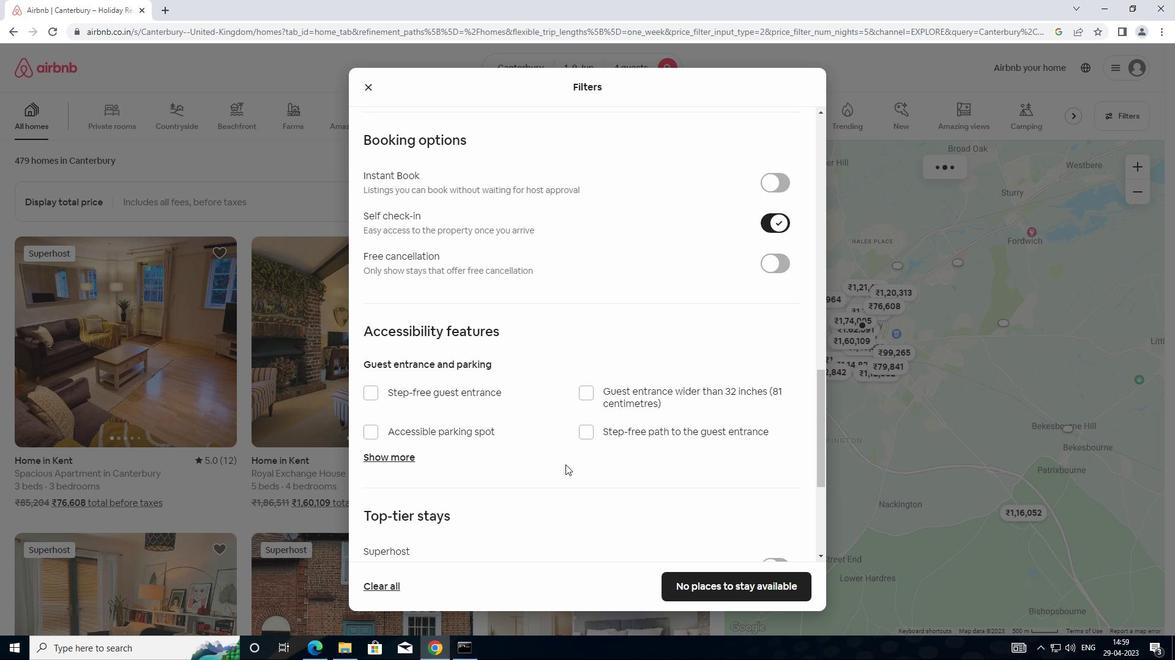 
Action: Mouse scrolled (526, 503) with delta (0, 0)
Screenshot: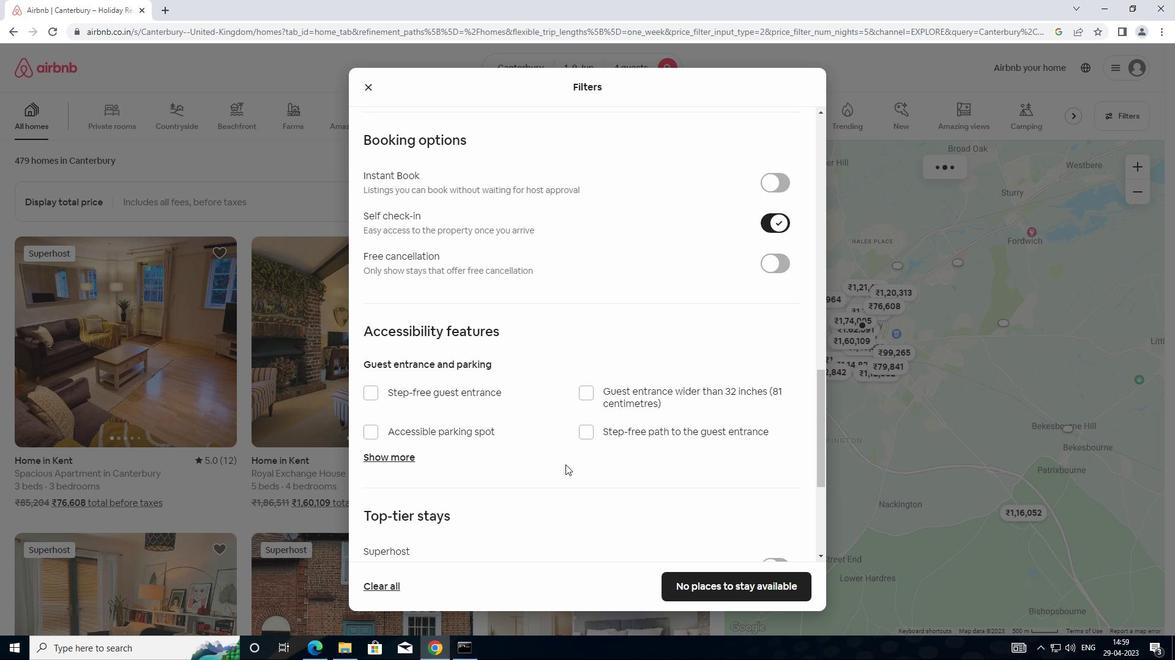 
Action: Mouse moved to (519, 505)
Screenshot: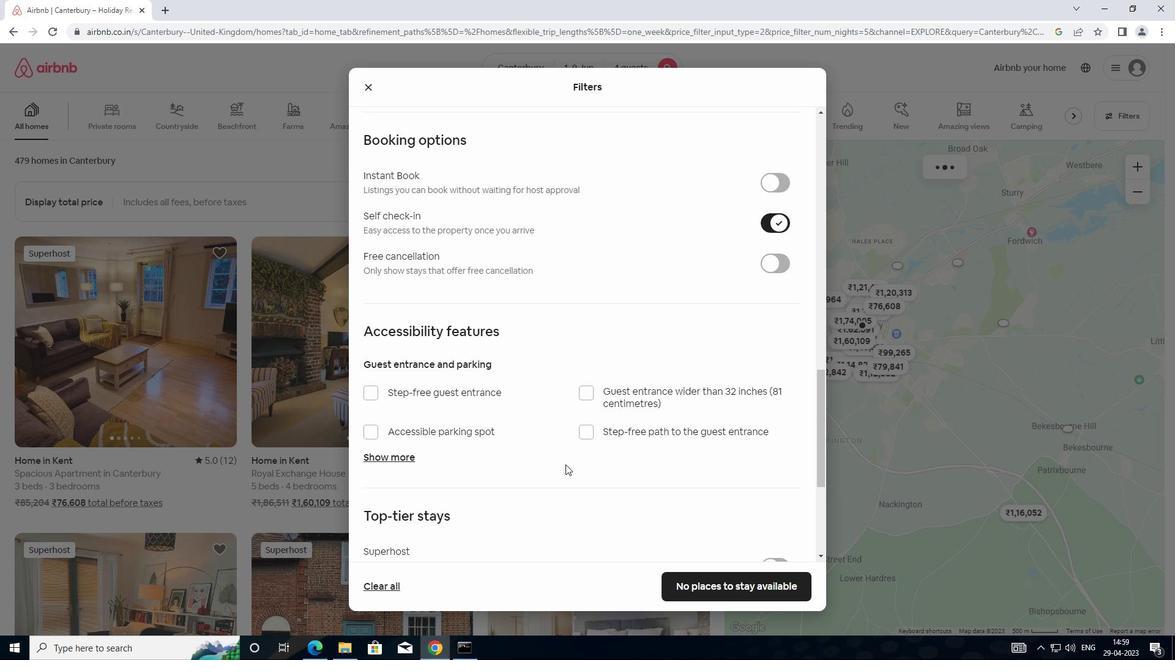 
Action: Mouse scrolled (519, 504) with delta (0, 0)
Screenshot: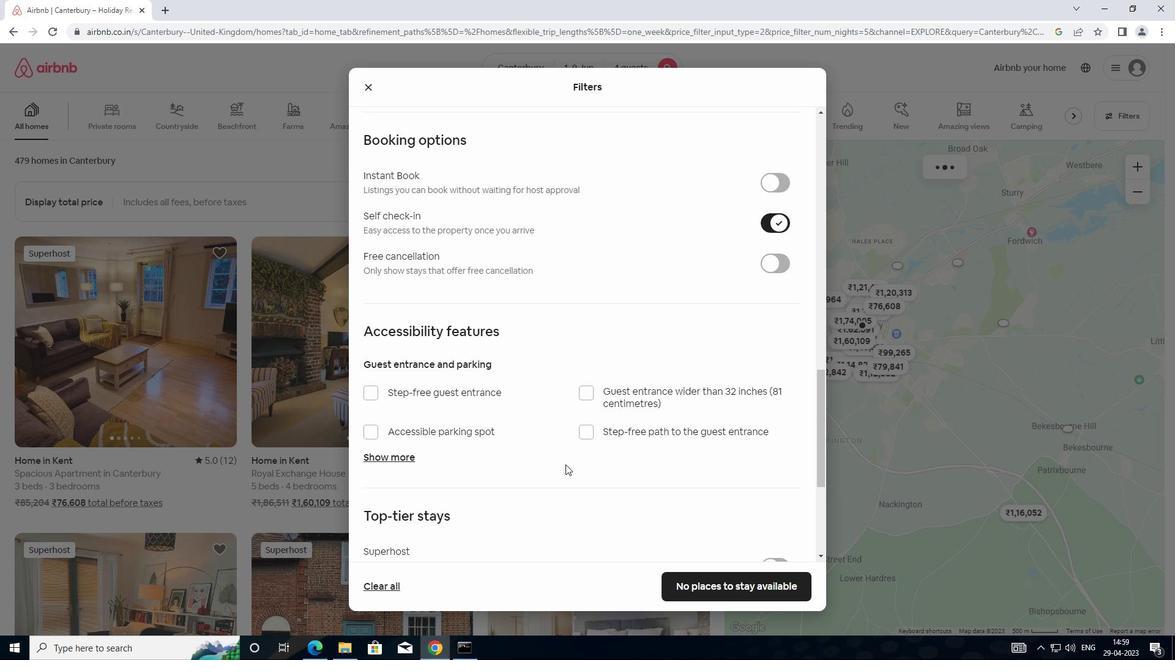 
Action: Mouse moved to (511, 502)
Screenshot: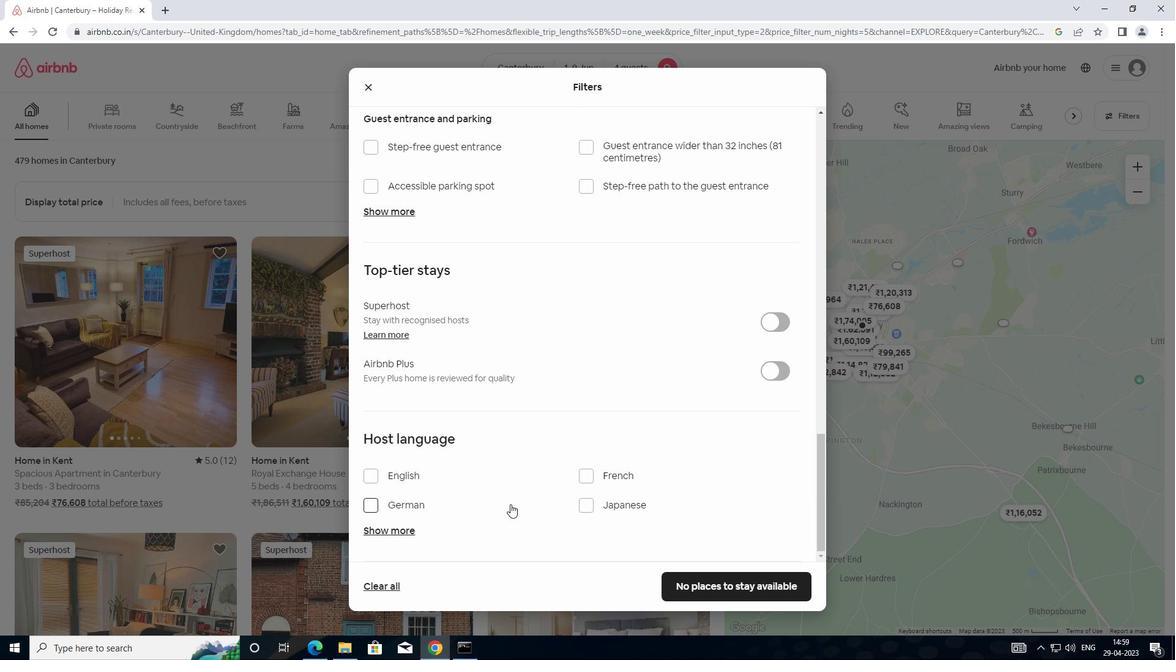 
Action: Mouse scrolled (511, 501) with delta (0, 0)
Screenshot: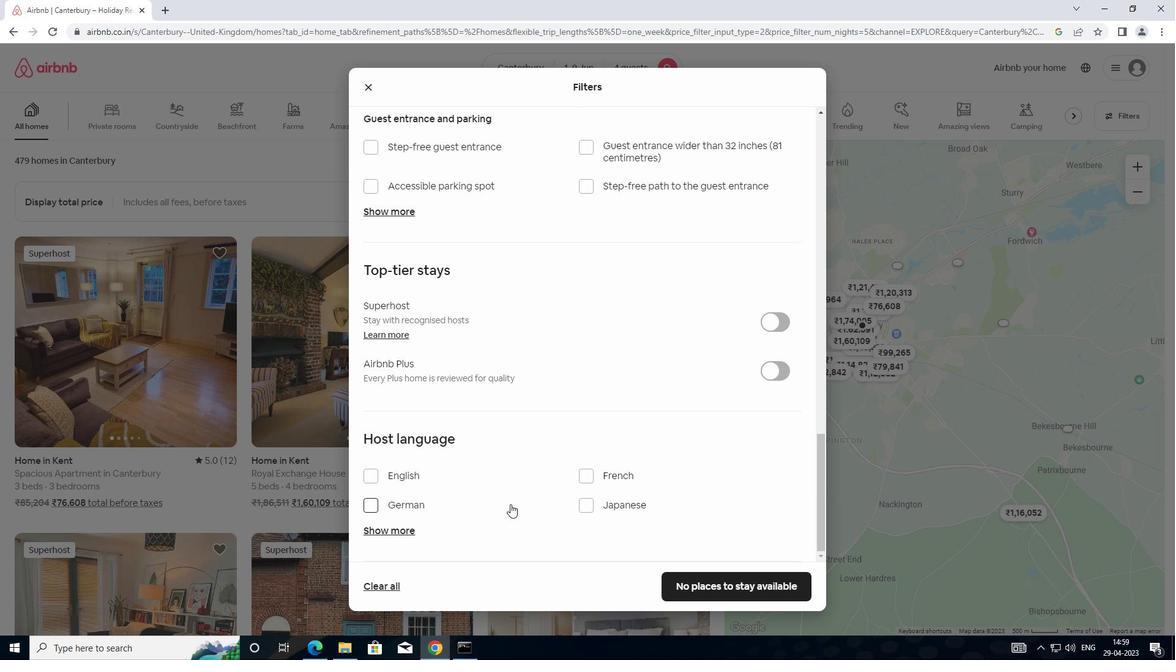 
Action: Mouse scrolled (511, 501) with delta (0, 0)
Screenshot: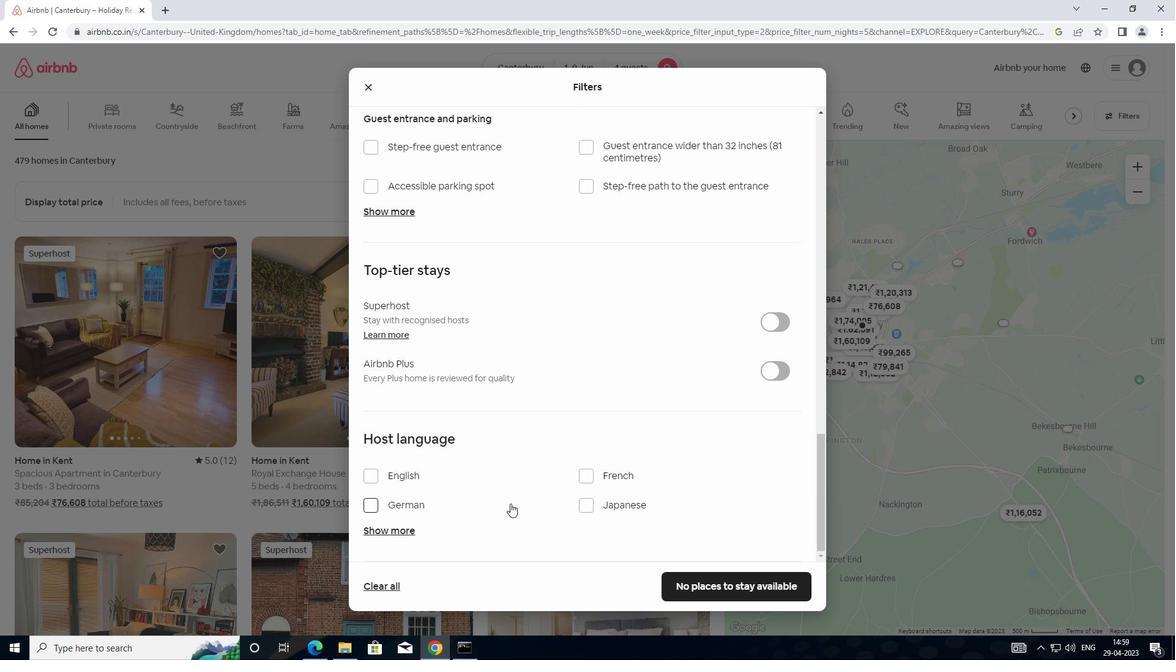 
Action: Mouse scrolled (511, 501) with delta (0, 0)
Screenshot: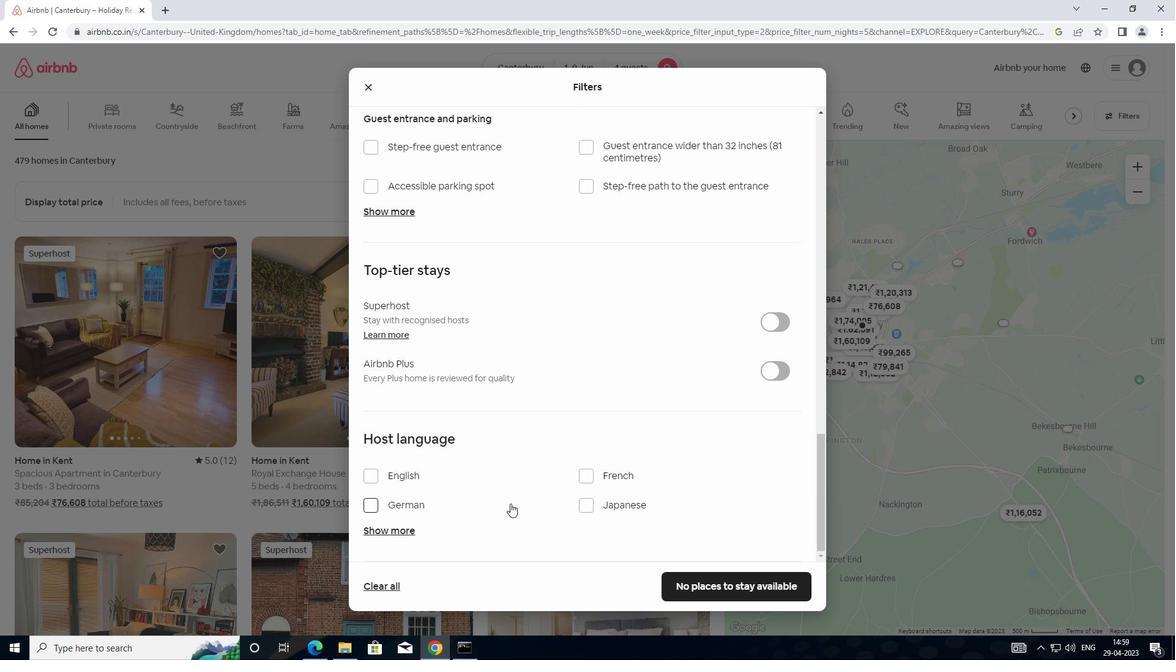 
Action: Mouse moved to (372, 476)
Screenshot: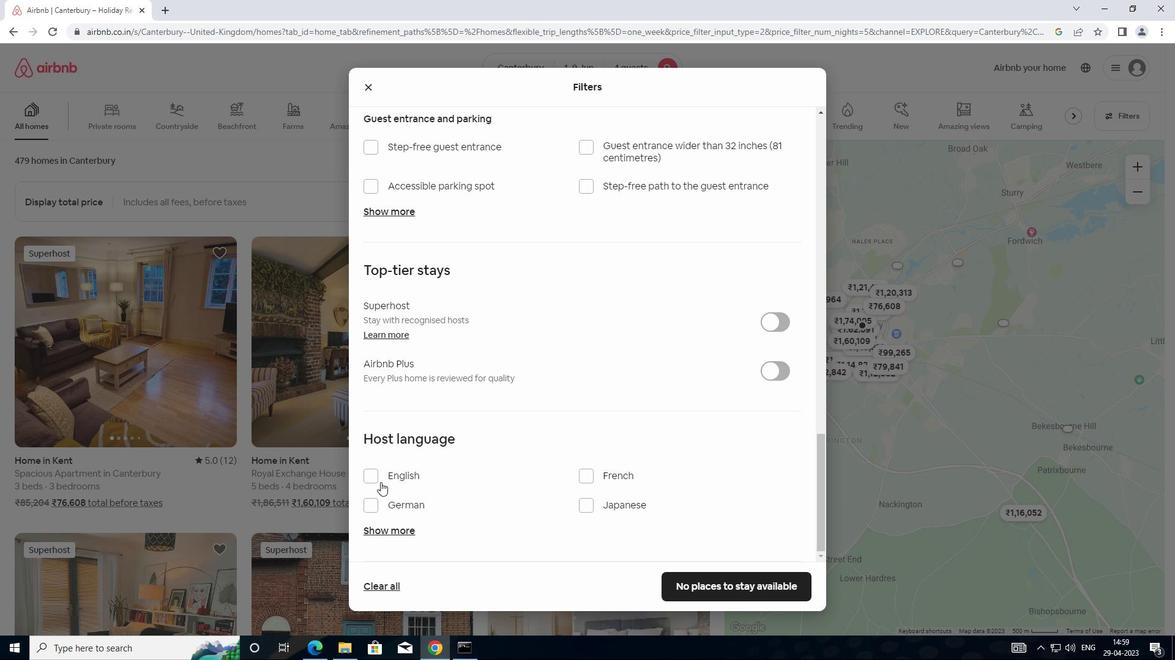 
Action: Mouse pressed left at (372, 476)
Screenshot: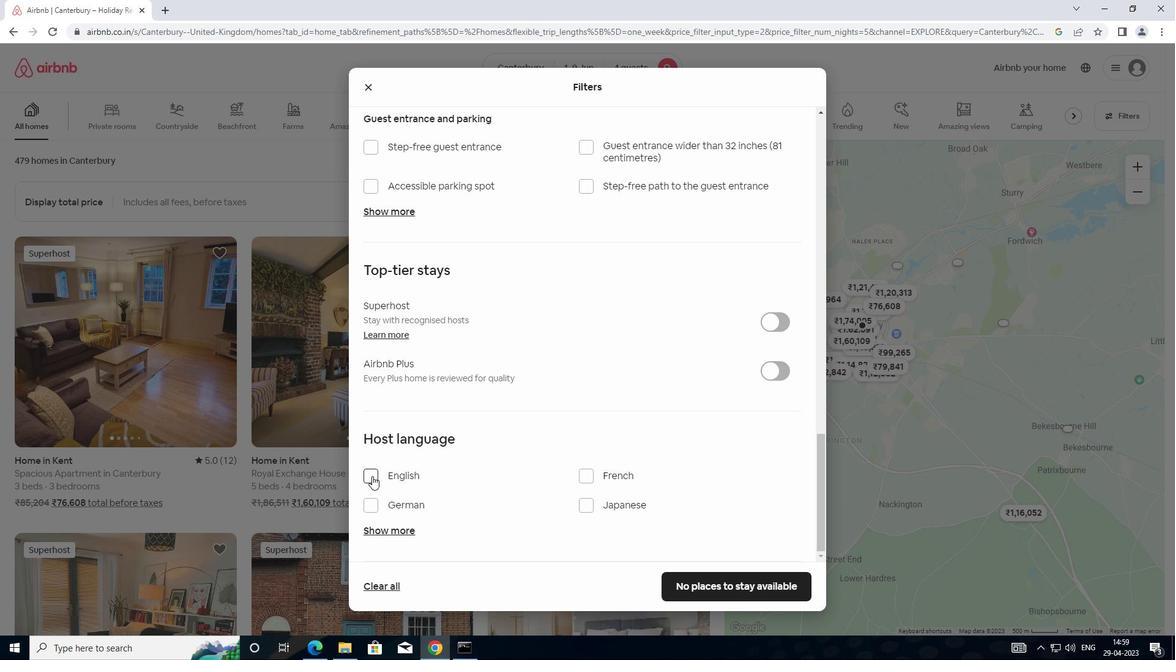 
Action: Mouse moved to (760, 591)
Screenshot: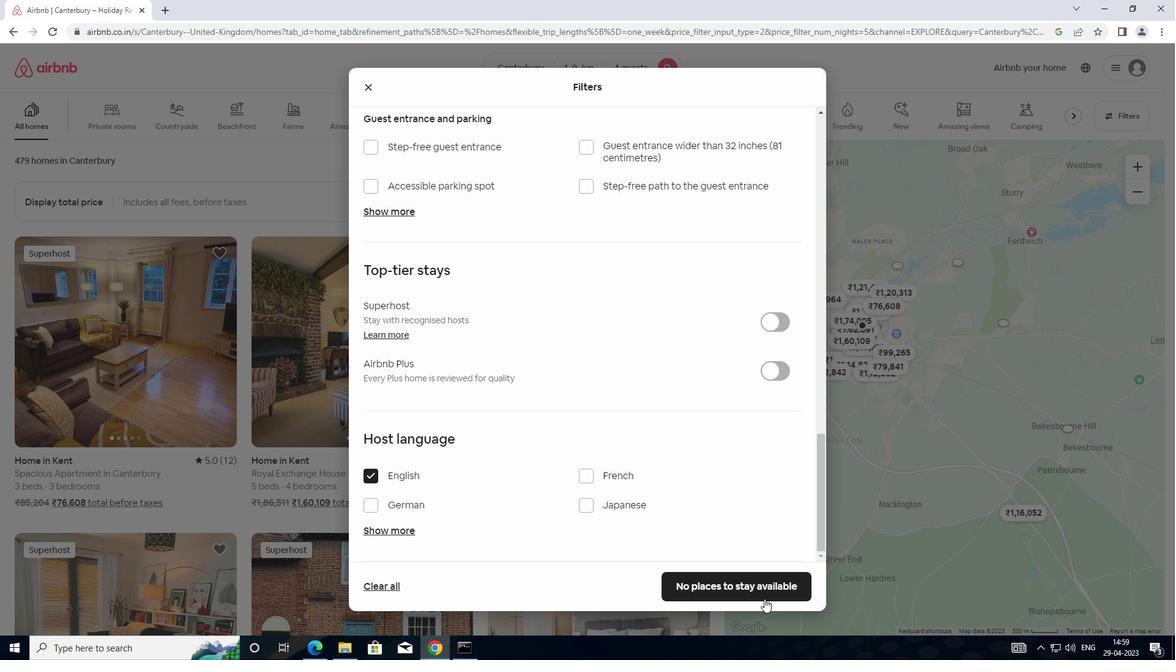 
Action: Mouse pressed left at (760, 591)
Screenshot: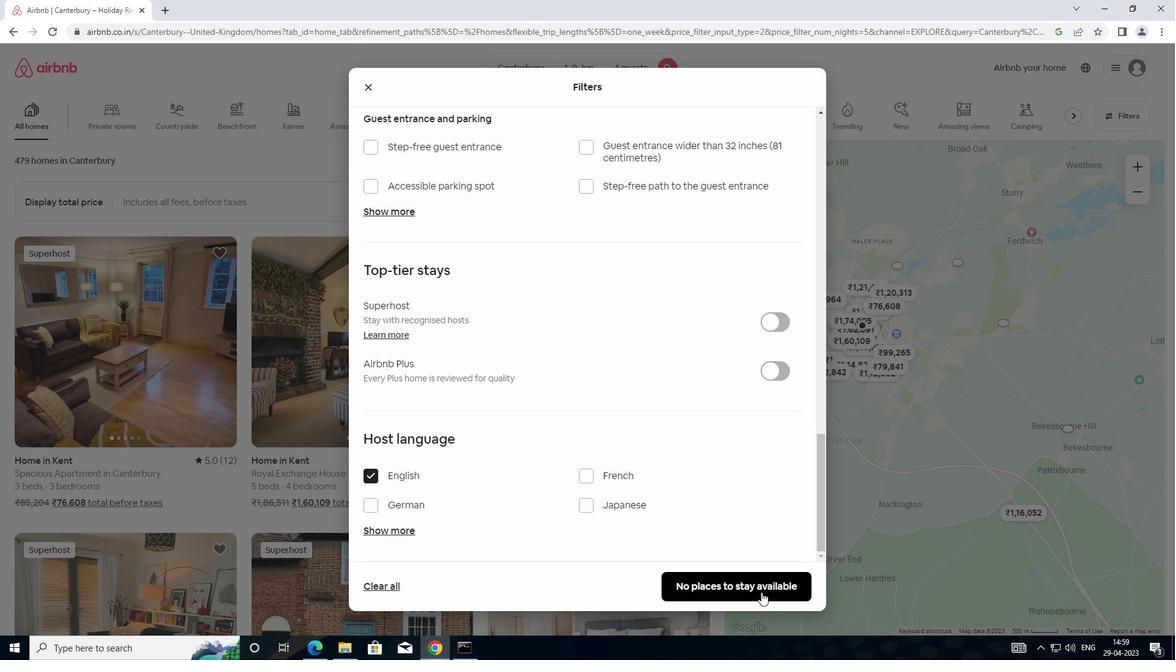 
Action: Mouse moved to (770, 586)
Screenshot: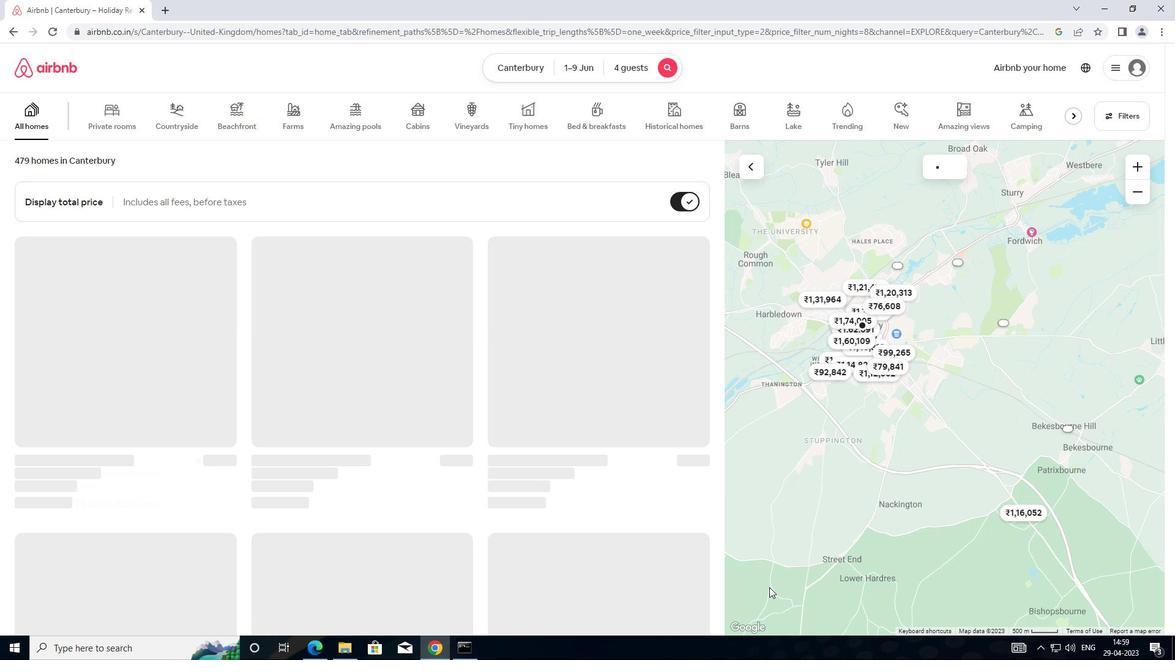 
